Task: Open a blank sheet, save the file as Regularexercise.rtf and add heading 'Regular Exercise',with the parapraph 'Regular exercise is vital for maintaining physical and mental well-being. It improves cardiovascular health, strengthens muscles, and reduces the risk of chronic diseases. Exercise also boosts mood, reduces stress, and enhances cognitive function, promoting overall quality of life.'Apply Font Style Merriweather And font size 18. Apply font style in  Heading 'Courier New' and font size 30 Change heading alignment to  Left and paragraph alignment to  Left
Action: Mouse moved to (358, 233)
Screenshot: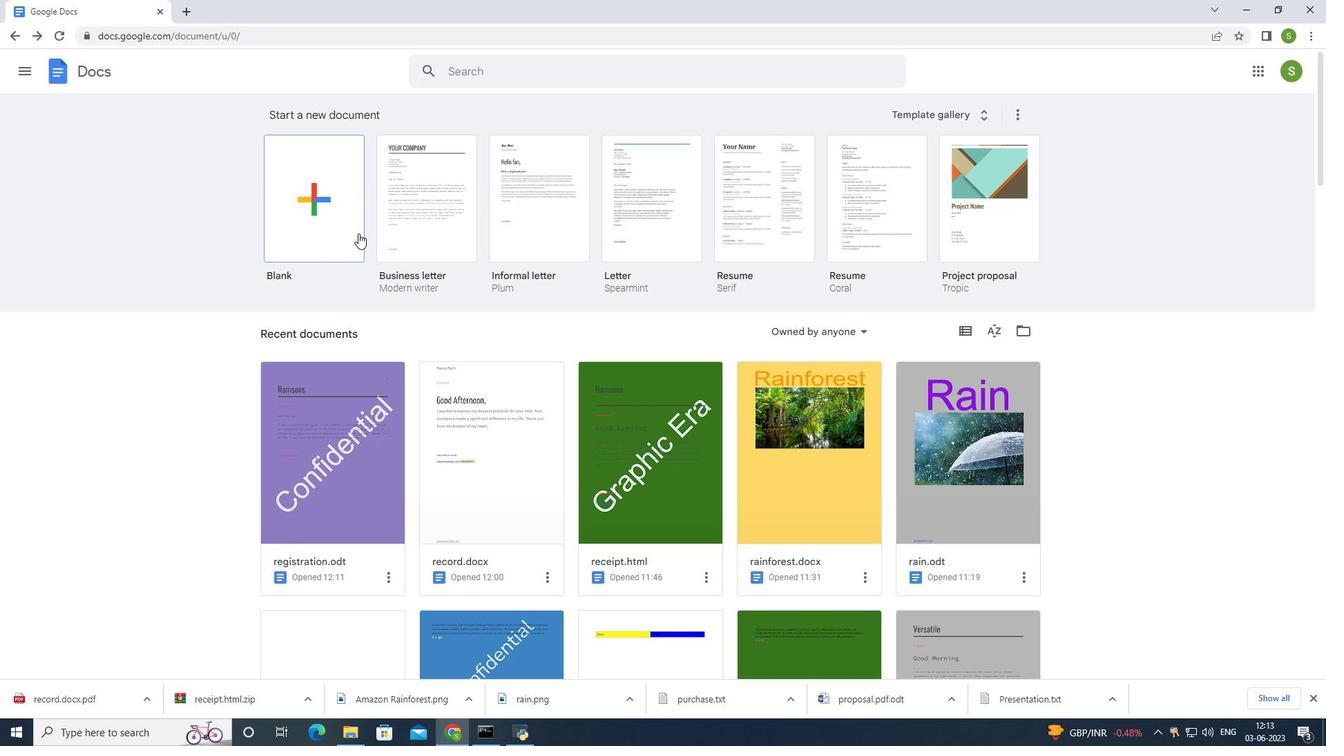 
Action: Mouse pressed left at (358, 233)
Screenshot: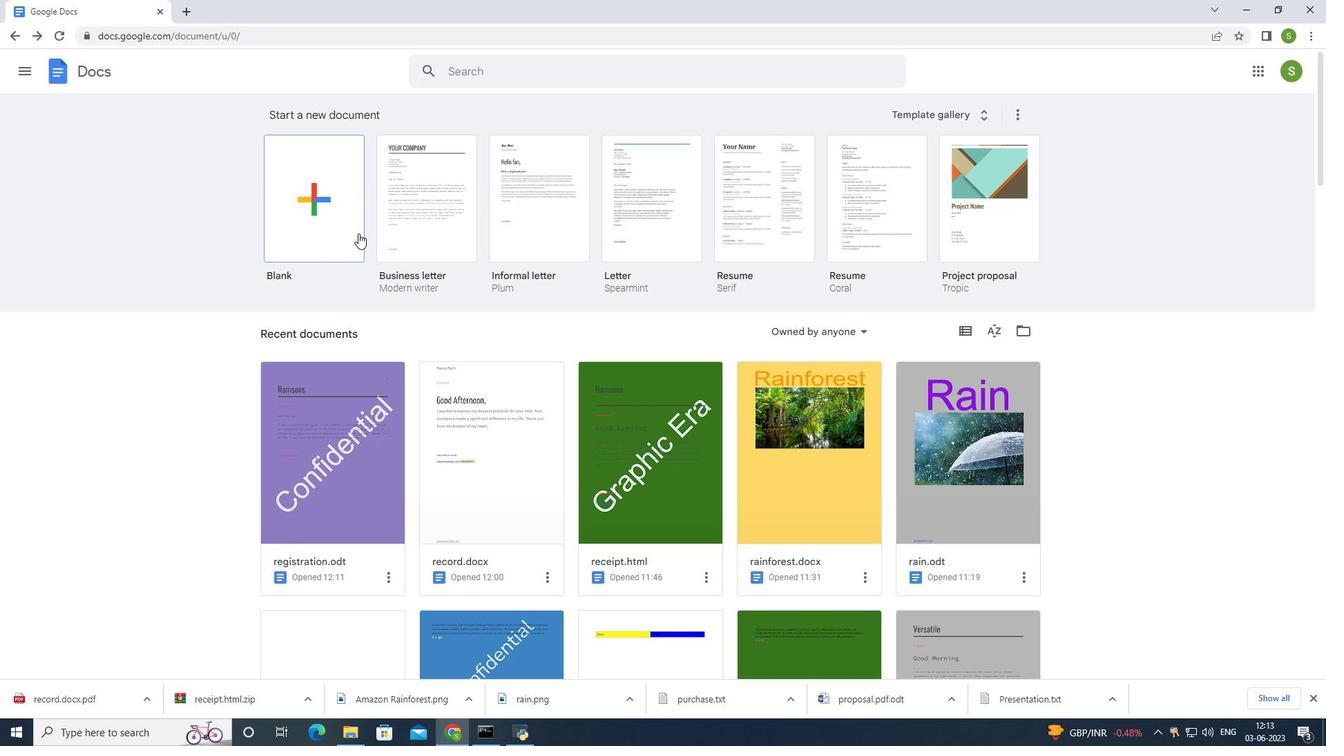 
Action: Mouse moved to (145, 61)
Screenshot: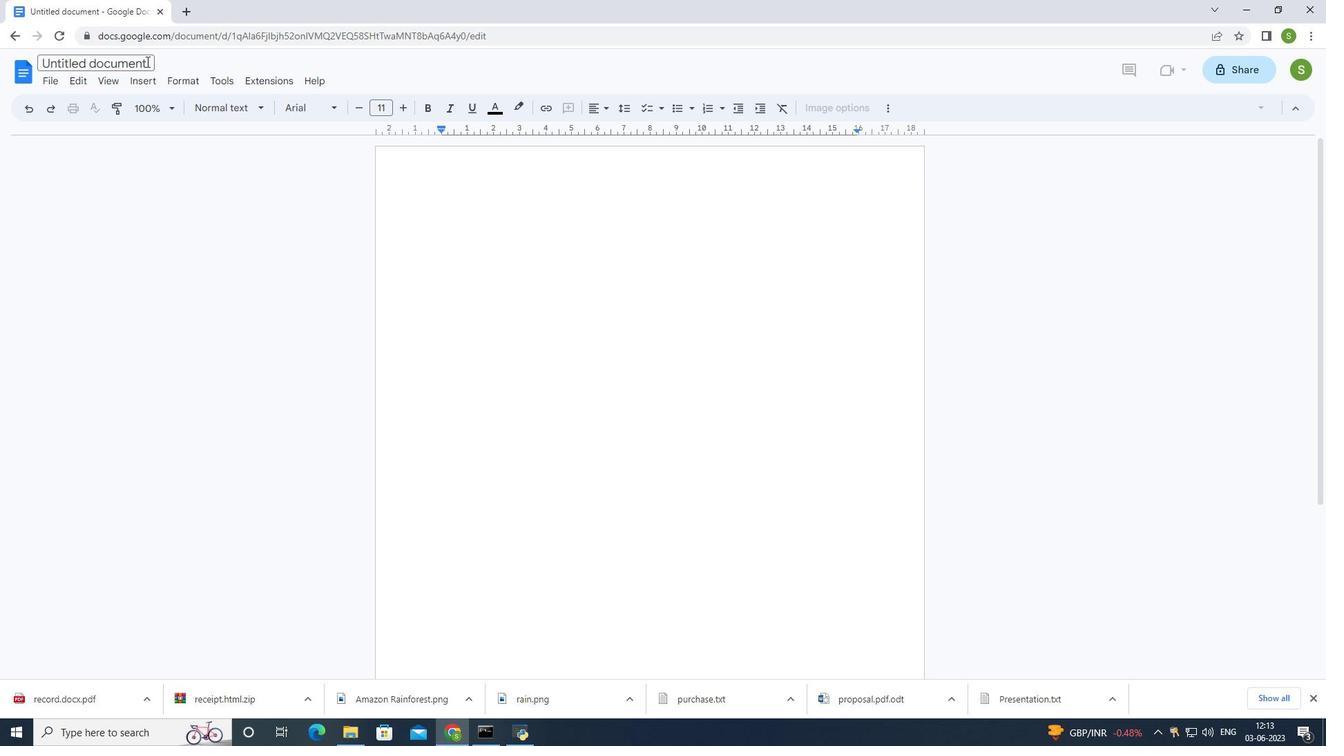 
Action: Mouse pressed left at (145, 61)
Screenshot: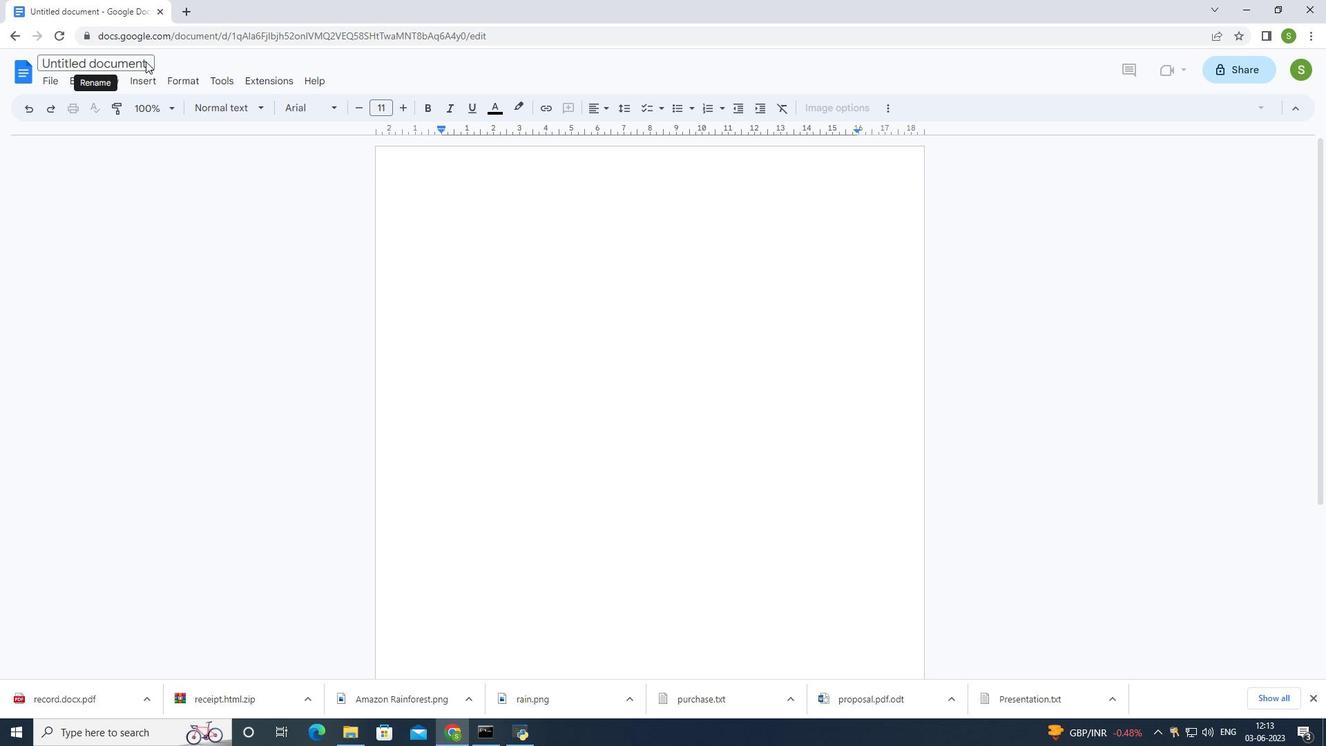 
Action: Mouse moved to (281, 4)
Screenshot: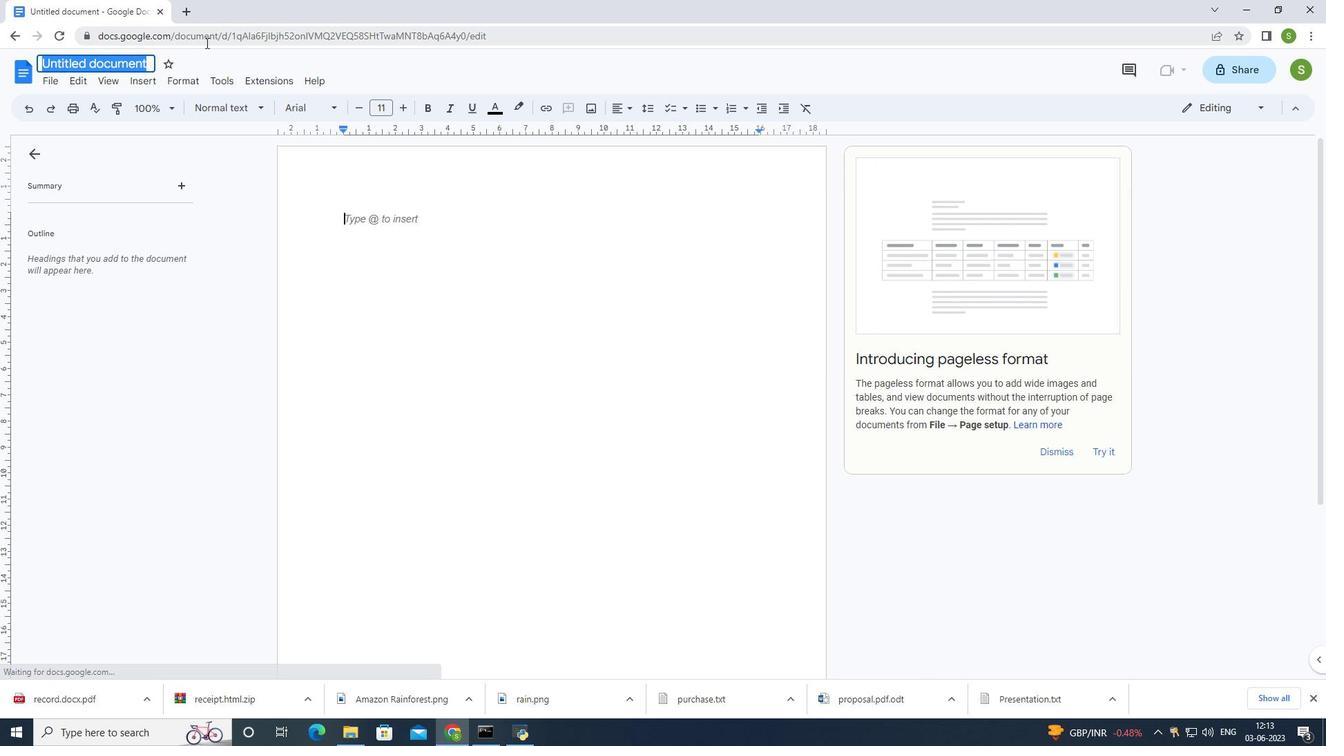 
Action: Key pressed <Key.shift>regularexercise.rft<Key.enter>
Screenshot: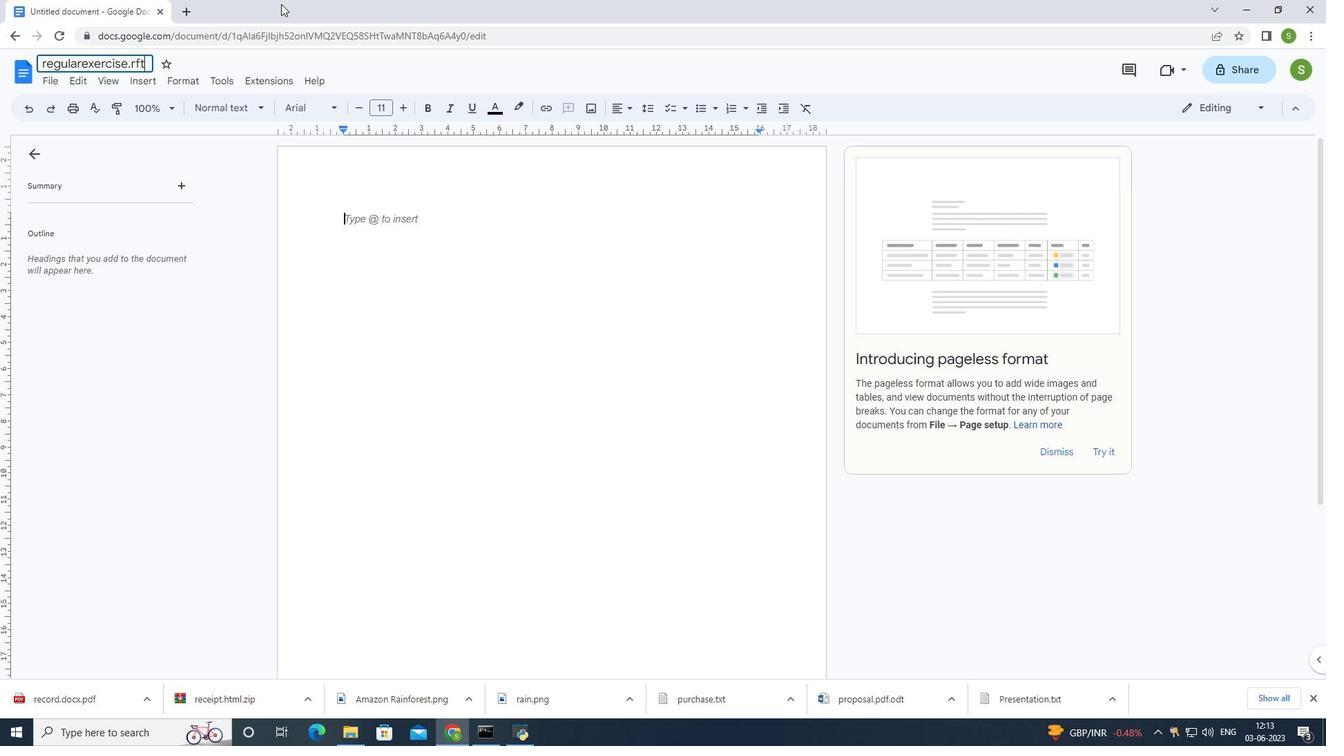 
Action: Mouse moved to (404, 185)
Screenshot: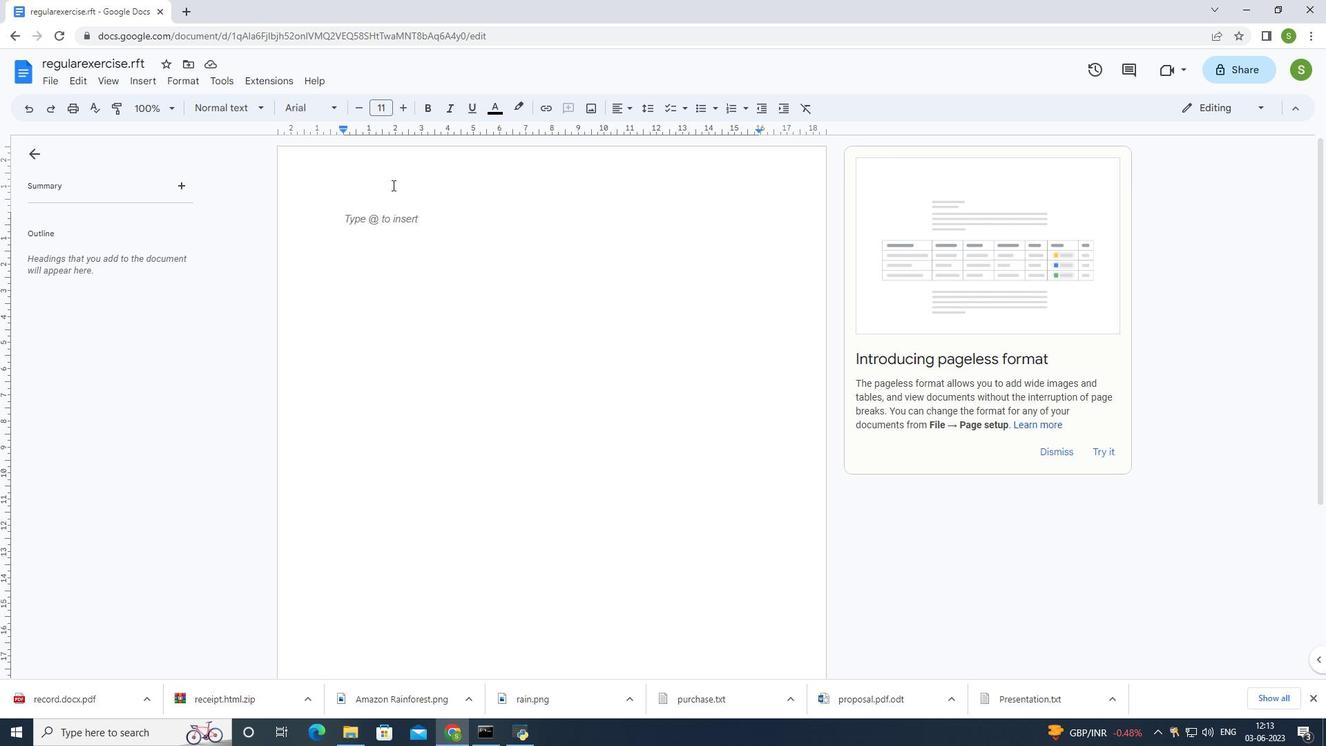 
Action: Mouse pressed left at (404, 185)
Screenshot: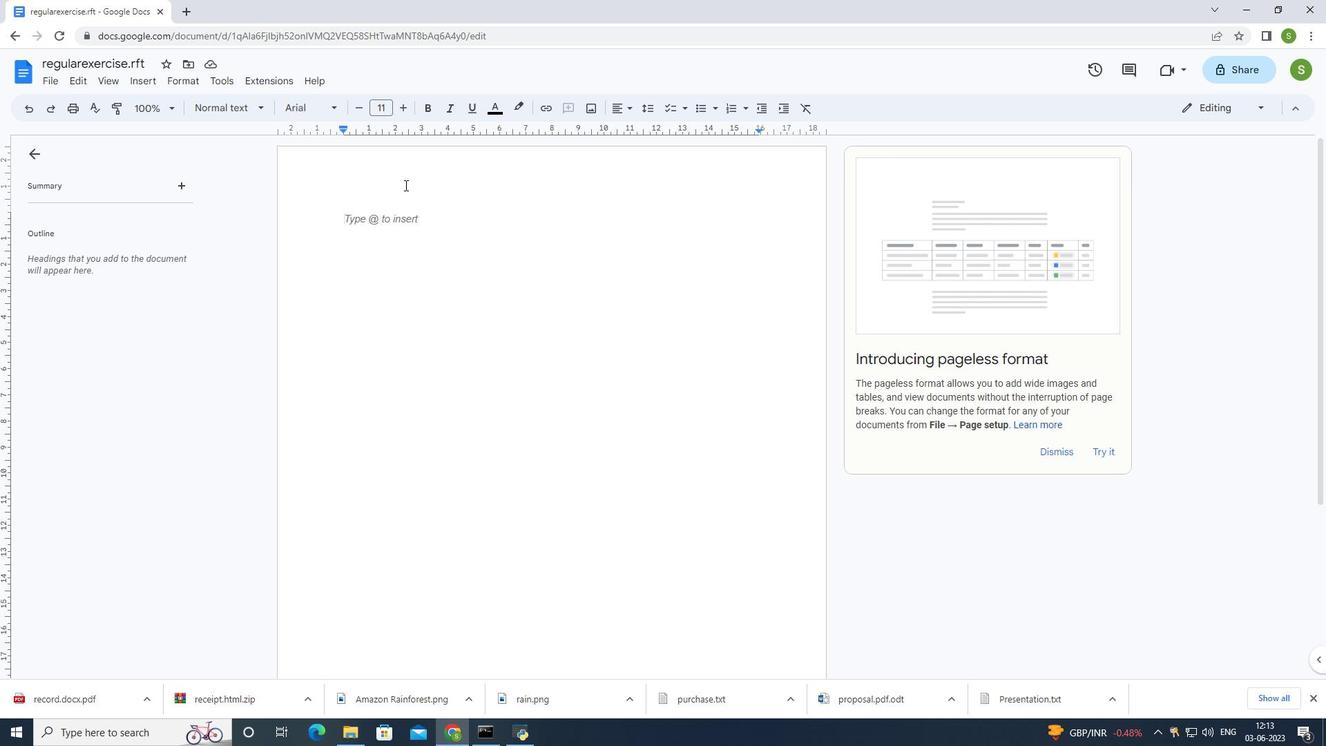 
Action: Mouse moved to (404, 185)
Screenshot: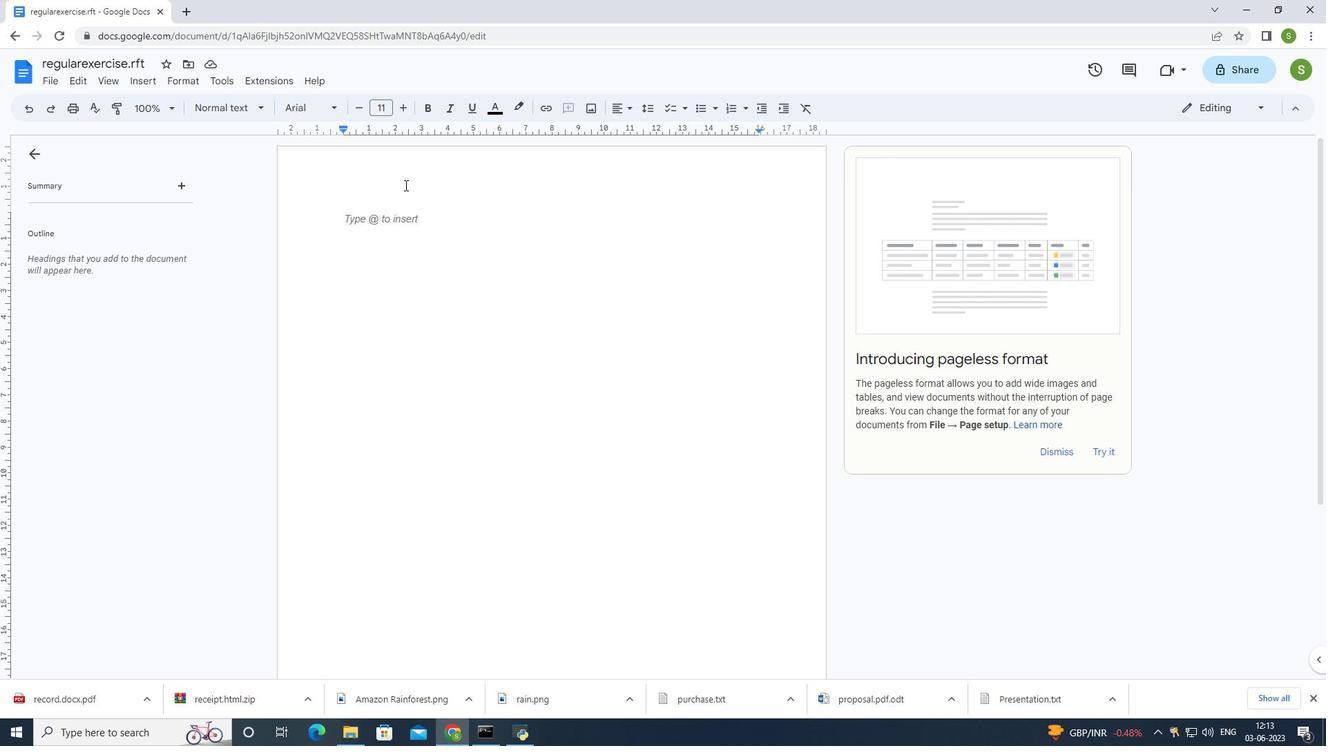 
Action: Mouse pressed left at (404, 185)
Screenshot: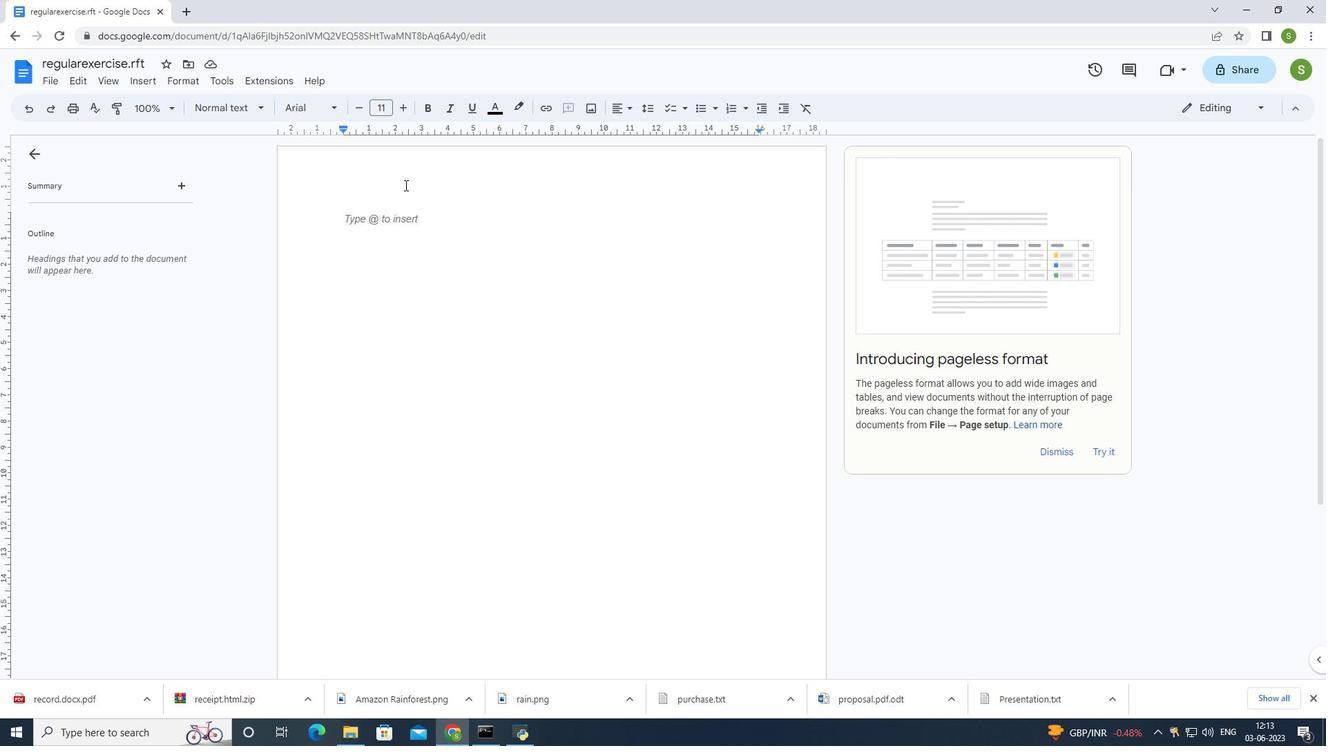 
Action: Mouse moved to (403, 185)
Screenshot: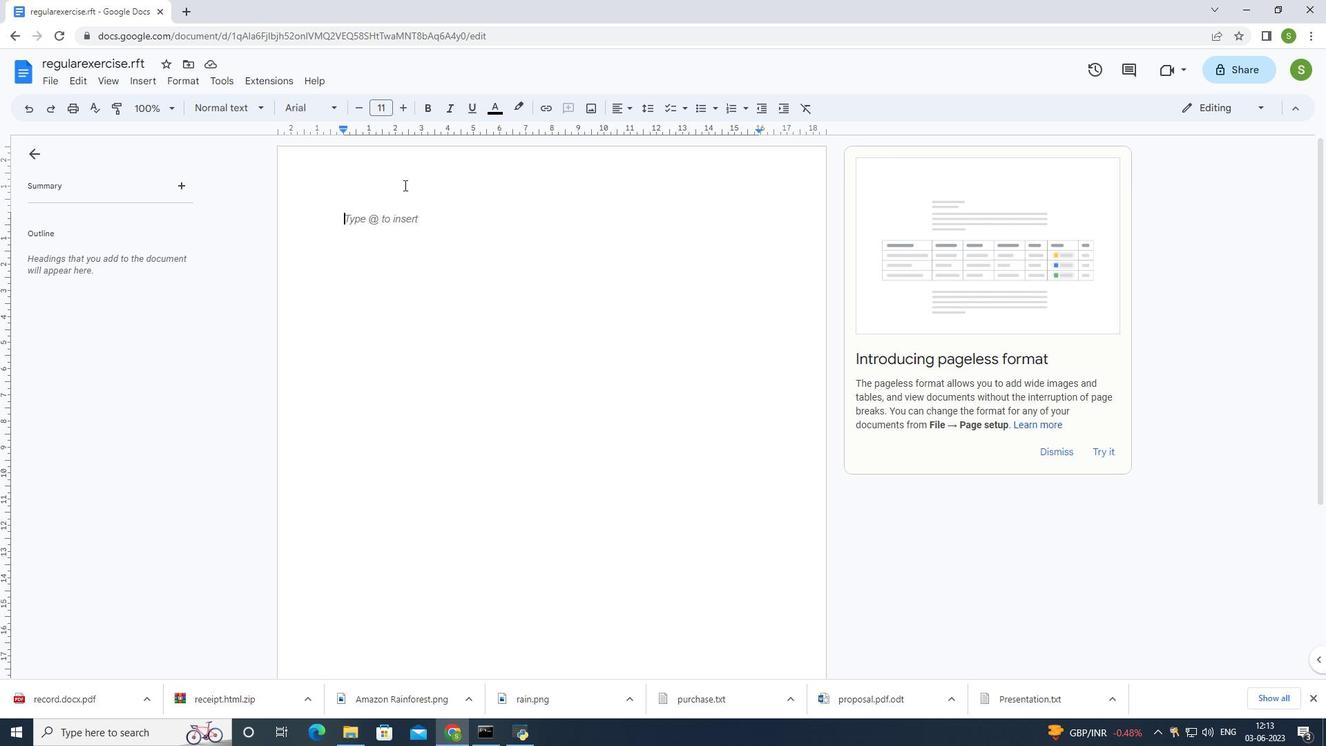 
Action: Mouse pressed left at (403, 185)
Screenshot: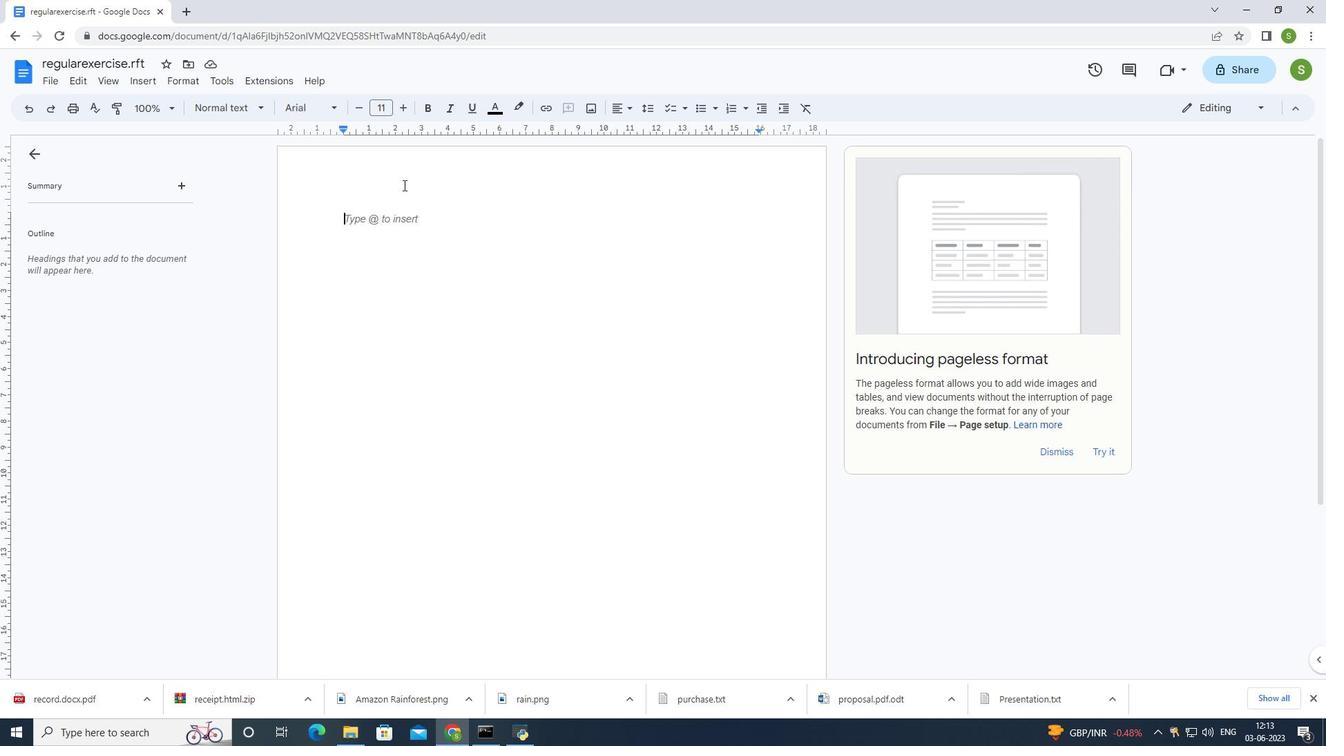 
Action: Mouse moved to (402, 184)
Screenshot: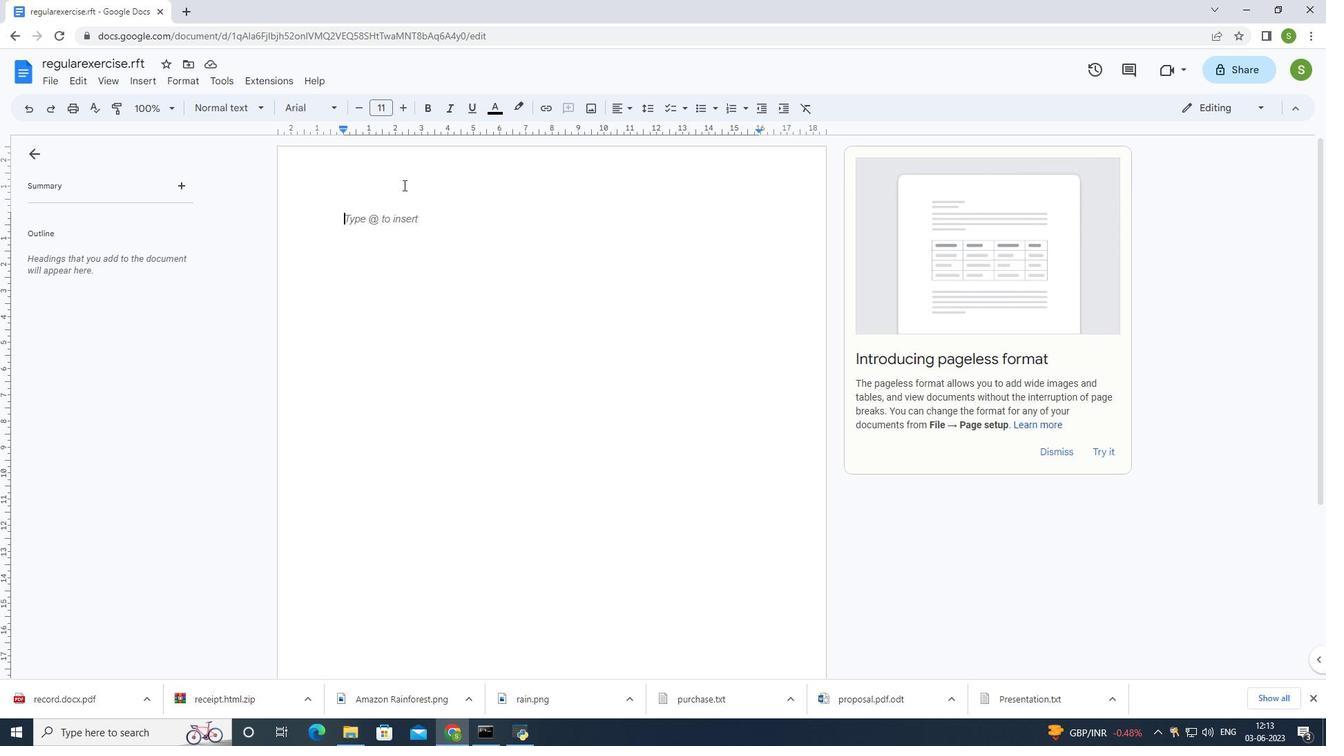 
Action: Mouse pressed left at (402, 184)
Screenshot: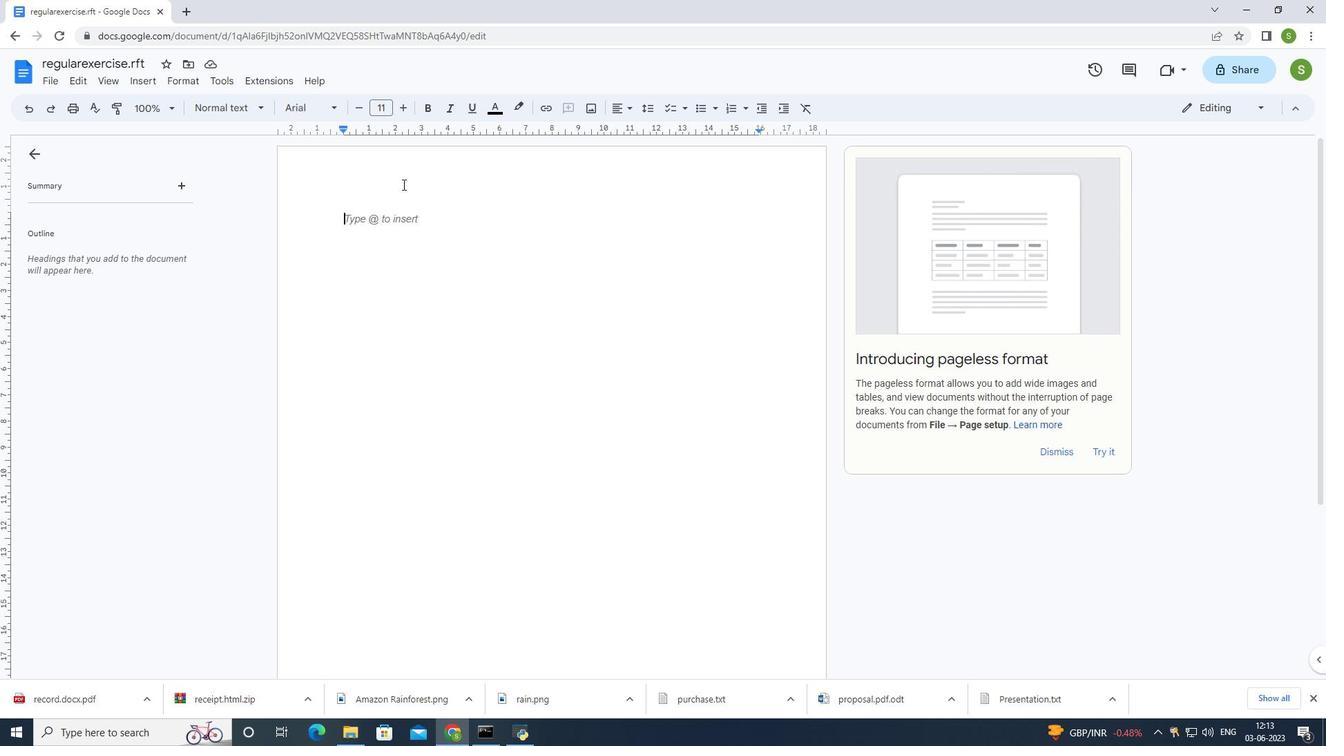 
Action: Mouse moved to (400, 183)
Screenshot: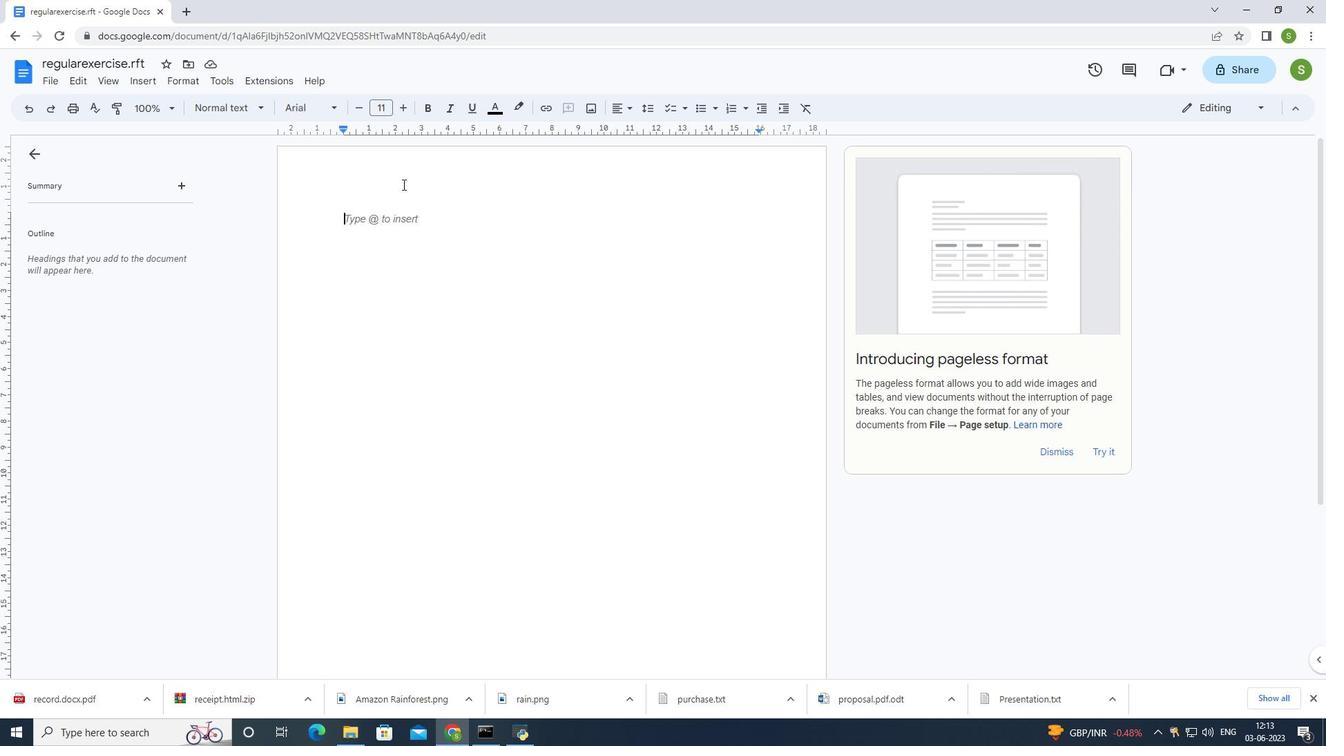 
Action: Mouse pressed left at (400, 183)
Screenshot: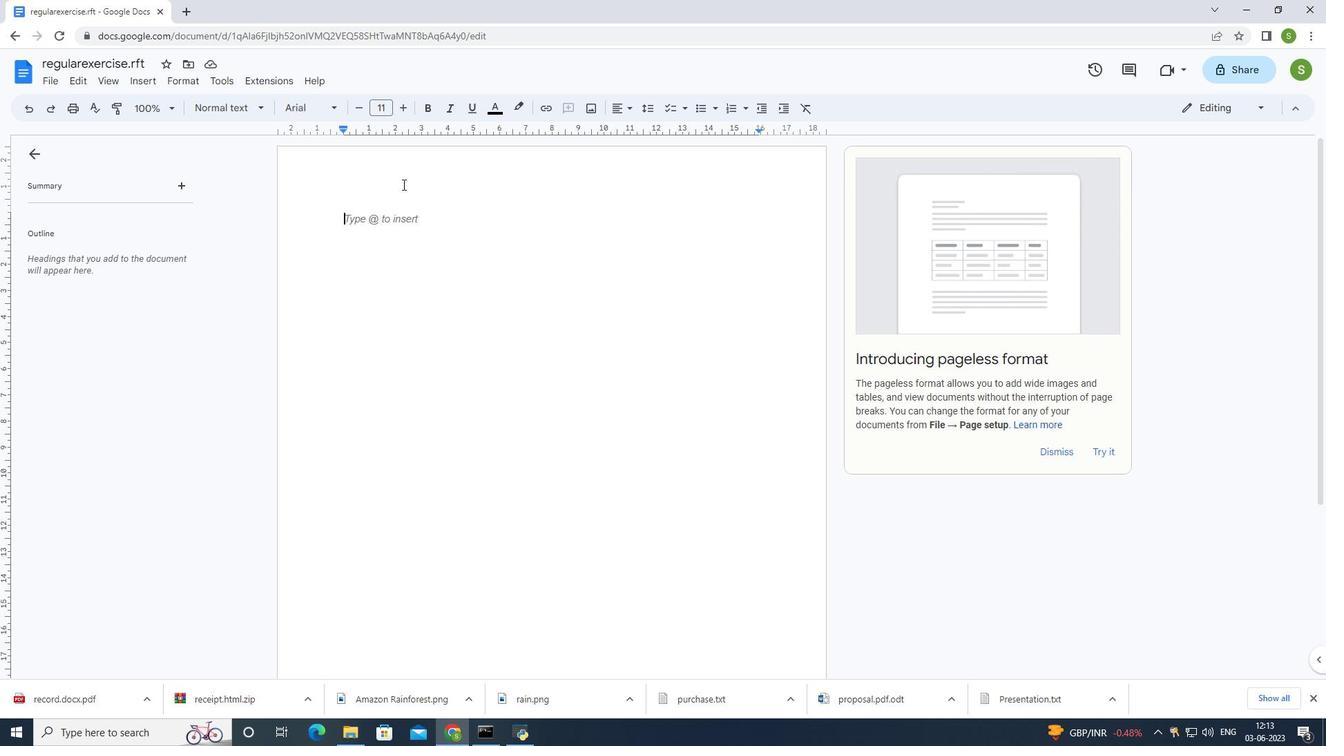 
Action: Mouse pressed left at (400, 183)
Screenshot: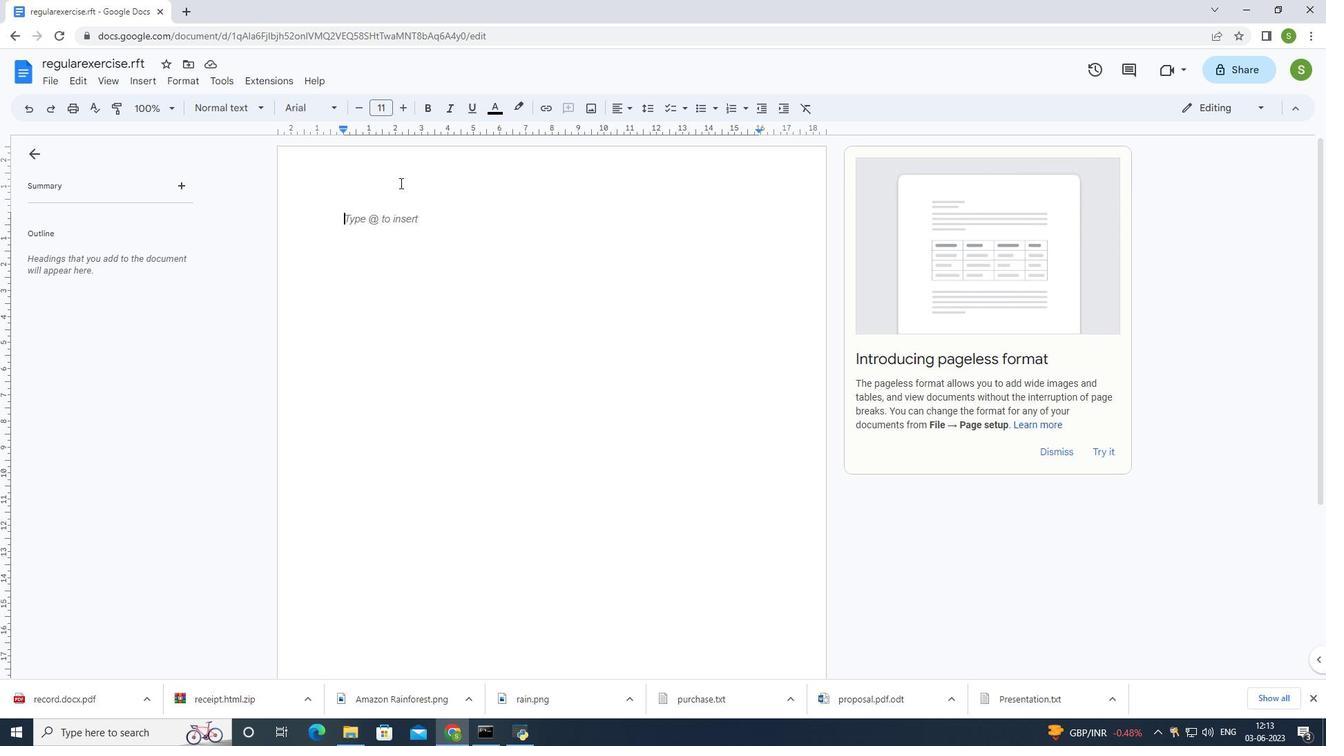 
Action: Mouse pressed left at (400, 183)
Screenshot: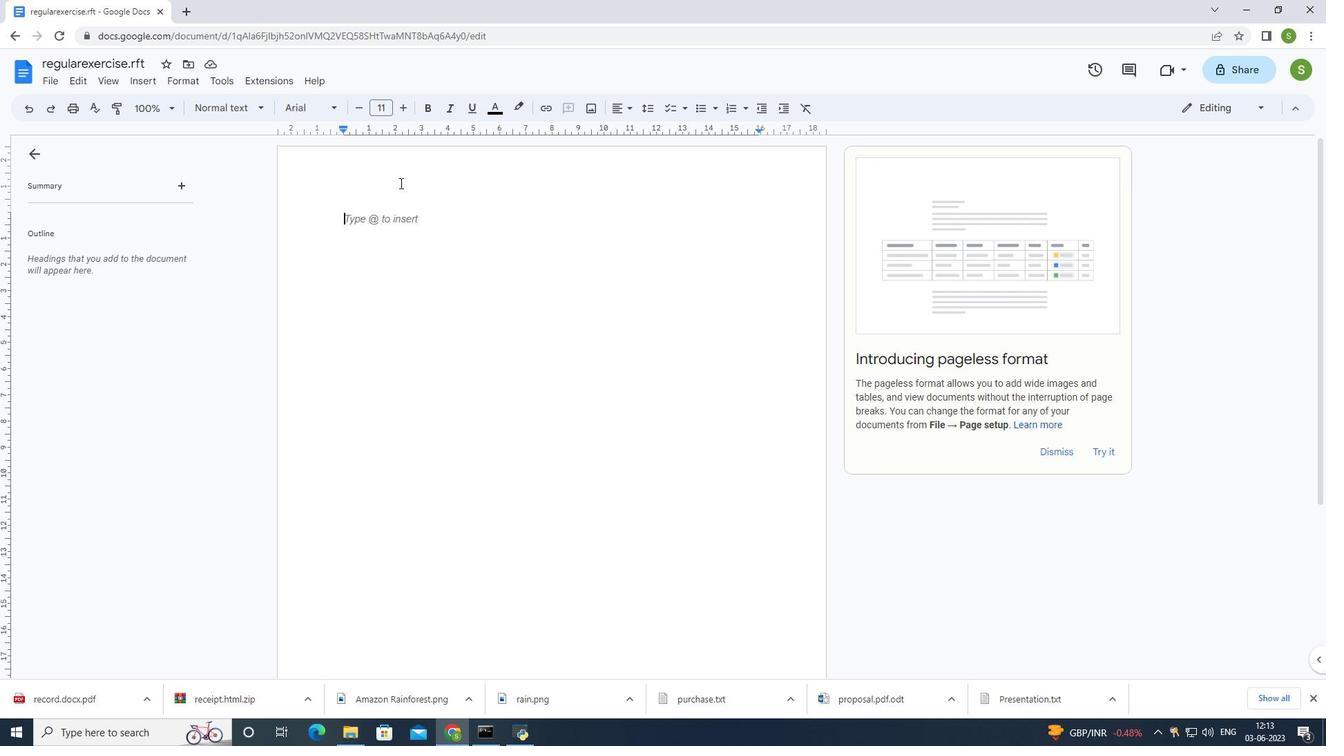 
Action: Mouse moved to (399, 182)
Screenshot: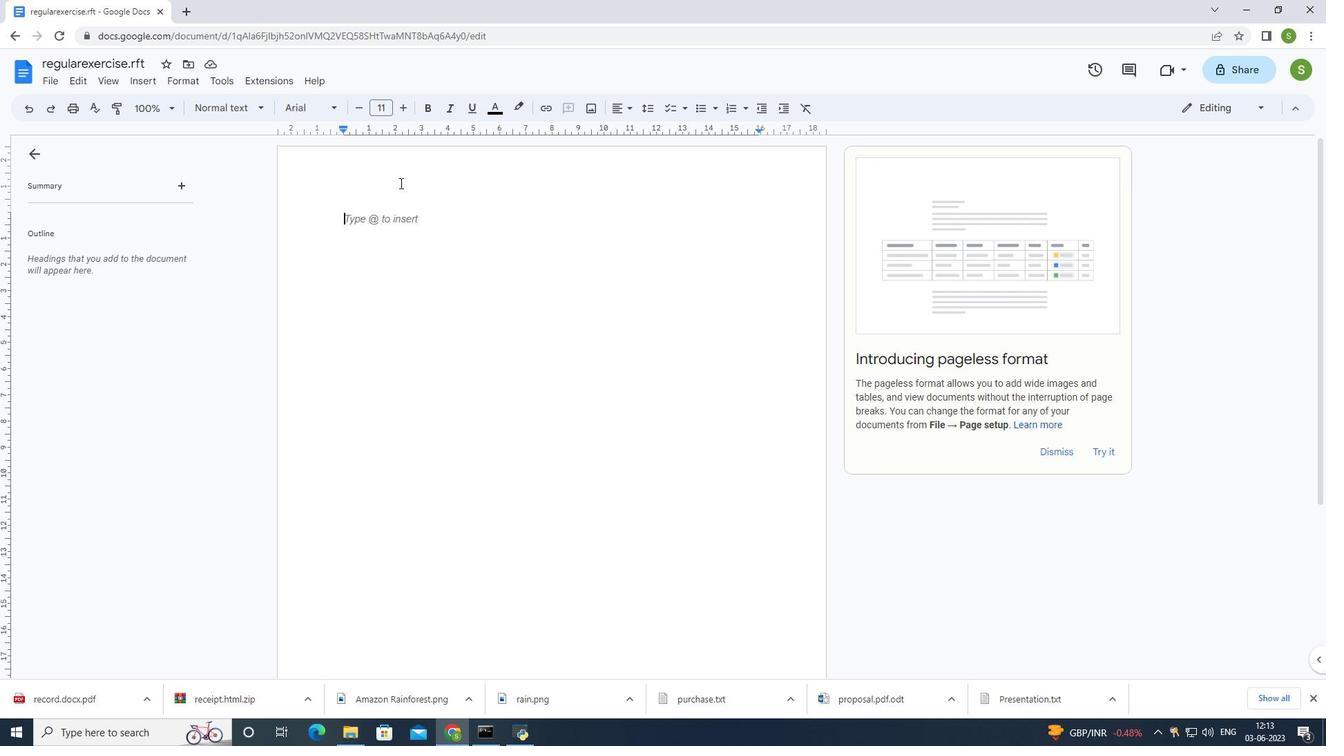 
Action: Mouse pressed left at (399, 182)
Screenshot: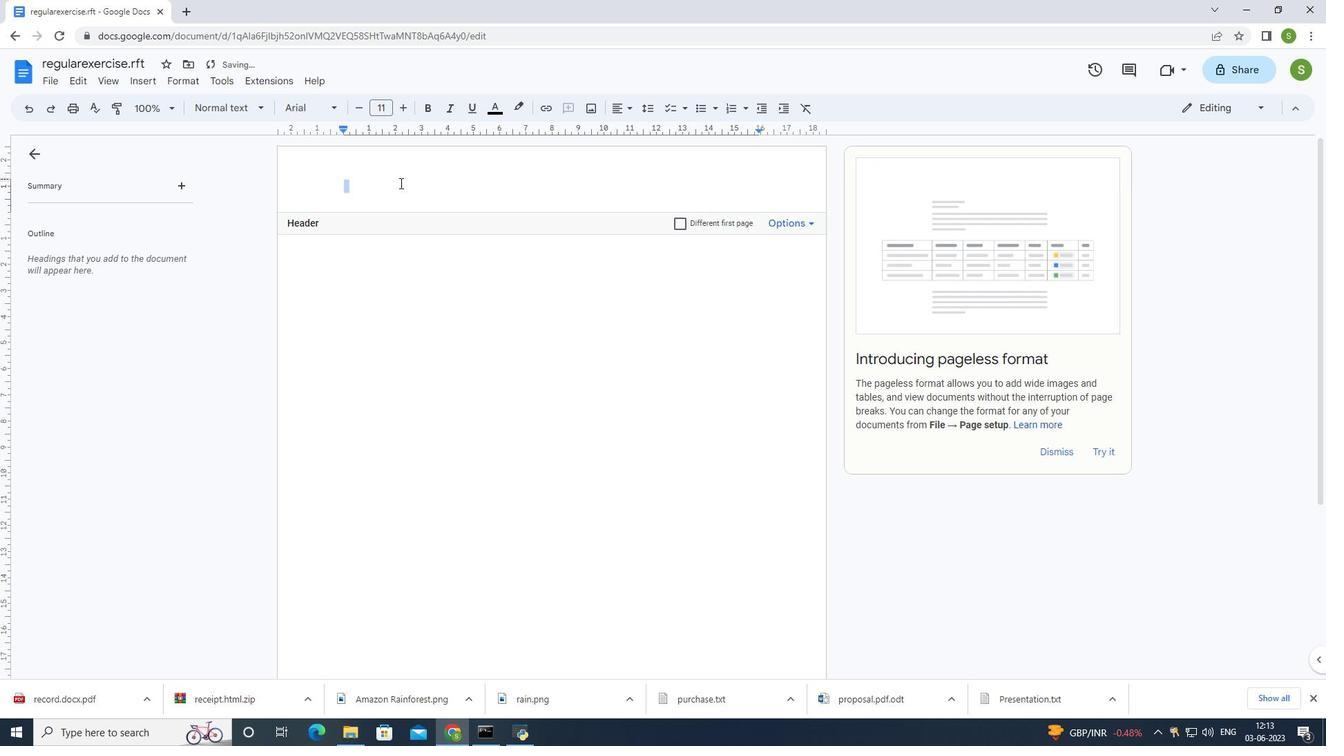 
Action: Mouse moved to (383, 169)
Screenshot: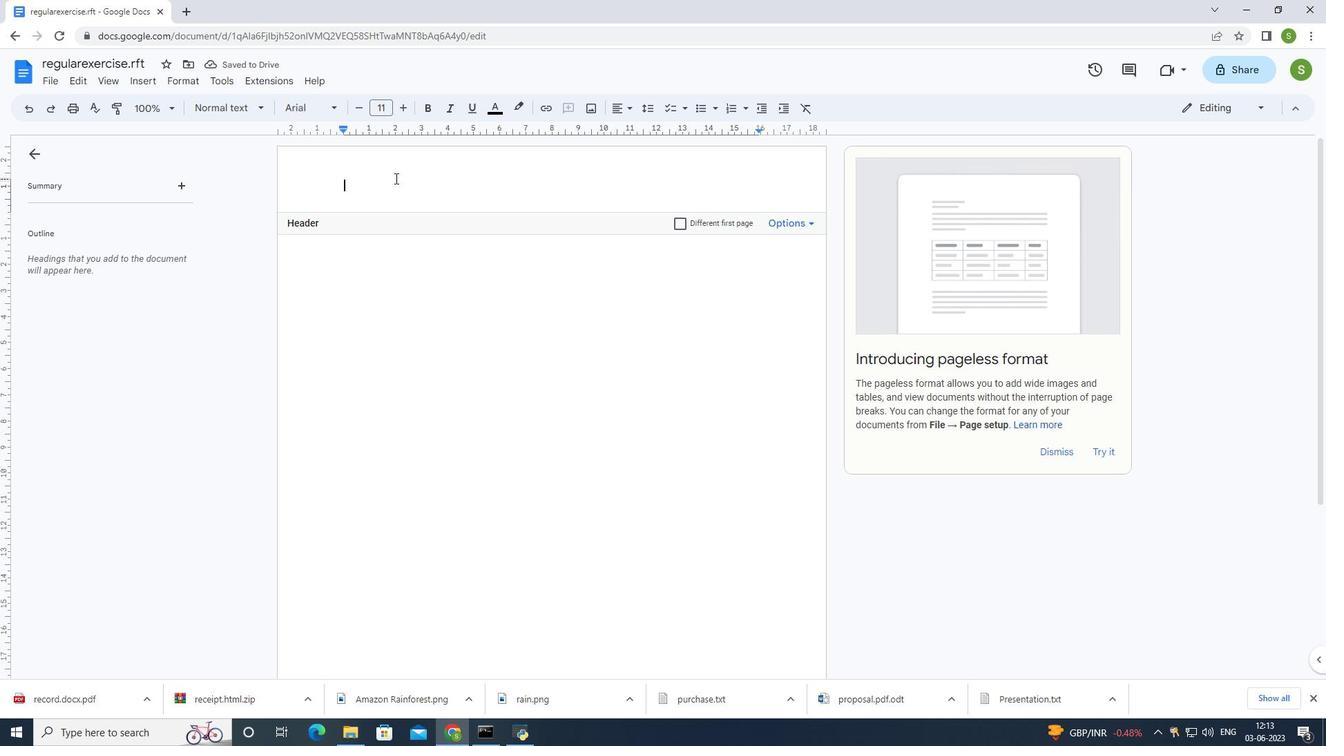 
Action: Key pressed <Key.shift>Regular<Key.space><Key.shift>Exr<Key.backspace>ercise<Key.enter>
Screenshot: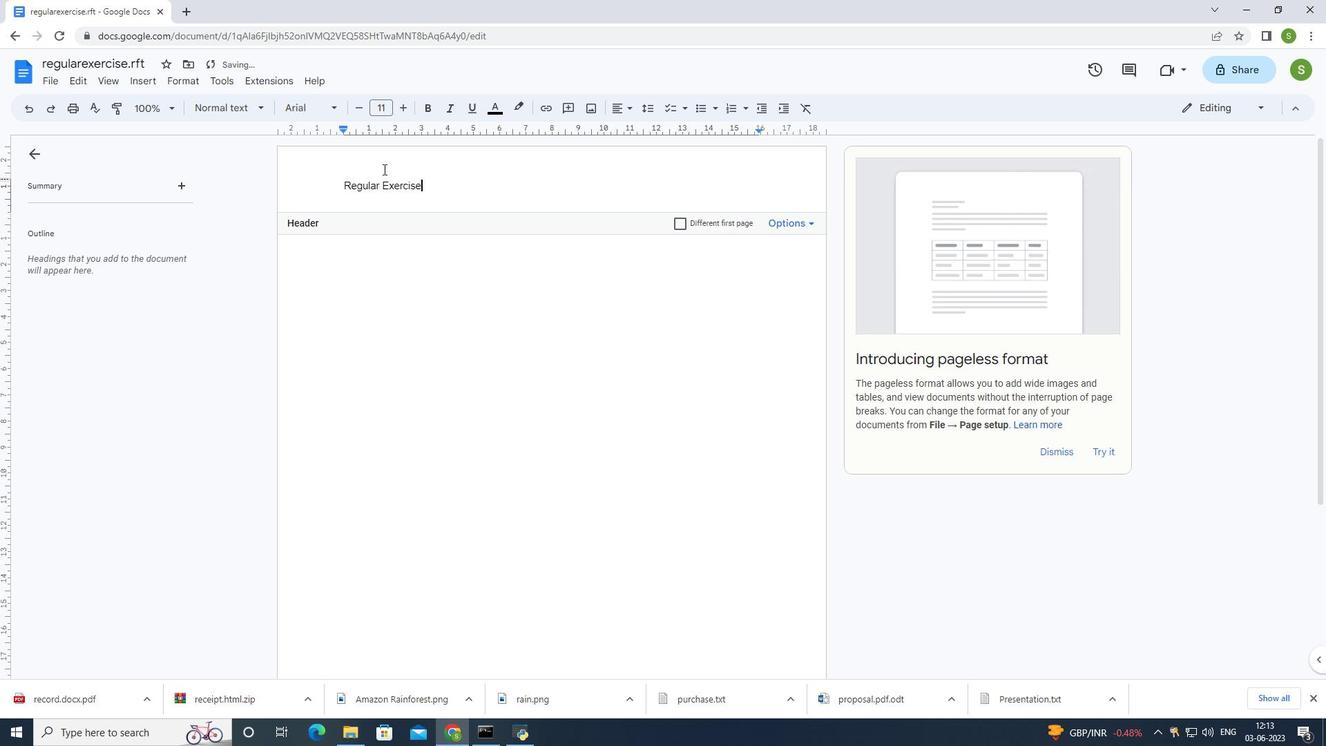 
Action: Mouse moved to (333, 251)
Screenshot: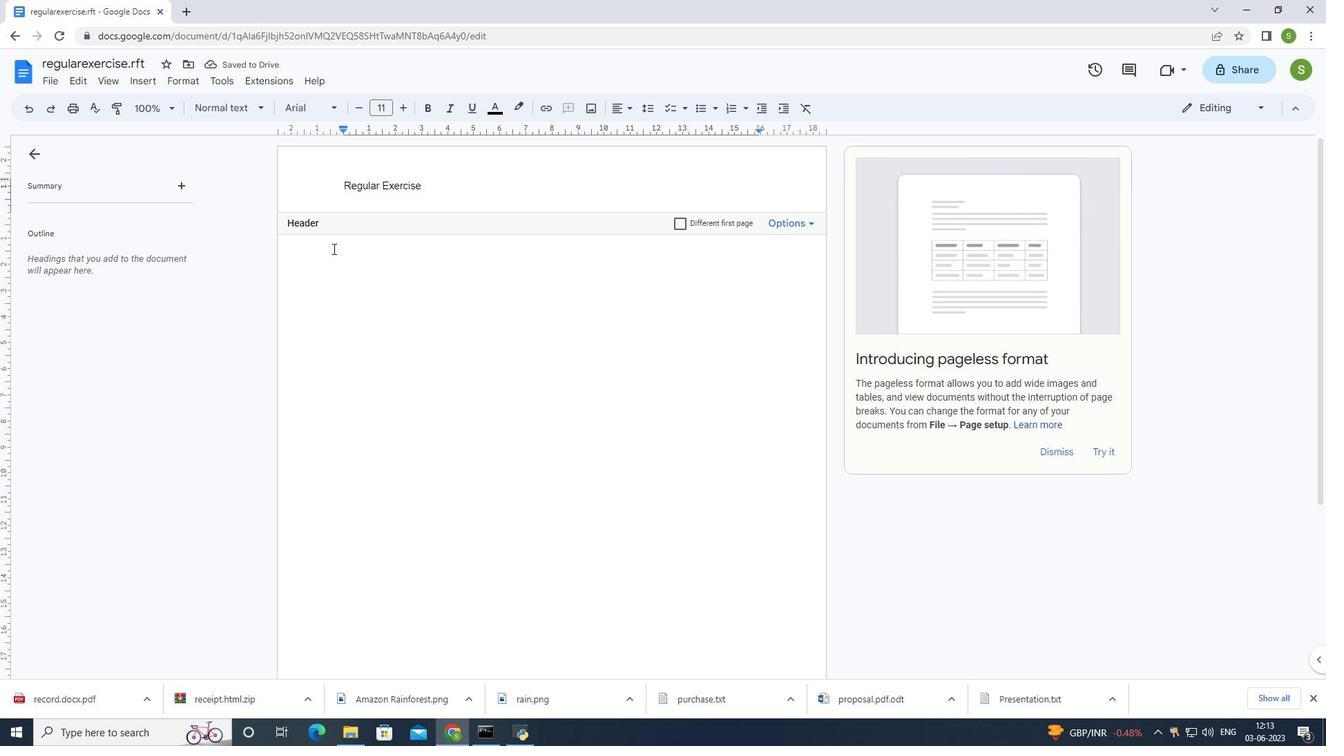 
Action: Mouse pressed left at (333, 251)
Screenshot: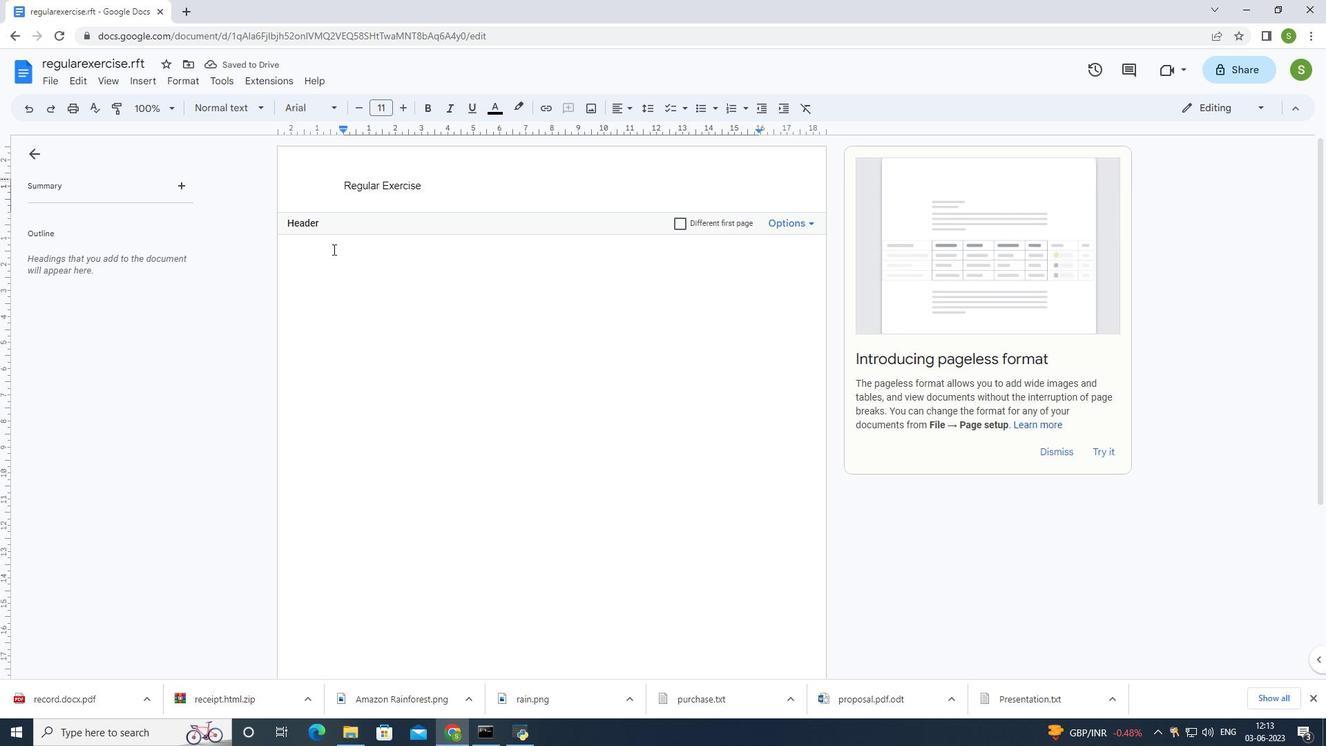 
Action: Mouse moved to (352, 193)
Screenshot: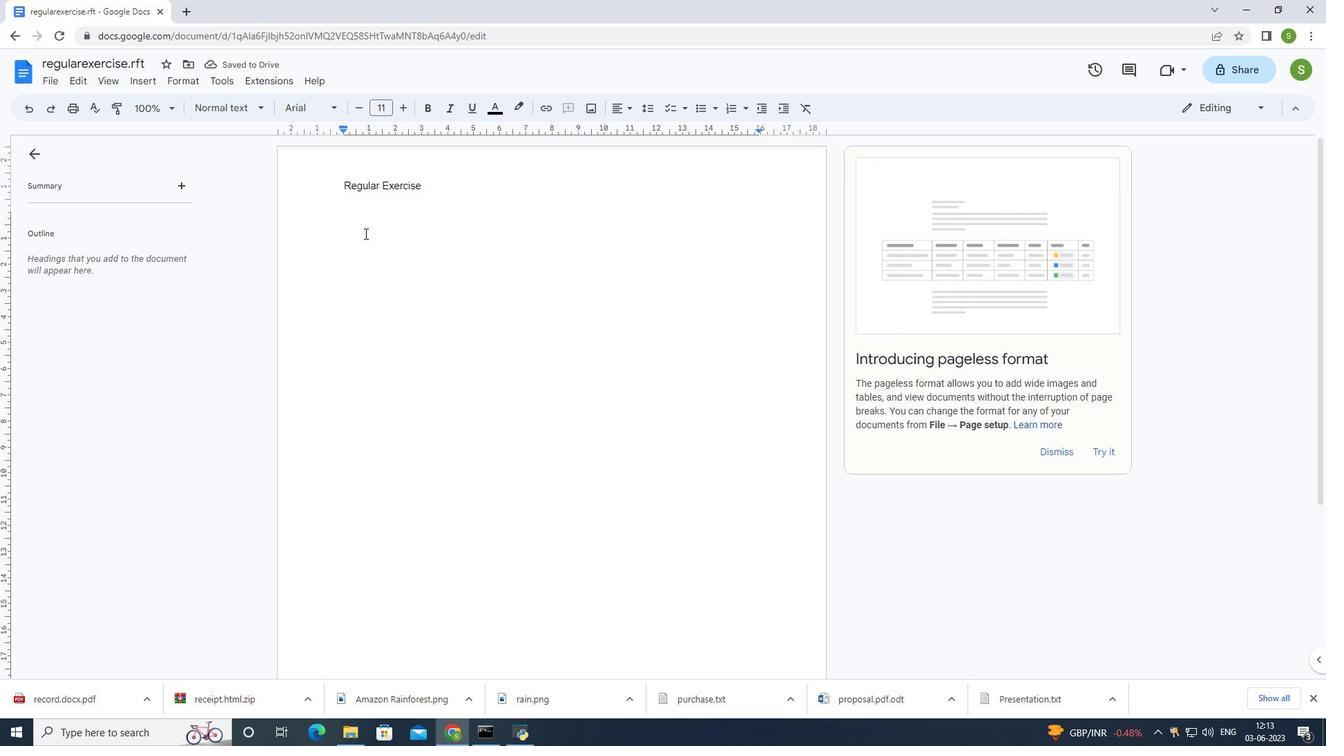 
Action: Key pressed <Key.shift>Regular<Key.space><Key.shift>Exersi<Key.backspace><Key.backspace>cise<Key.space>is<Key.space>vital<Key.space>for<Key.space>maintaining<Key.space>physical<Key.space>an<Key.space><Key.backspace>d<Key.space>mental<Key.space>well-being.<Key.space><Key.shift>It<Key.space>improve<Key.space>cardiovascular<Key.space>health,<Key.space>strengh<Key.backspace>thens<Key.space>muscles,<Key.space>and<Key.space>reduces<Key.space>the<Key.space>risk<Key.space>of<Key.space>chronic<Key.space>diseases.<Key.space><Key.shift>Exercise<Key.space>also<Key.space>boosts<Key.space>mood,<Key.space>reduces<Key.space>stress,<Key.space>and<Key.space>enhances<Key.space>cognitive<Key.space>function,<Key.space>promoting<Key.space>overall<Key.space>quality<Key.space>of<Key.space>life.
Screenshot: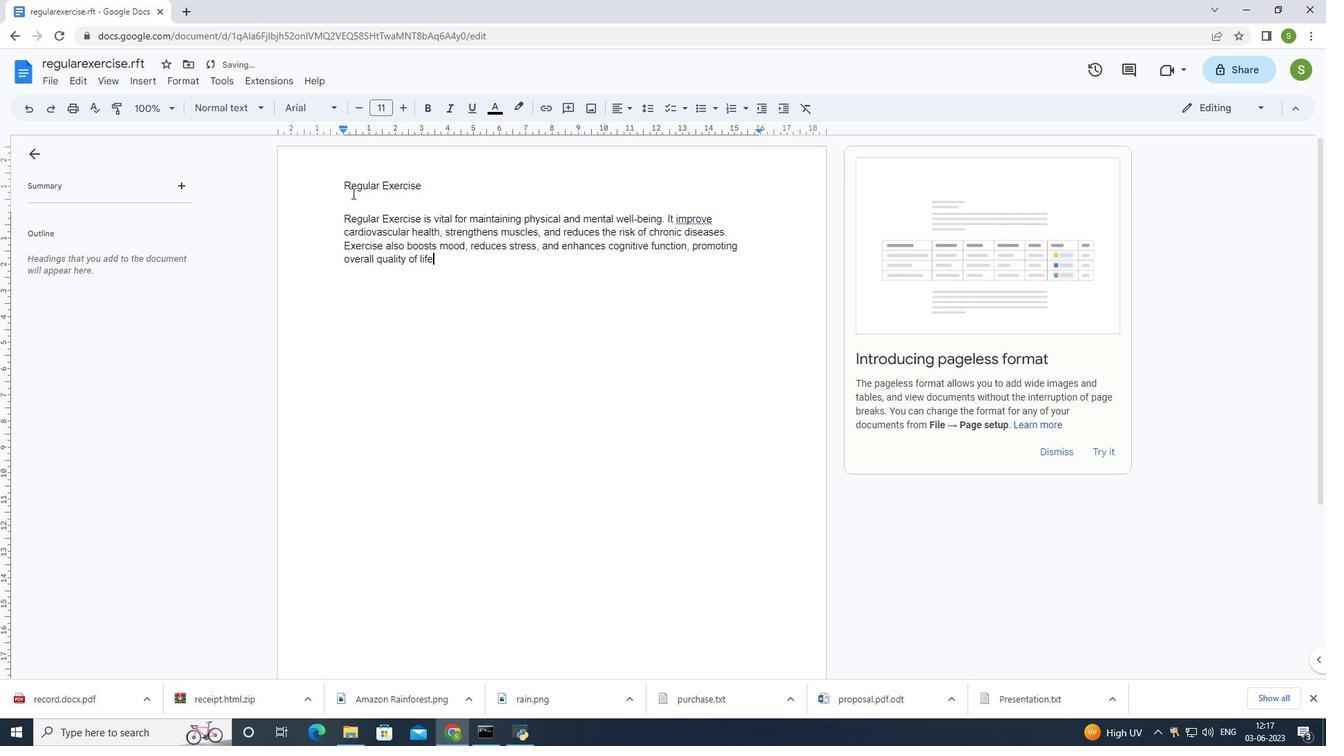 
Action: Mouse moved to (342, 210)
Screenshot: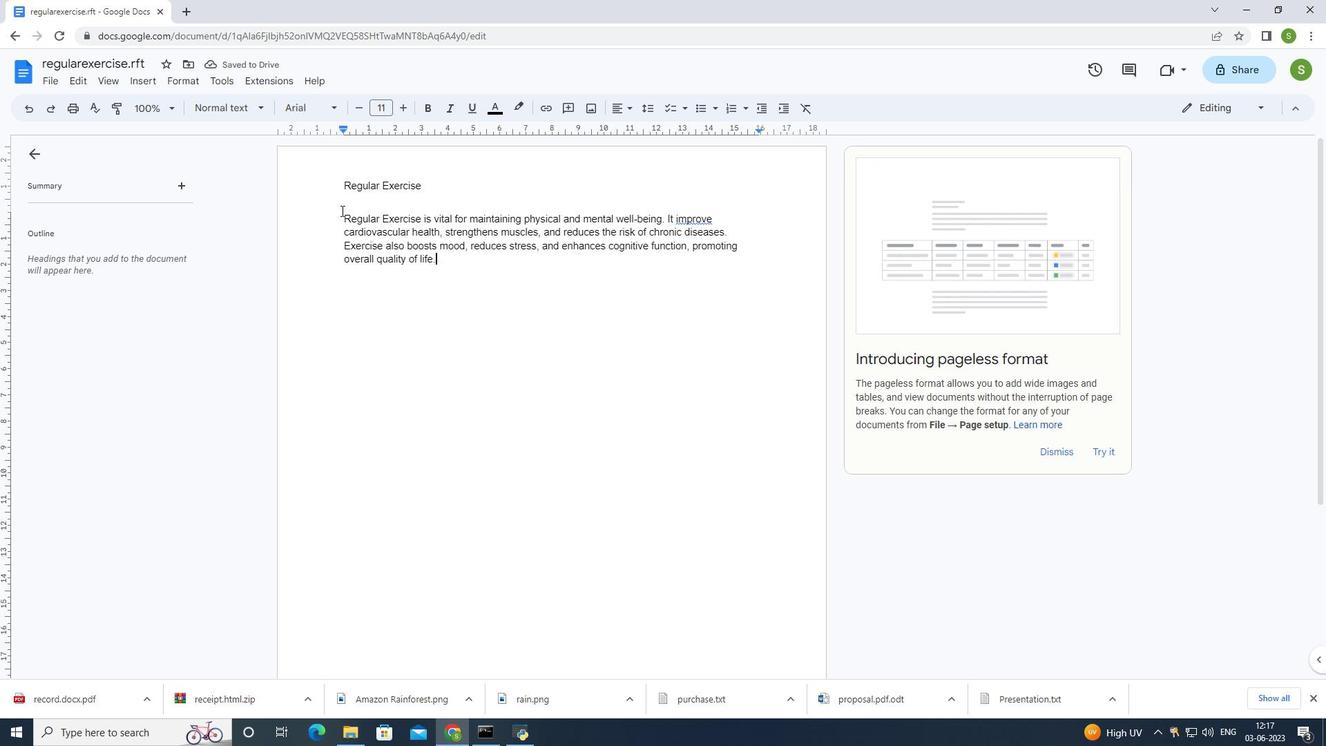 
Action: Mouse pressed left at (342, 210)
Screenshot: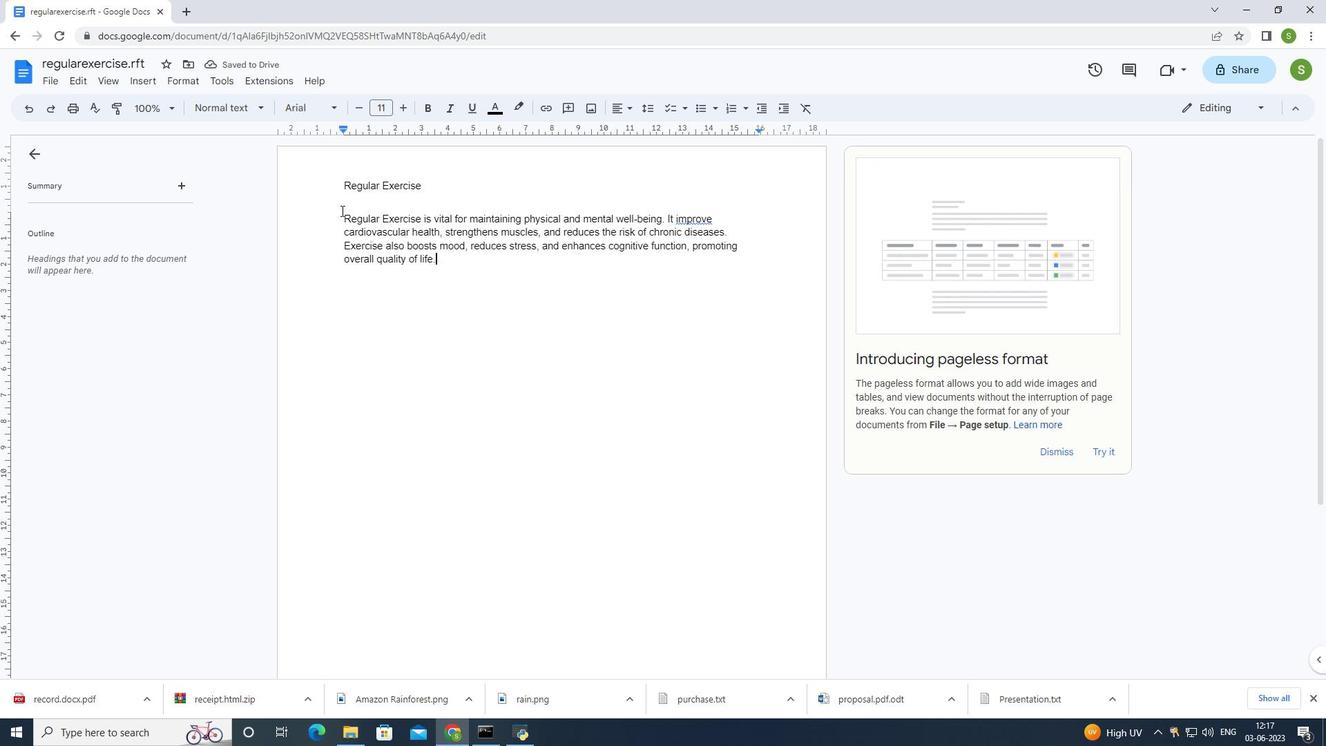 
Action: Mouse moved to (327, 102)
Screenshot: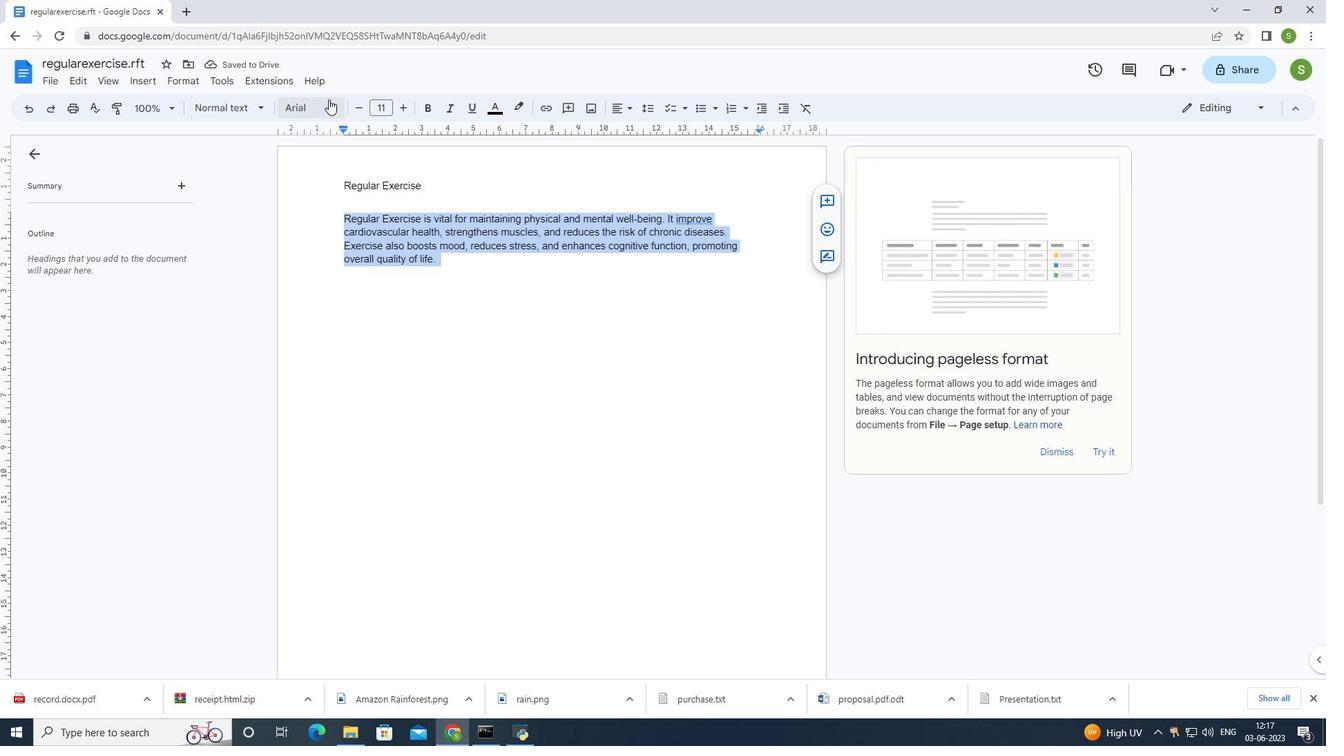 
Action: Mouse pressed left at (327, 102)
Screenshot: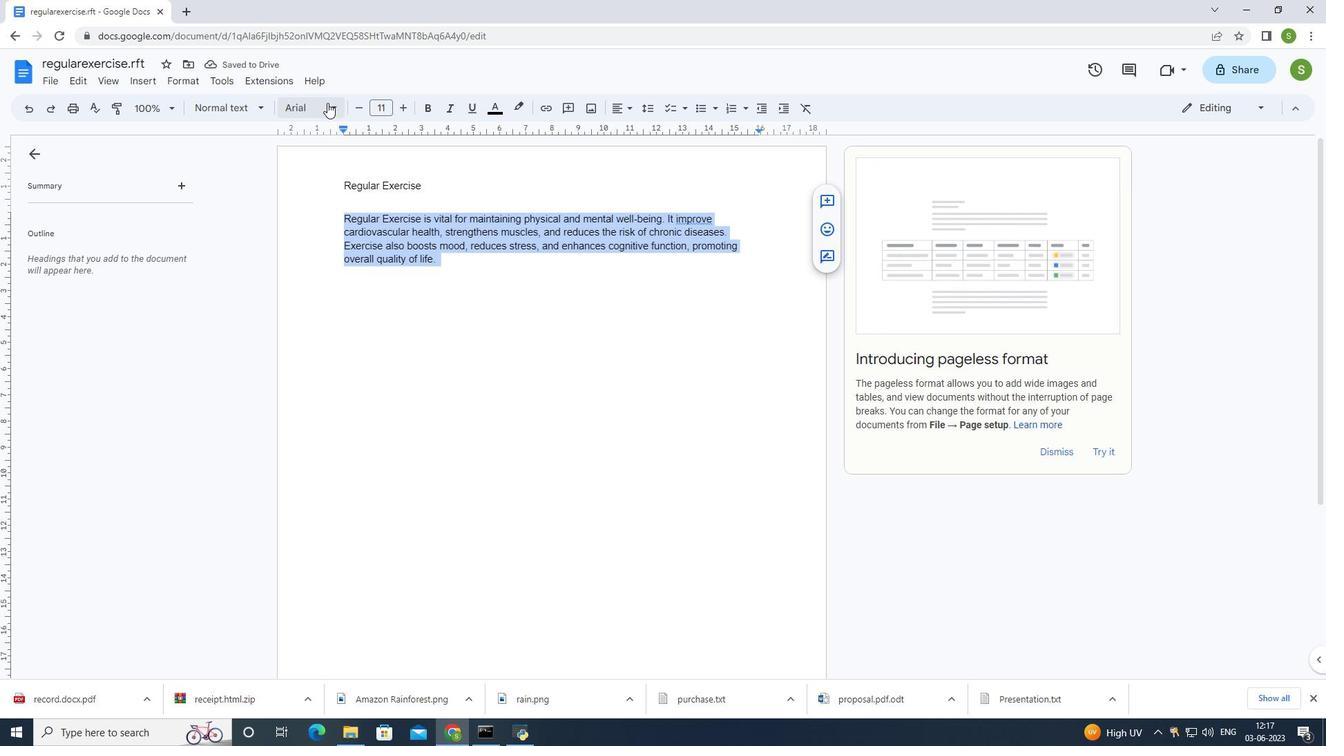 
Action: Mouse moved to (354, 131)
Screenshot: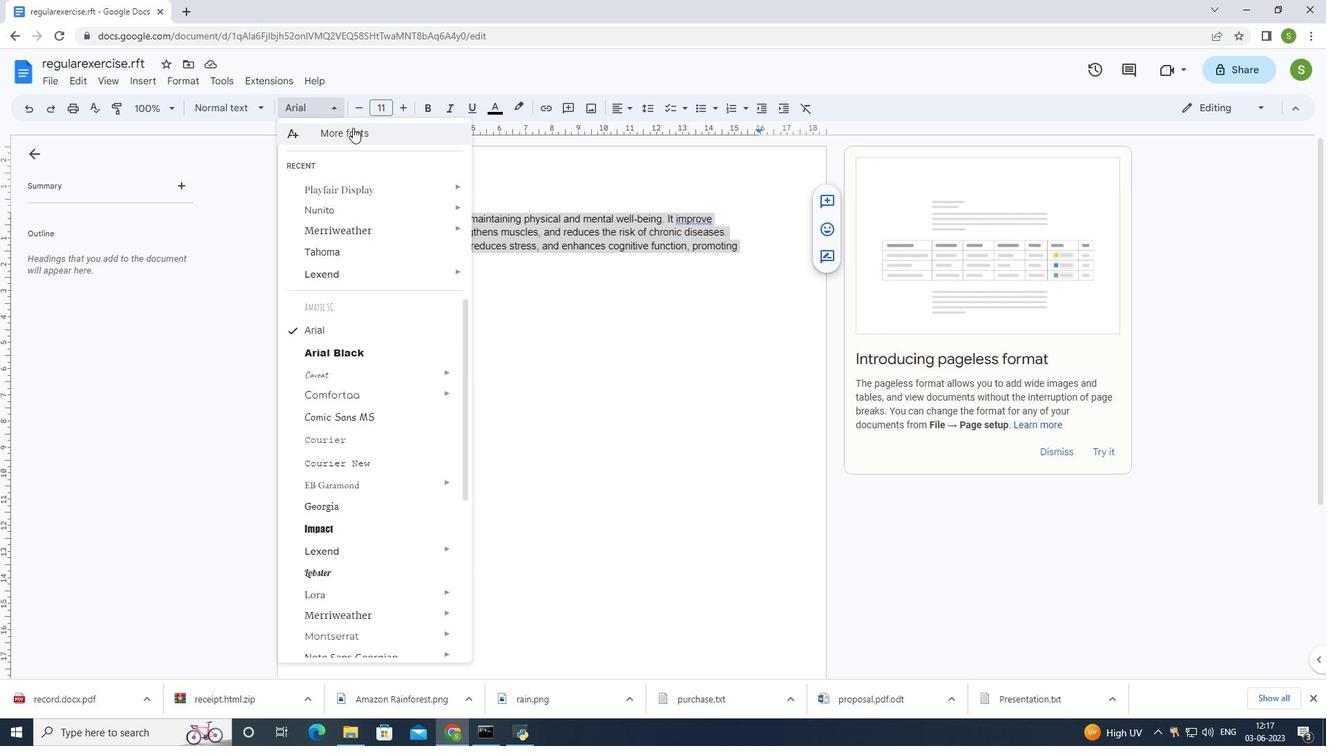 
Action: Mouse pressed left at (354, 131)
Screenshot: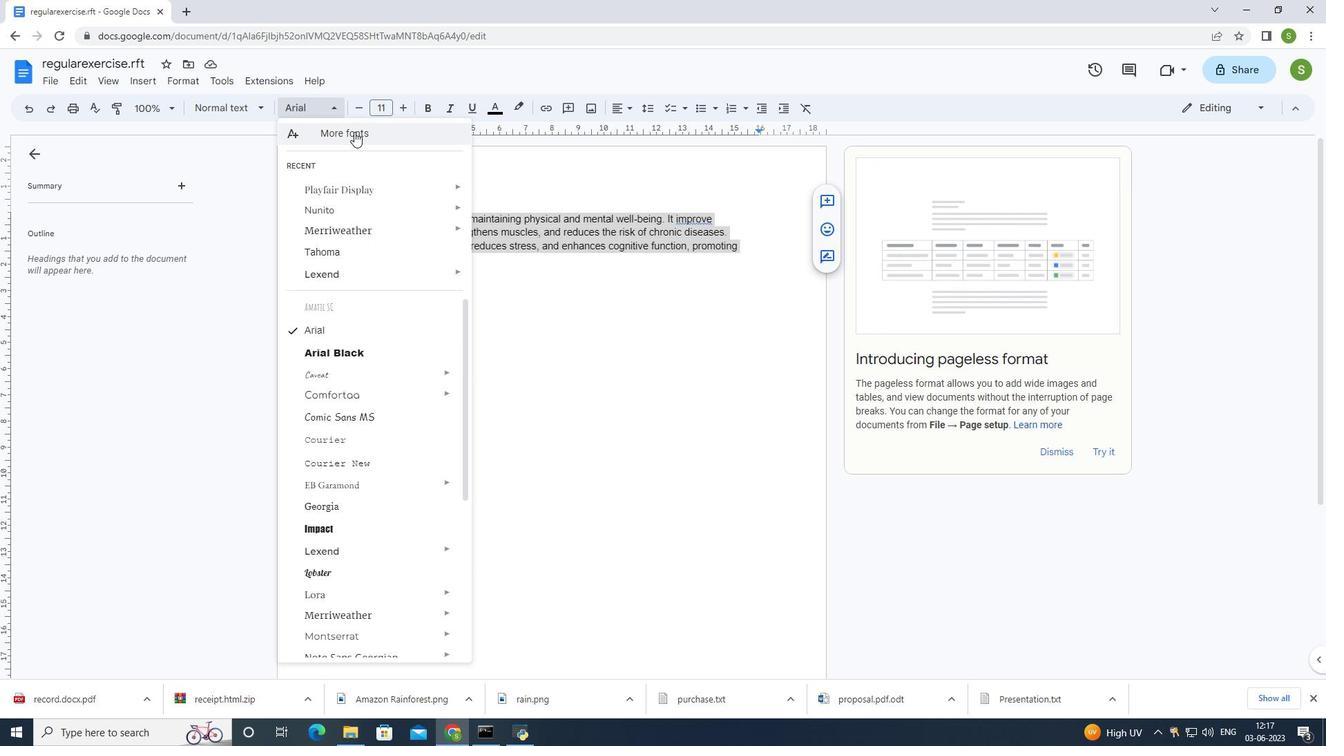 
Action: Mouse moved to (435, 205)
Screenshot: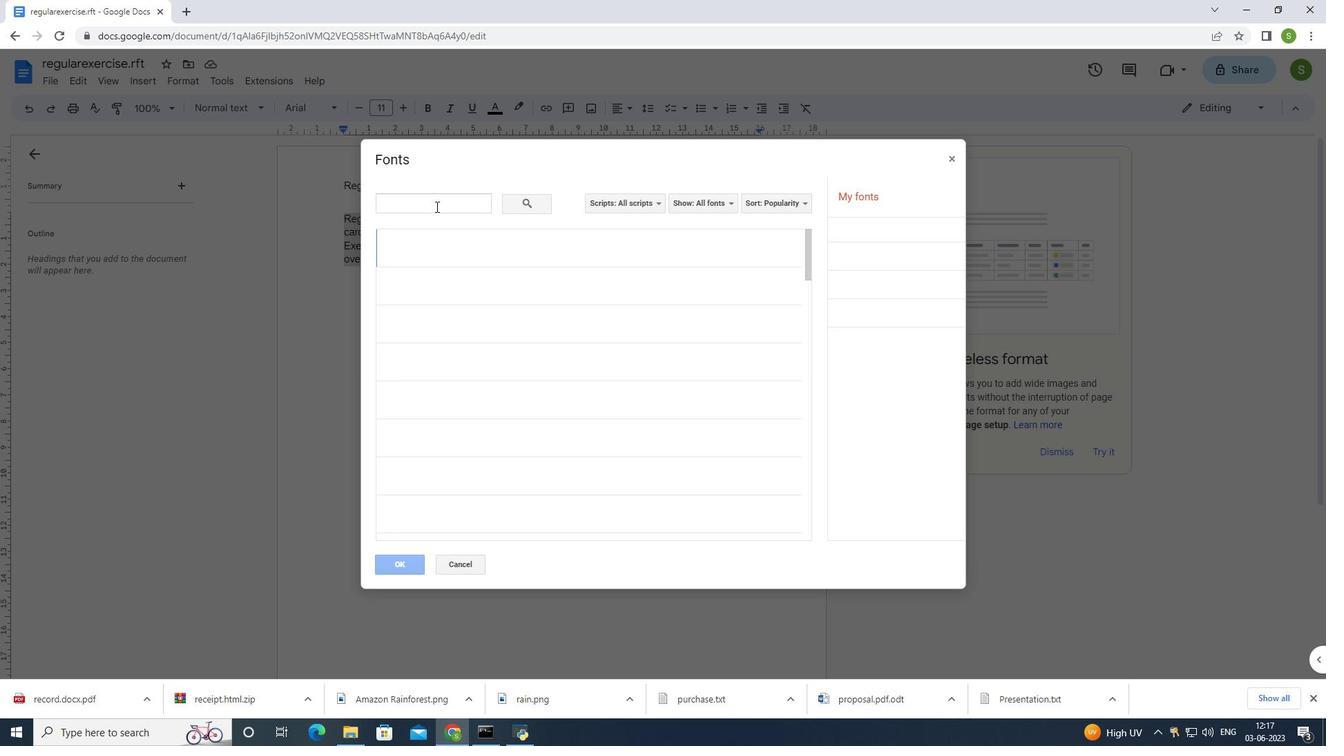 
Action: Mouse pressed left at (435, 205)
Screenshot: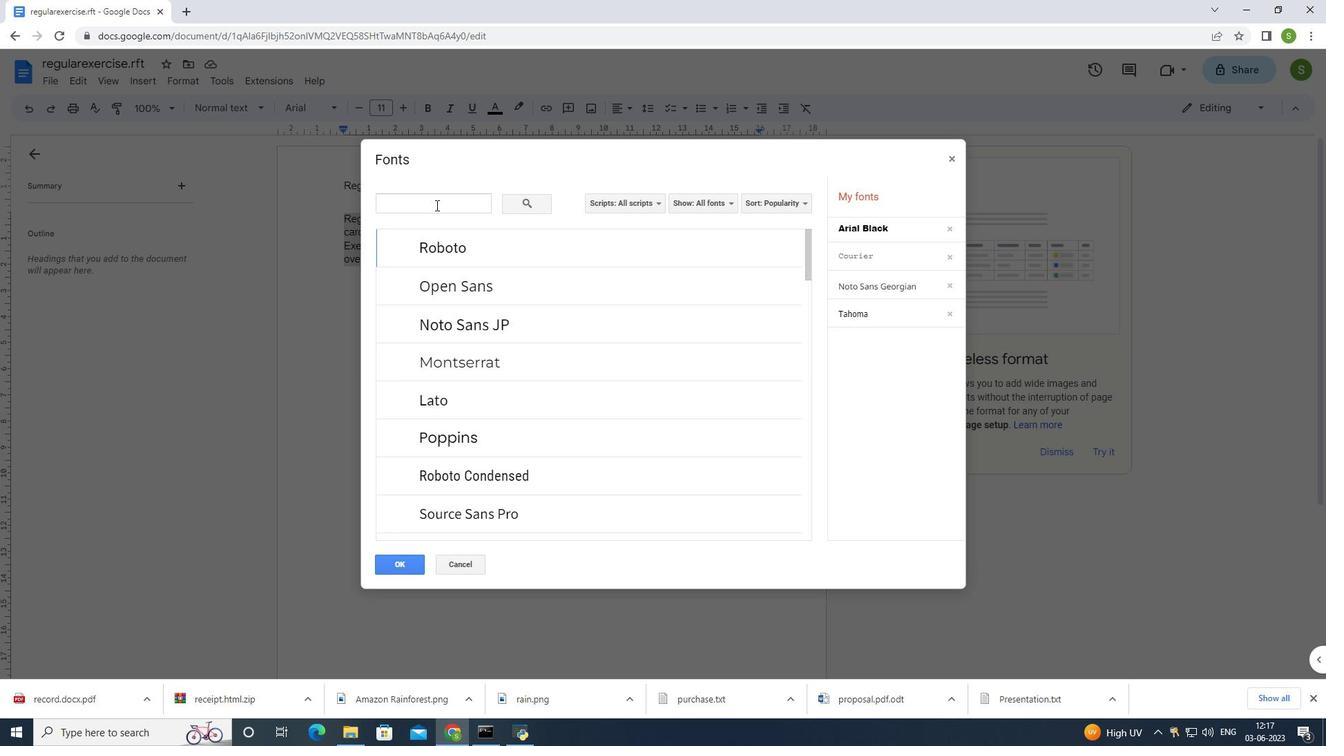 
Action: Mouse moved to (573, 348)
Screenshot: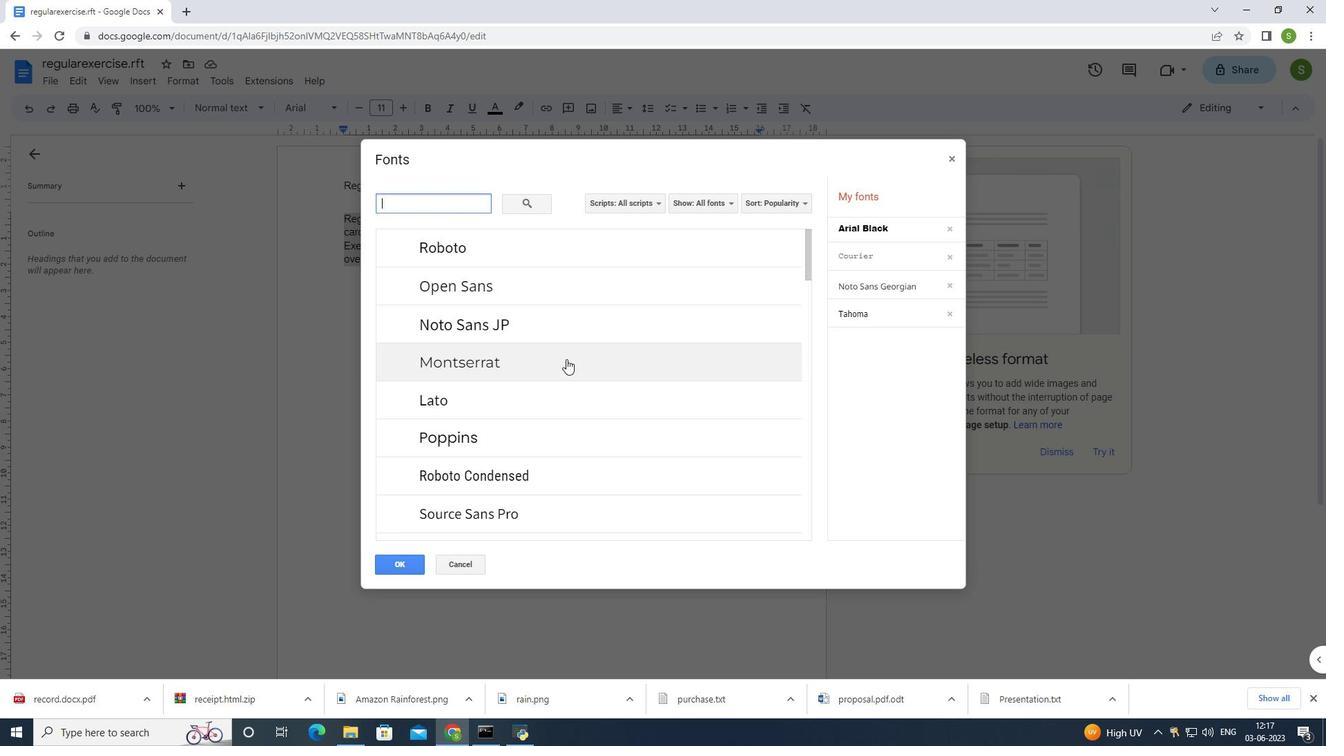 
Action: Key pressed <Key.shift>Merriweather<Key.enter>
Screenshot: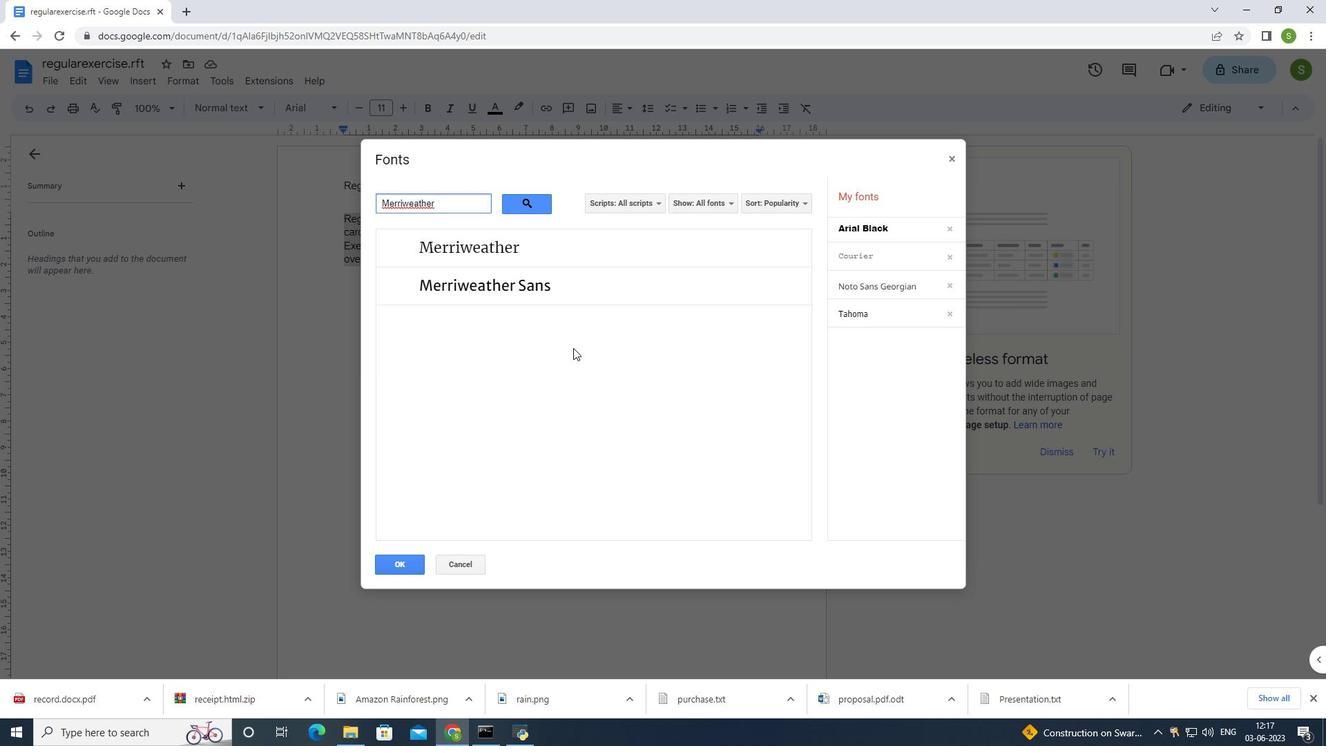 
Action: Mouse moved to (563, 245)
Screenshot: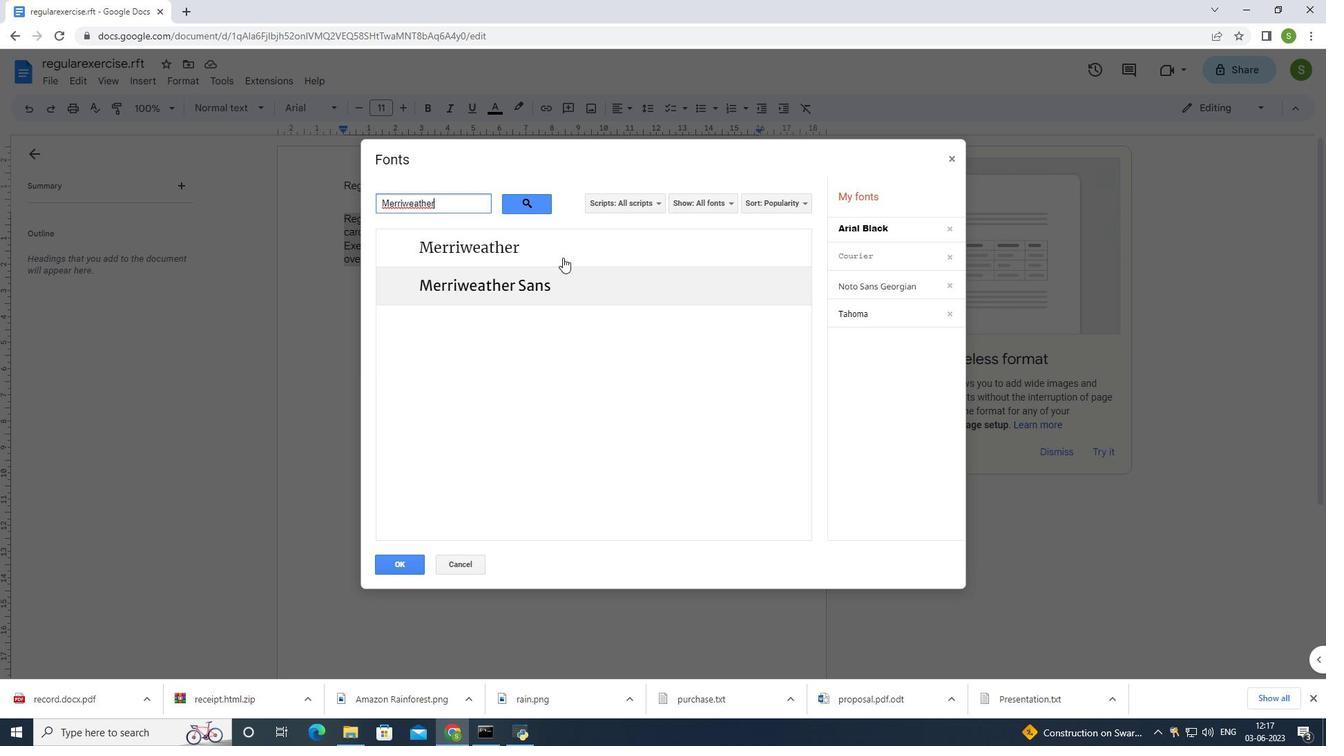 
Action: Mouse pressed left at (563, 245)
Screenshot: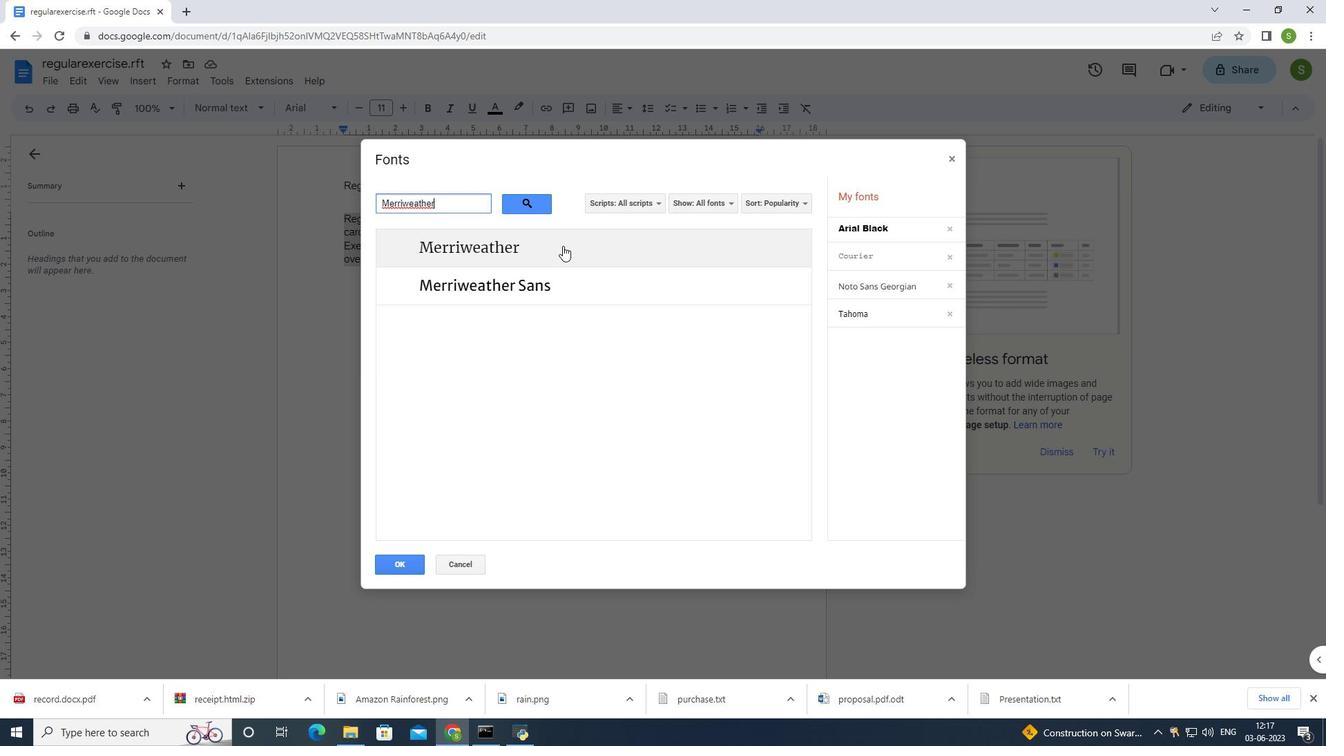 
Action: Mouse moved to (398, 564)
Screenshot: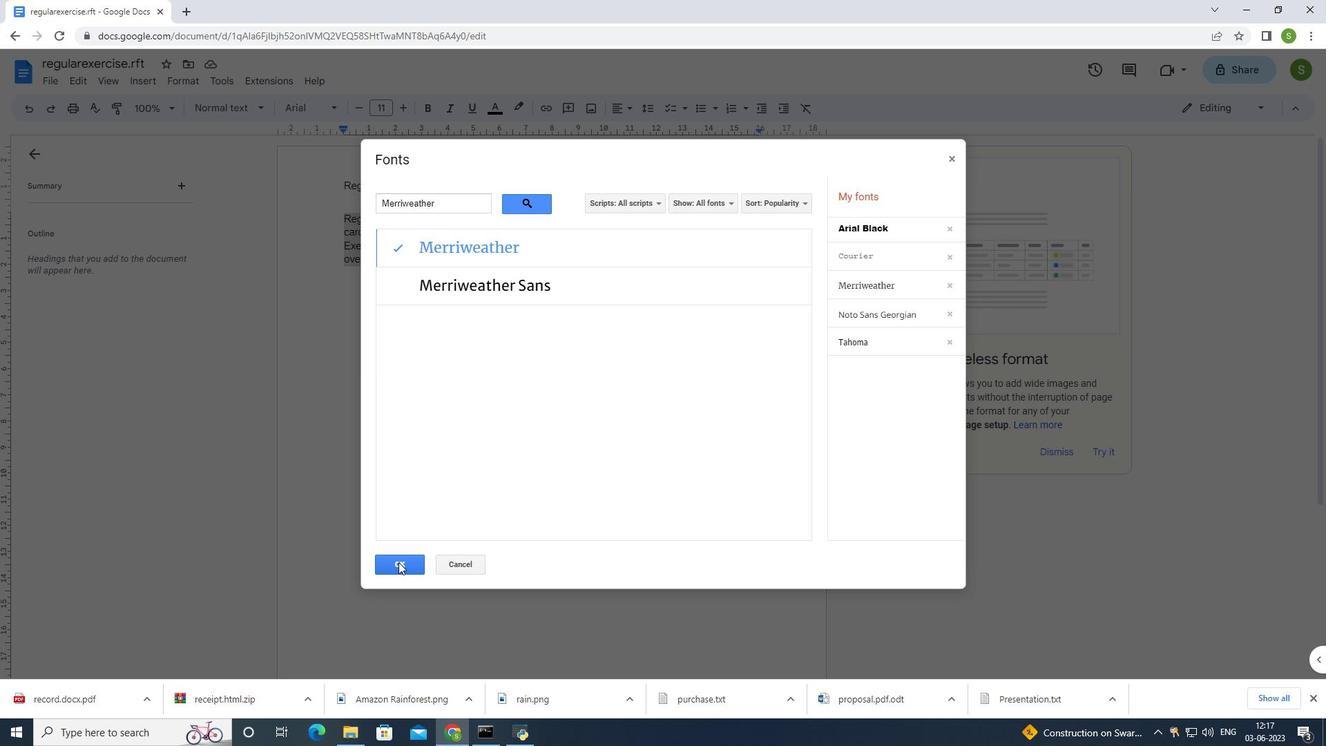 
Action: Mouse pressed left at (398, 564)
Screenshot: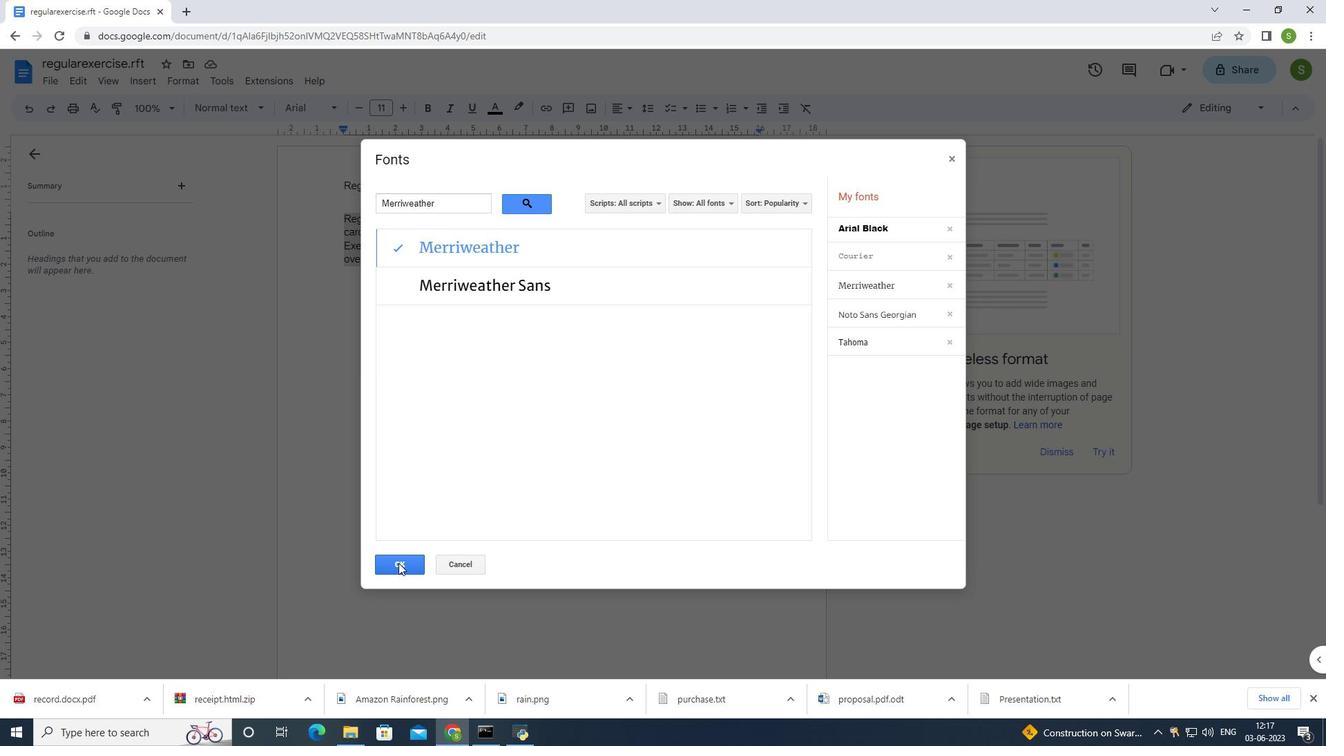 
Action: Mouse moved to (409, 112)
Screenshot: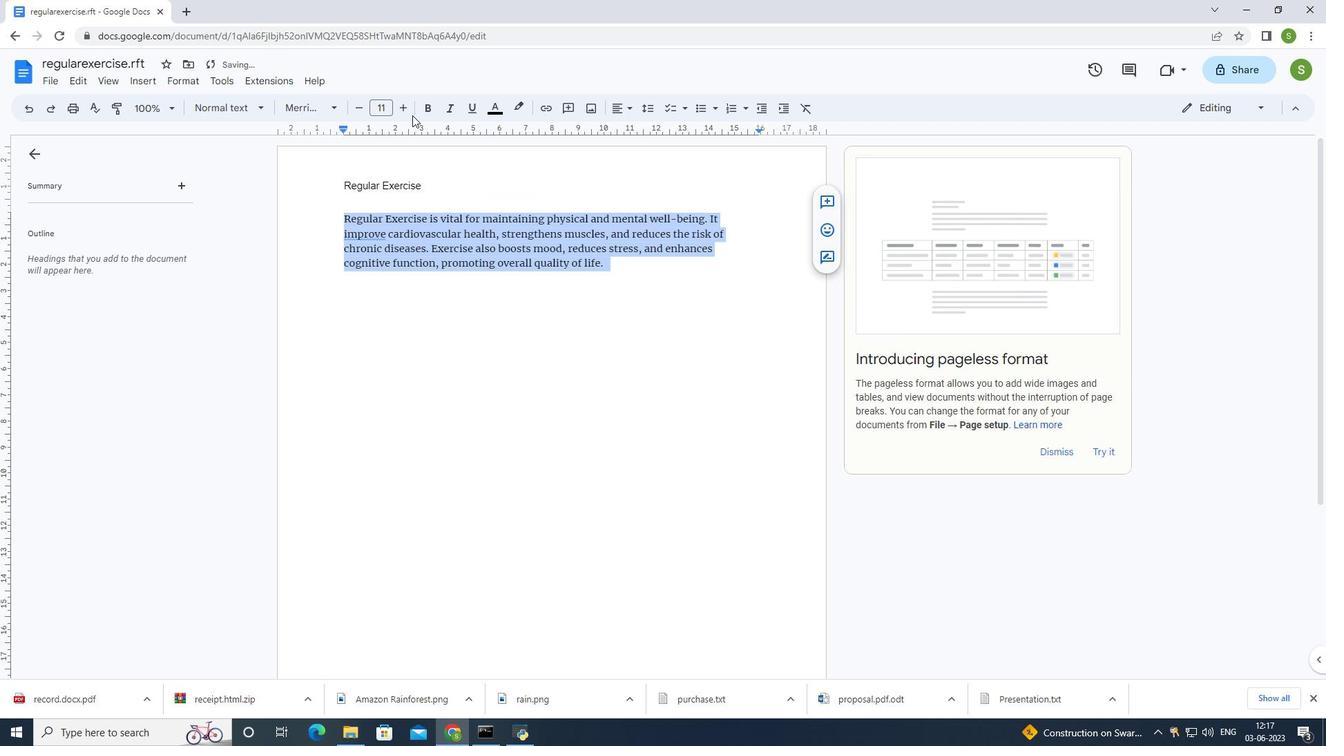 
Action: Mouse pressed left at (409, 112)
Screenshot: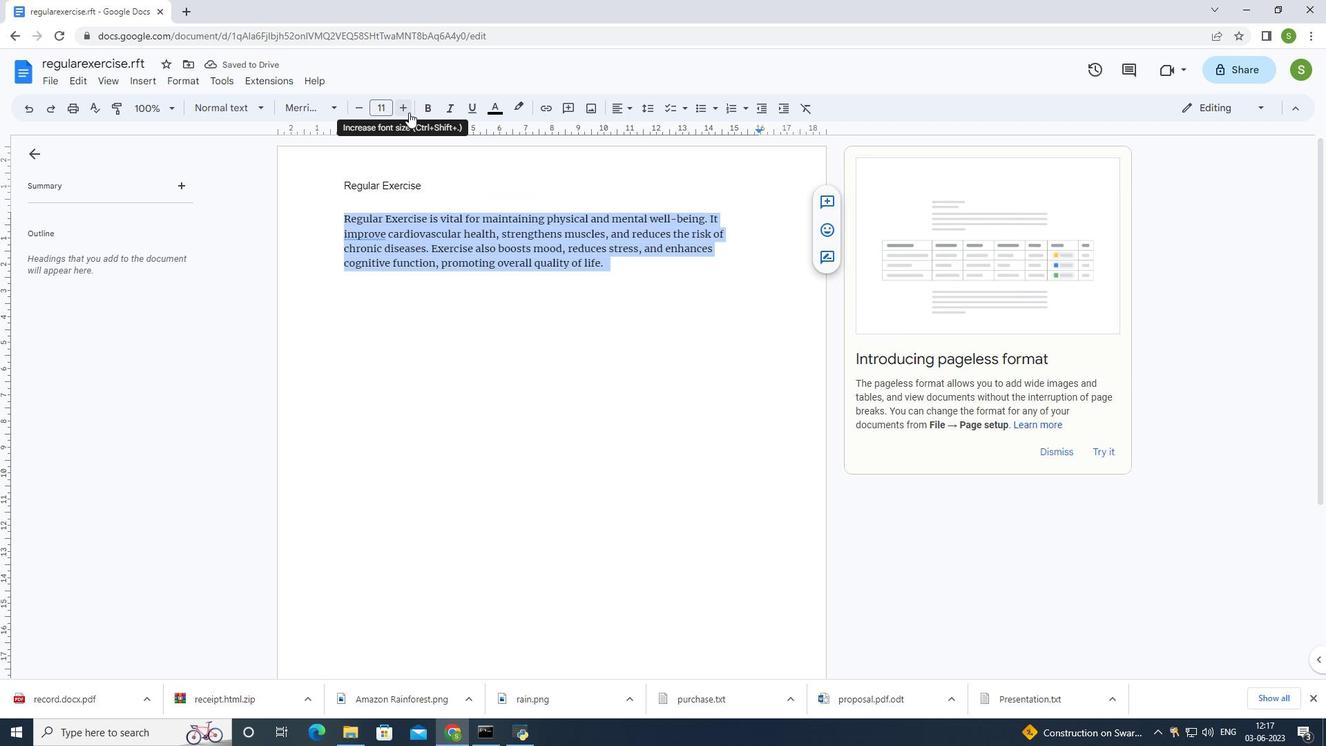 
Action: Mouse pressed left at (409, 112)
Screenshot: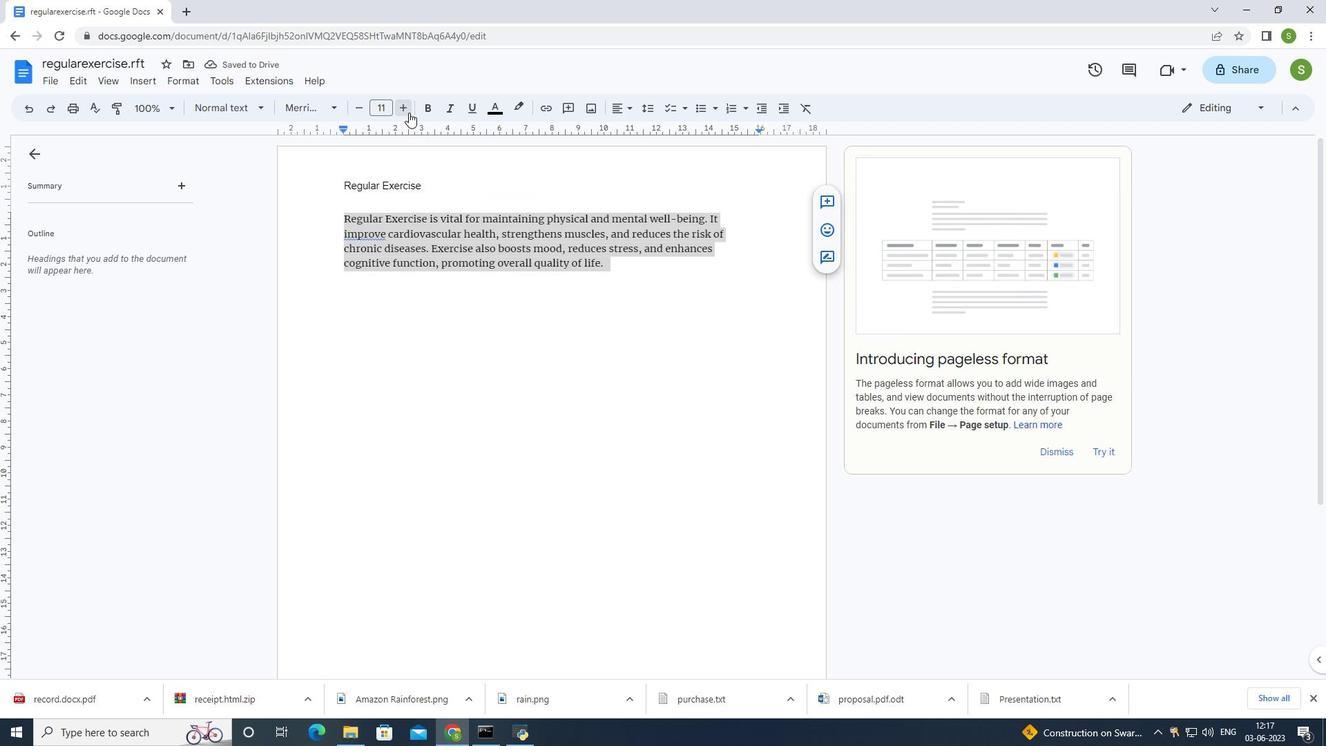 
Action: Mouse pressed left at (409, 112)
Screenshot: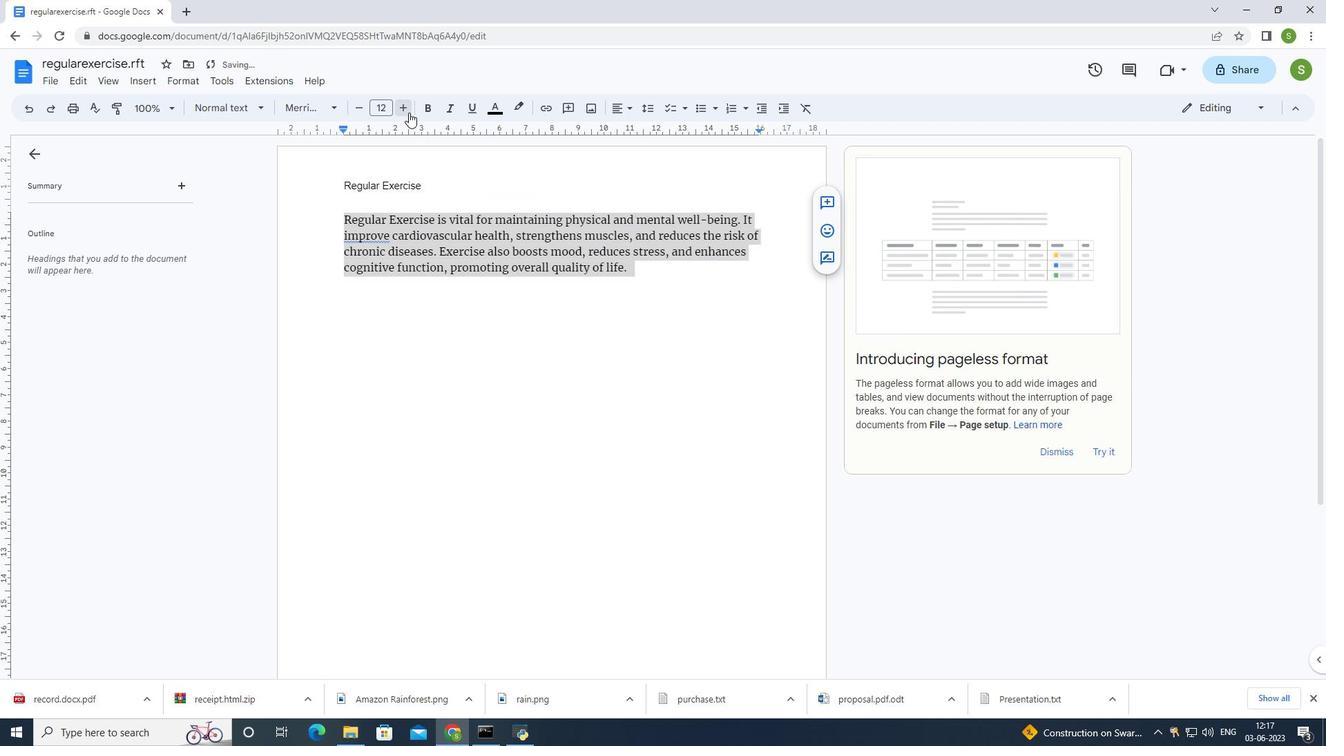 
Action: Mouse moved to (408, 112)
Screenshot: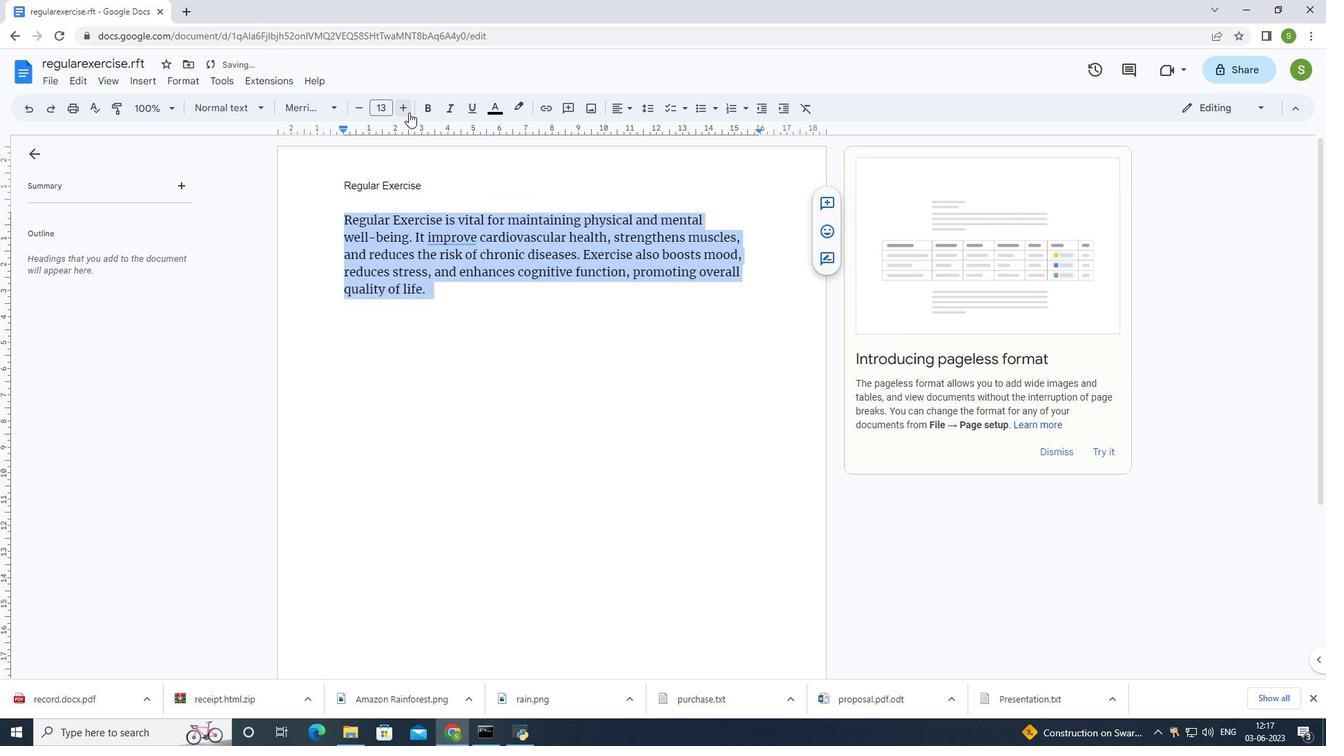 
Action: Mouse pressed left at (408, 112)
Screenshot: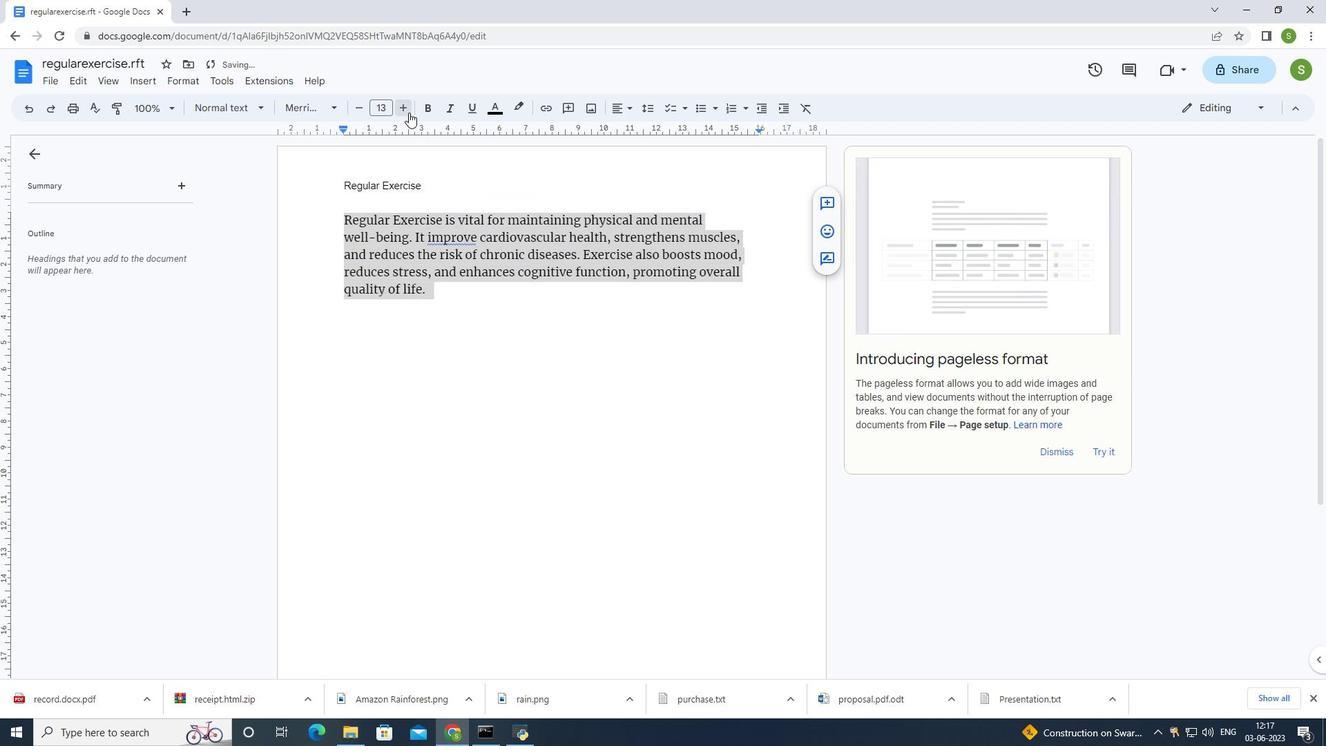
Action: Mouse moved to (407, 112)
Screenshot: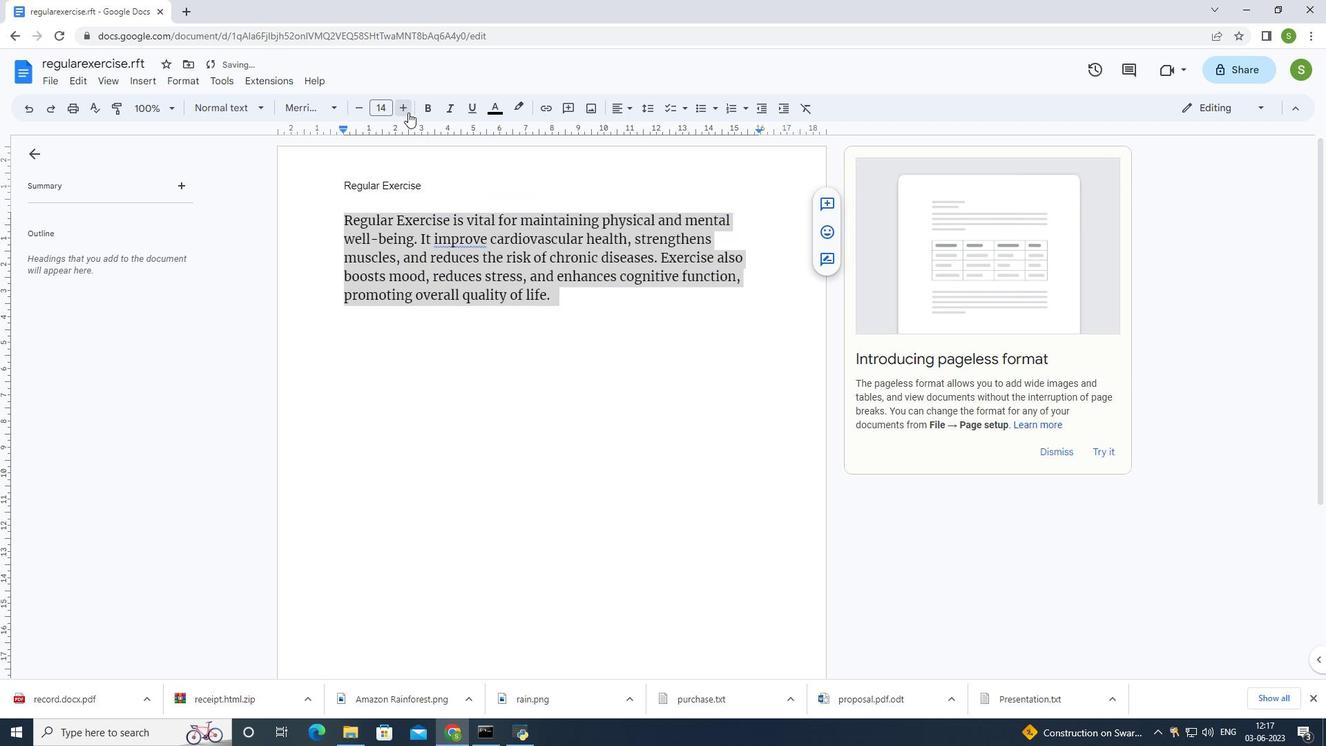 
Action: Mouse pressed left at (407, 112)
Screenshot: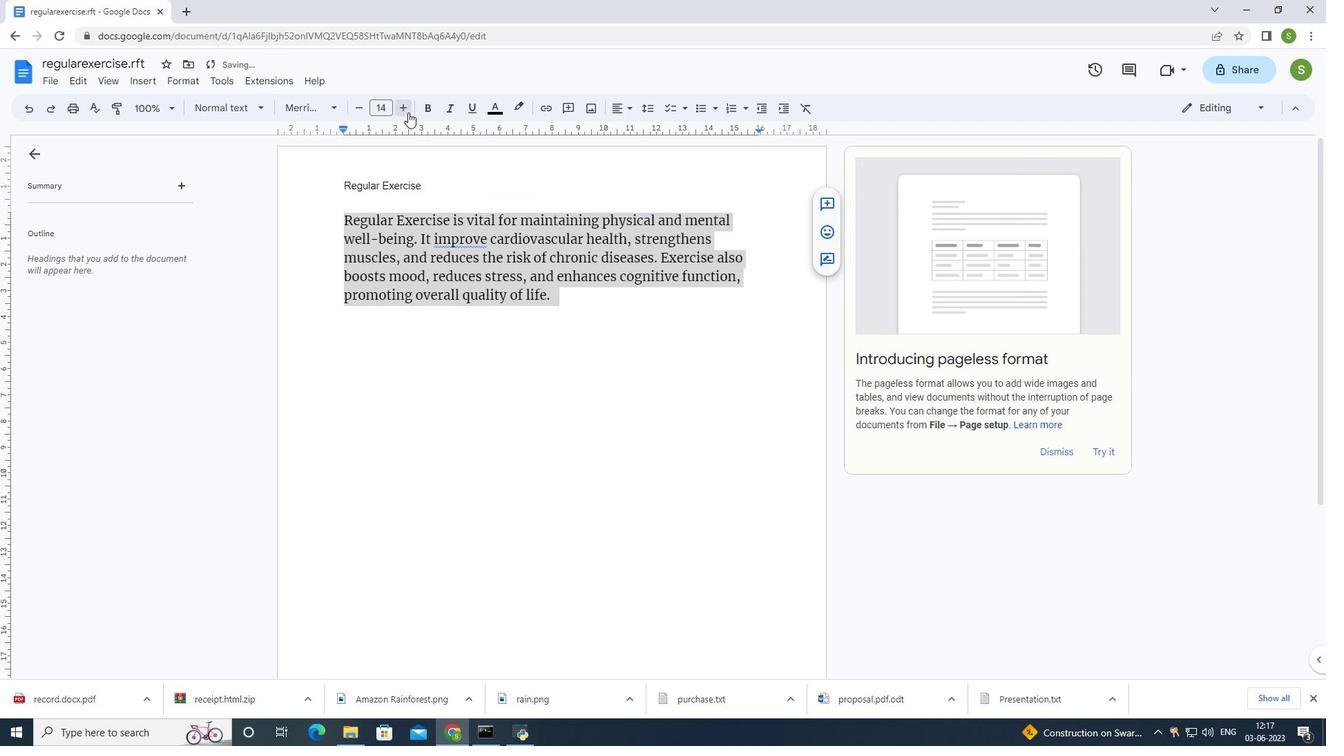 
Action: Mouse pressed left at (407, 112)
Screenshot: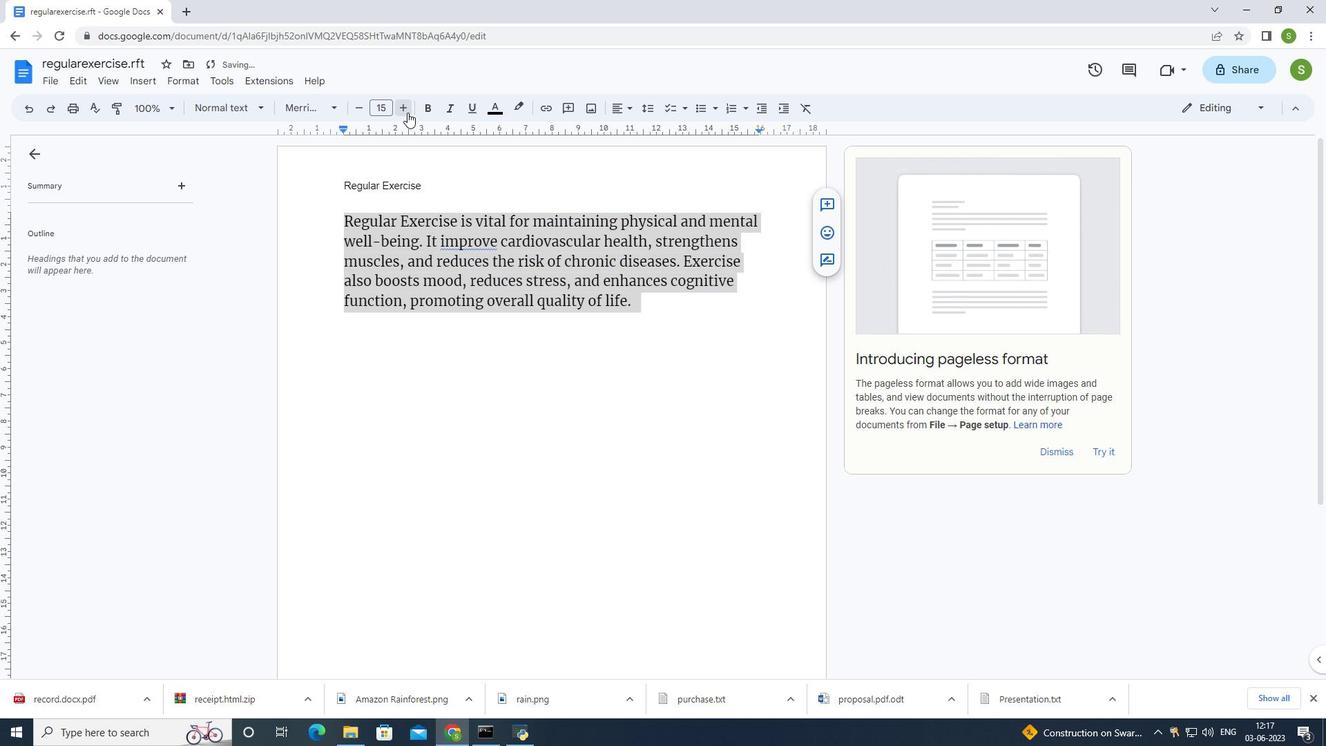 
Action: Mouse pressed left at (407, 112)
Screenshot: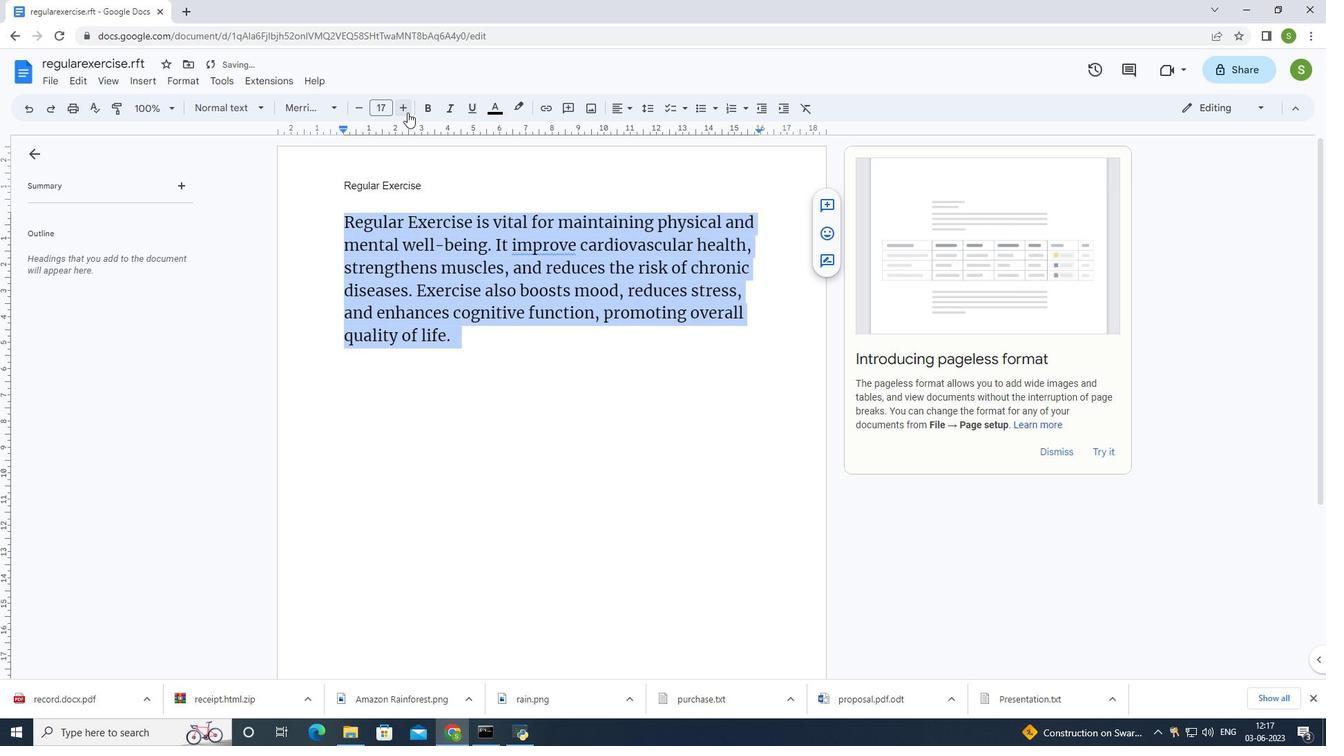 
Action: Mouse moved to (434, 181)
Screenshot: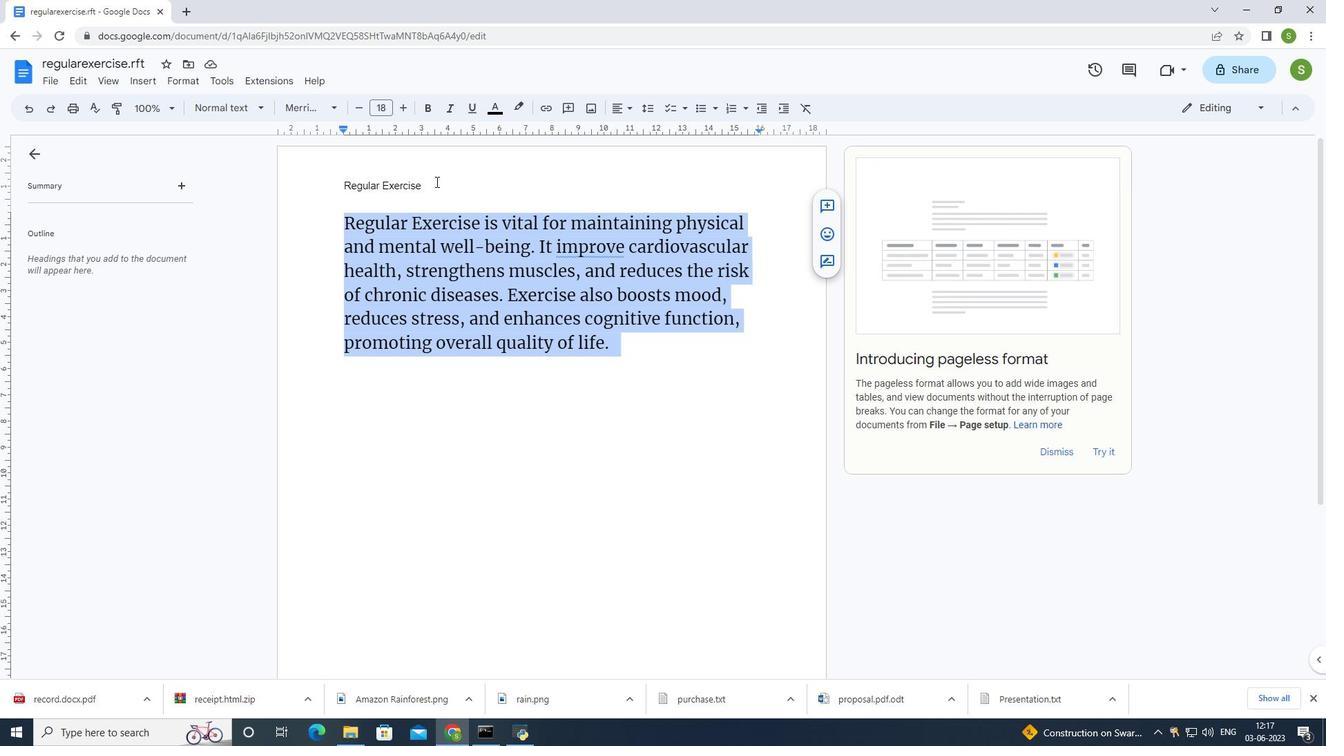 
Action: Mouse pressed left at (434, 181)
Screenshot: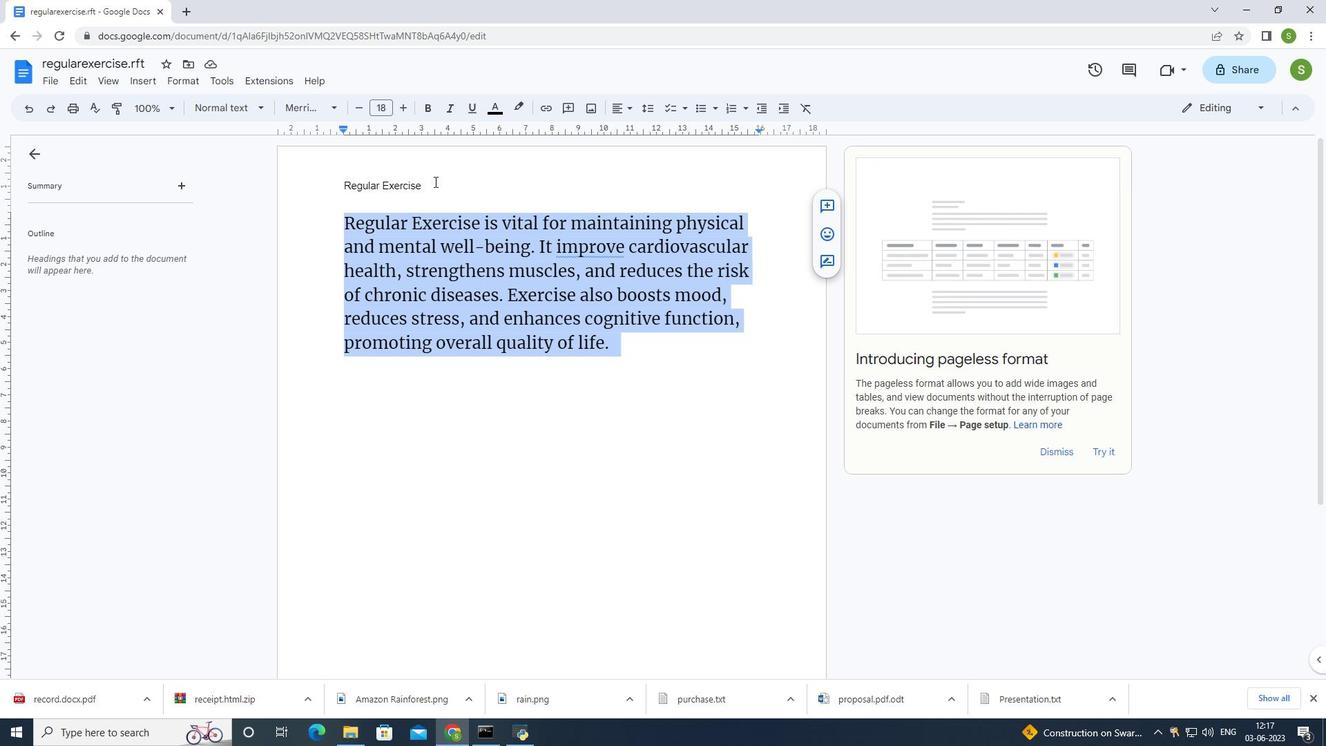 
Action: Mouse moved to (428, 185)
Screenshot: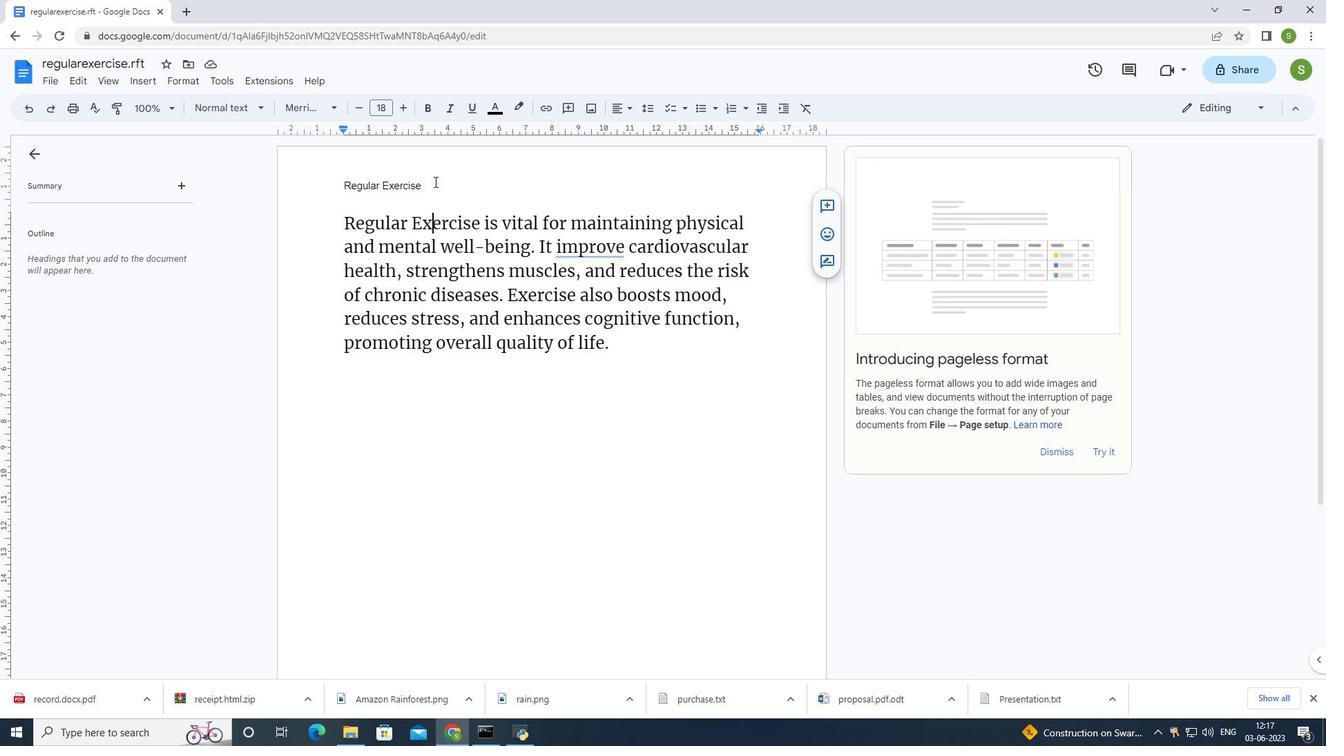 
Action: Mouse pressed left at (428, 185)
Screenshot: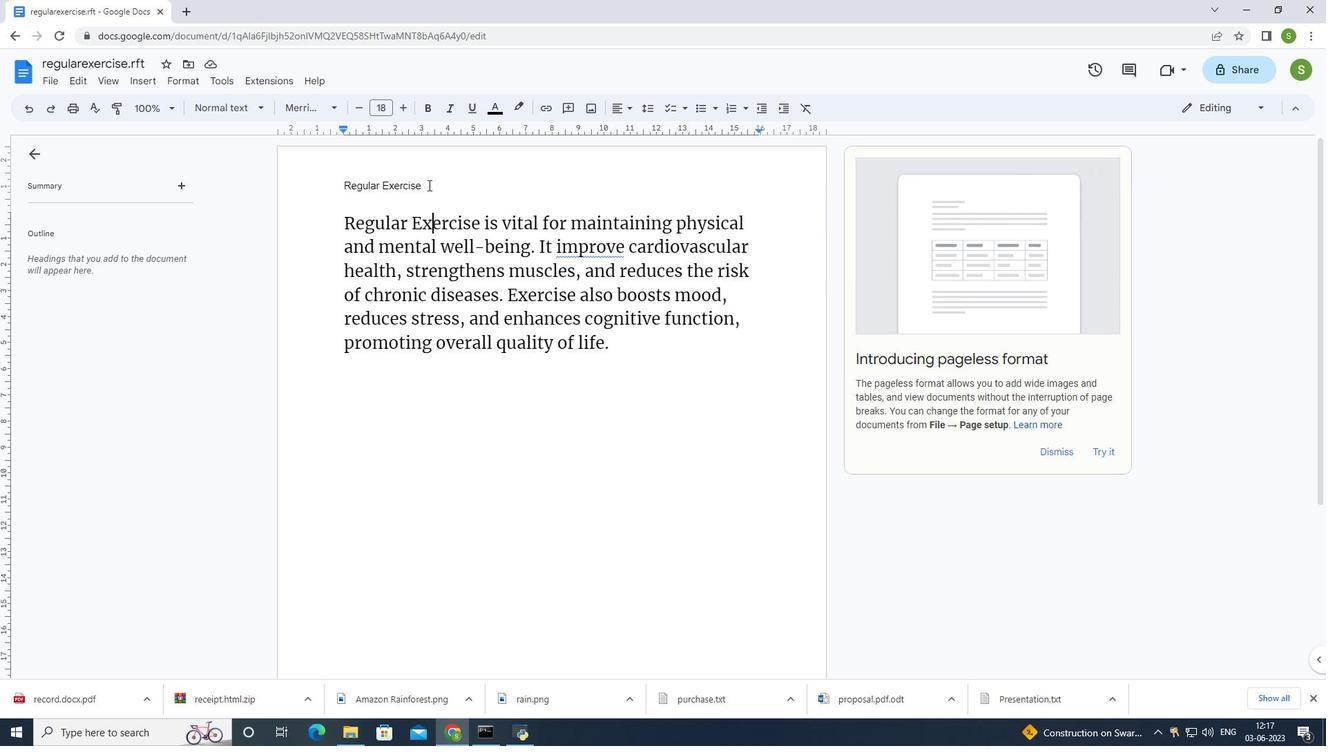 
Action: Mouse pressed left at (428, 185)
Screenshot: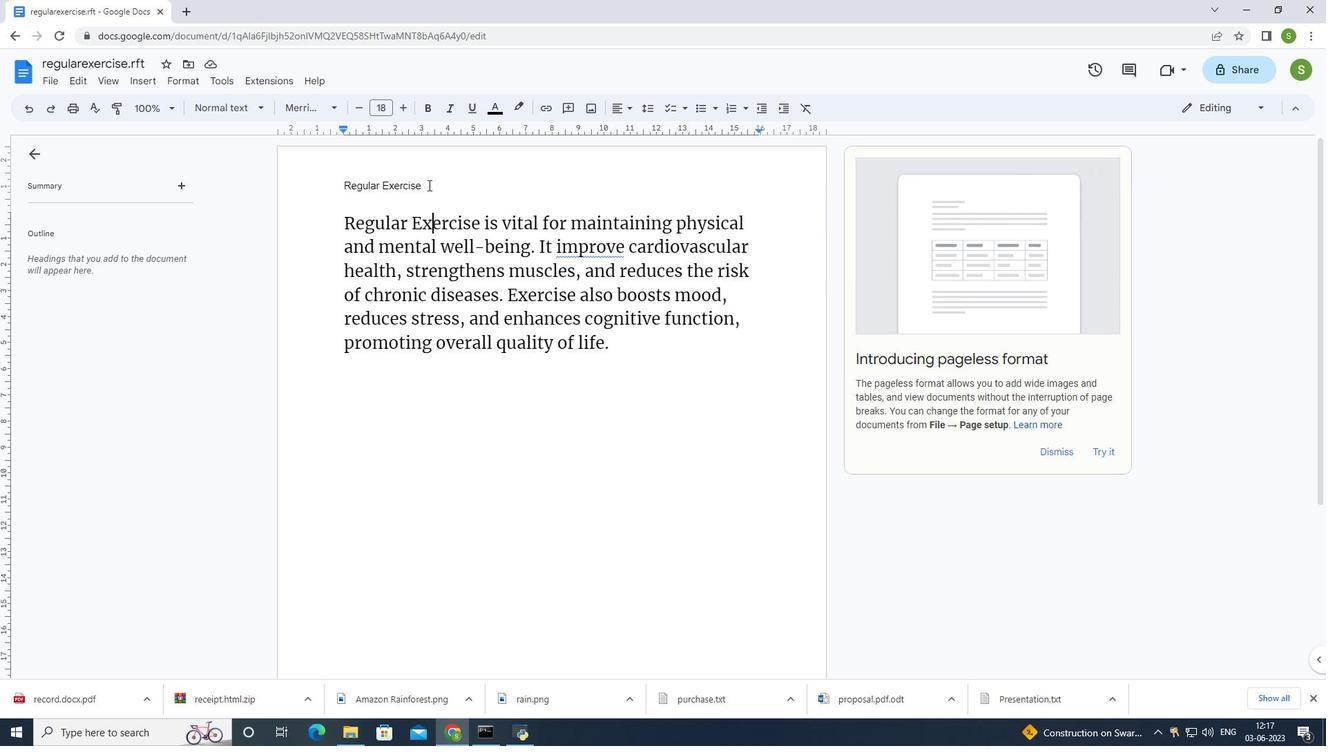 
Action: Mouse moved to (427, 185)
Screenshot: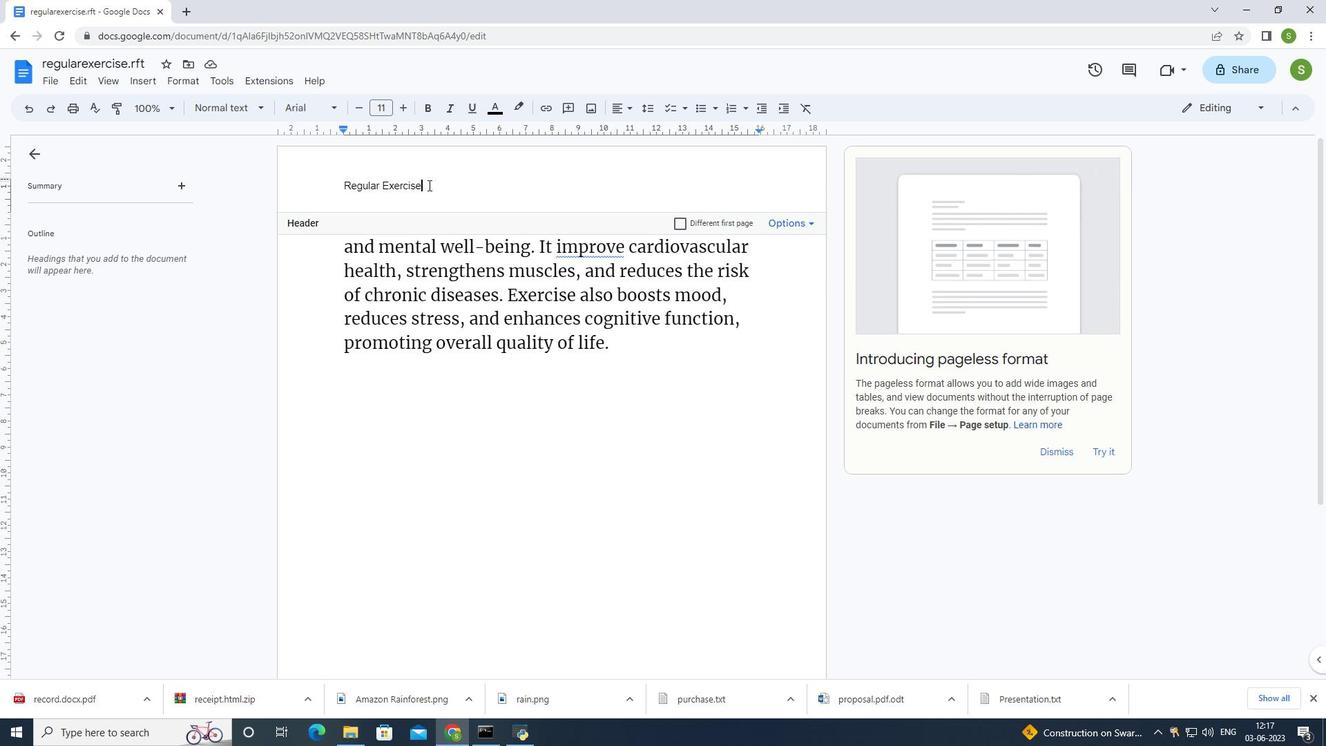 
Action: Mouse pressed left at (427, 185)
Screenshot: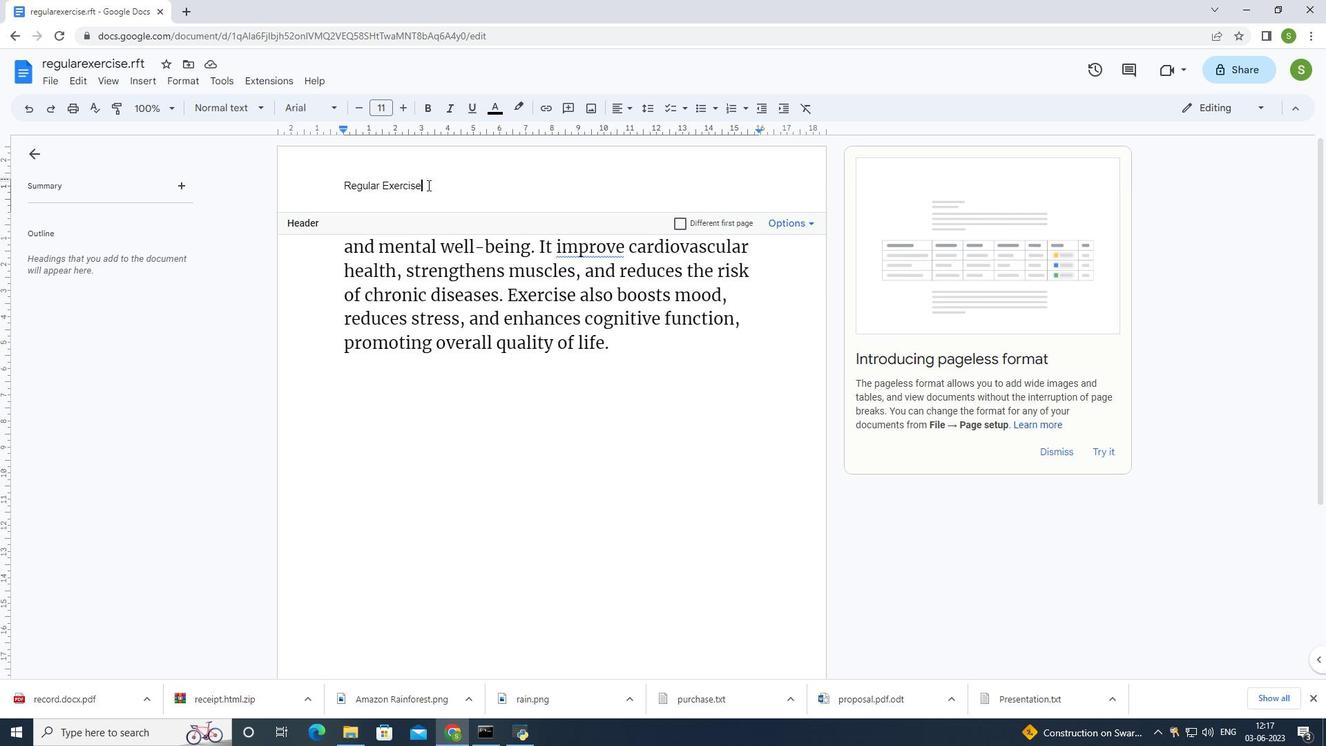 
Action: Mouse moved to (319, 112)
Screenshot: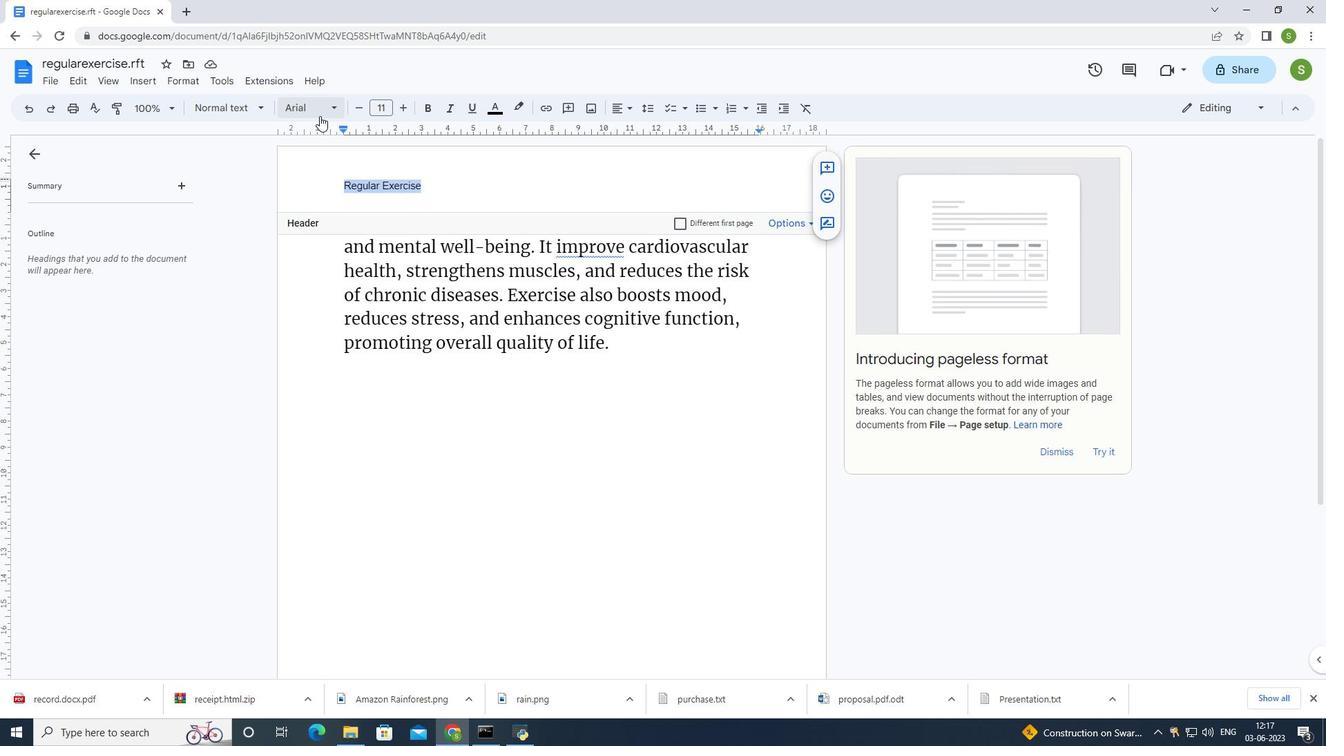 
Action: Mouse pressed left at (319, 112)
Screenshot: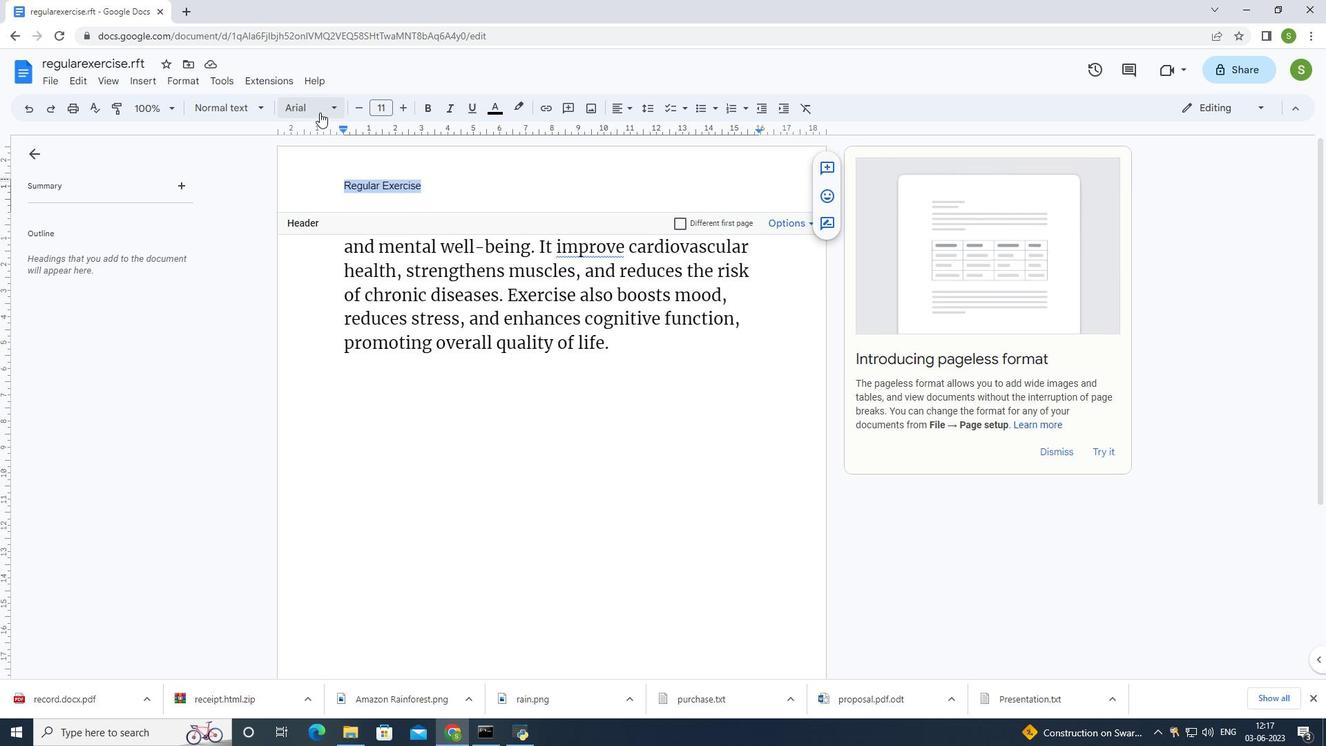 
Action: Mouse moved to (323, 136)
Screenshot: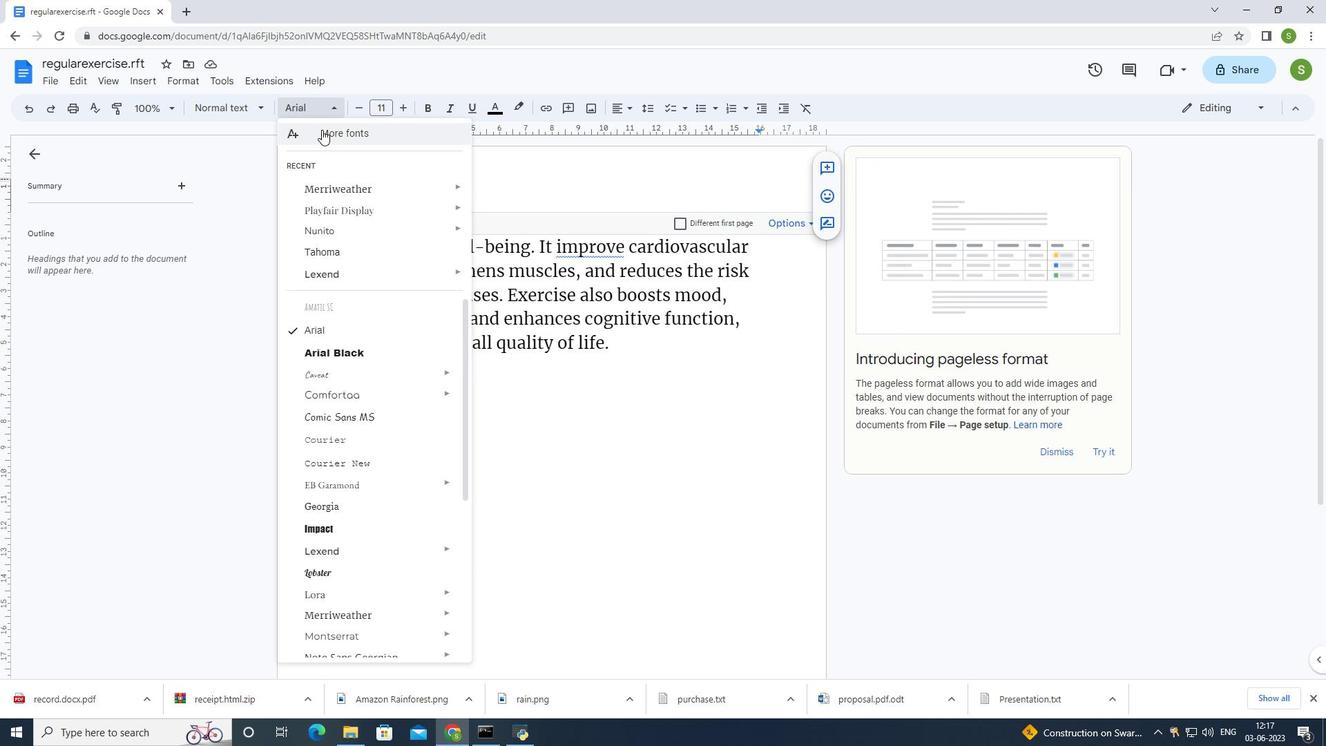 
Action: Mouse pressed left at (323, 136)
Screenshot: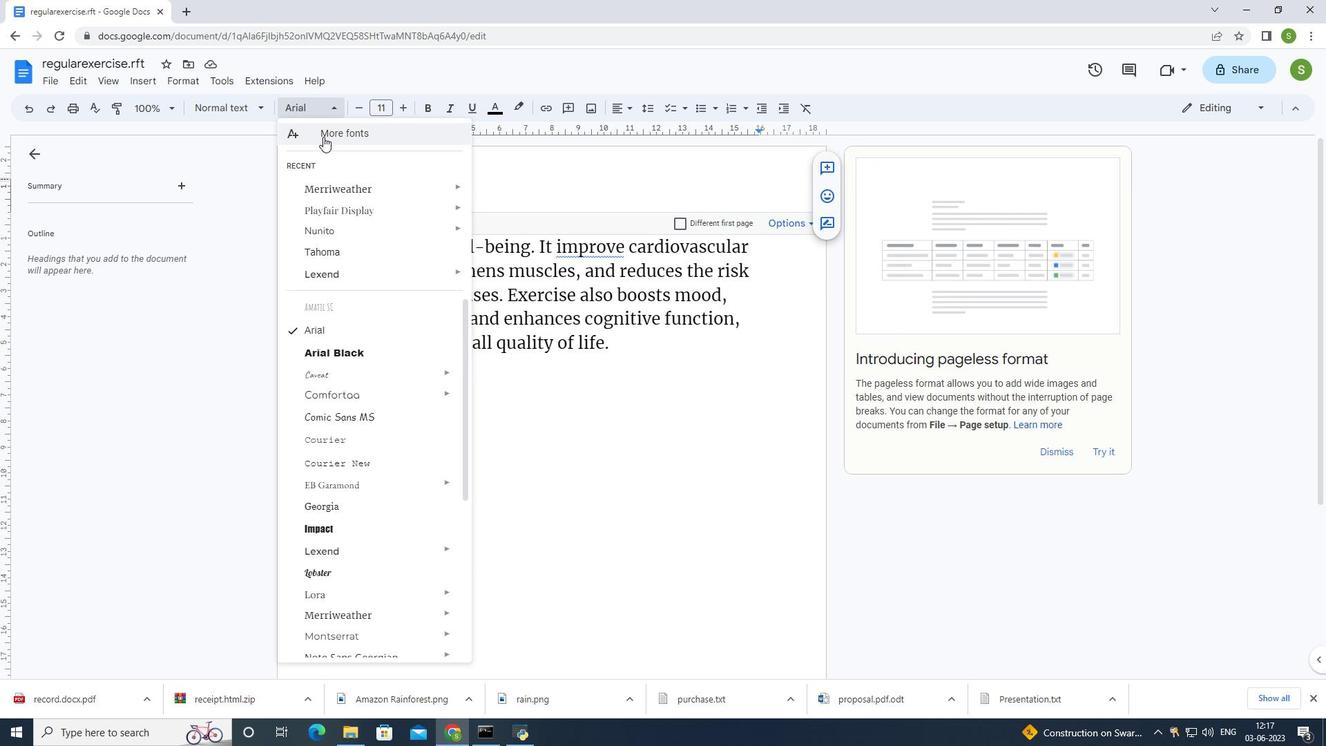 
Action: Mouse moved to (442, 203)
Screenshot: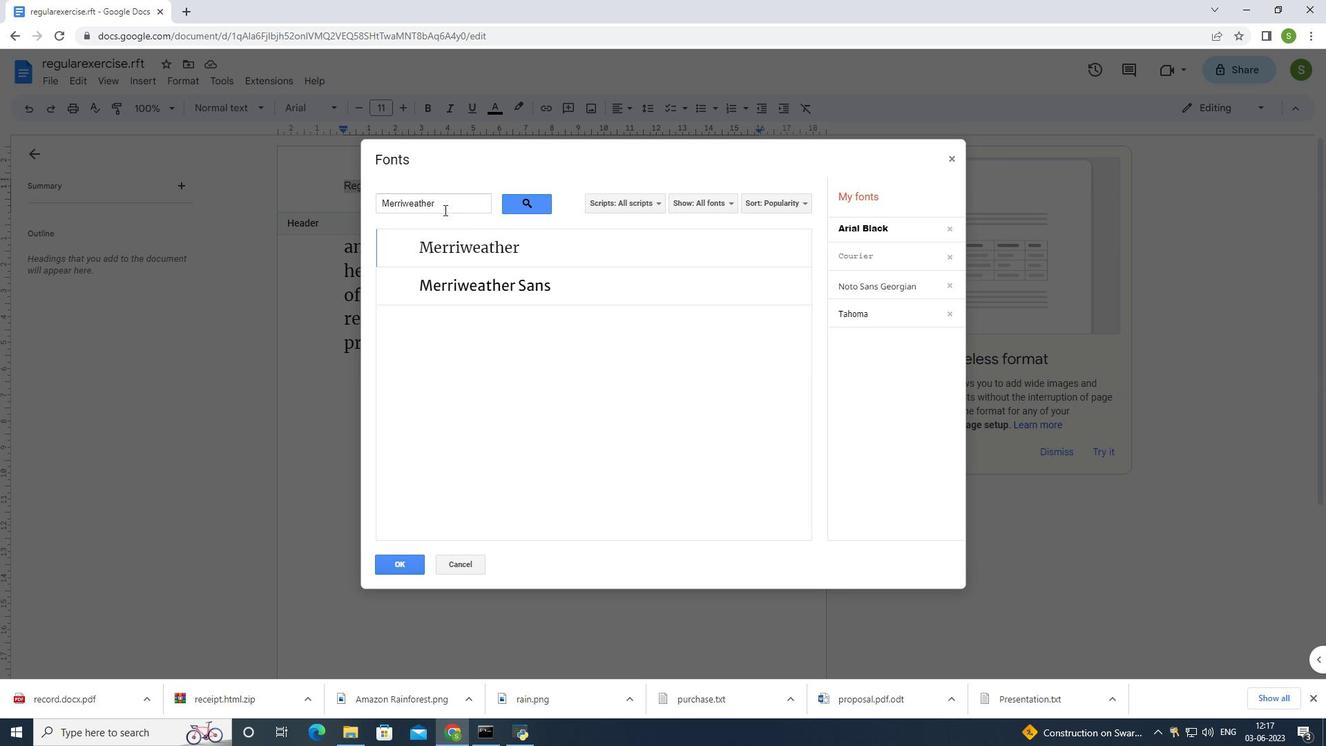 
Action: Mouse pressed left at (442, 203)
Screenshot: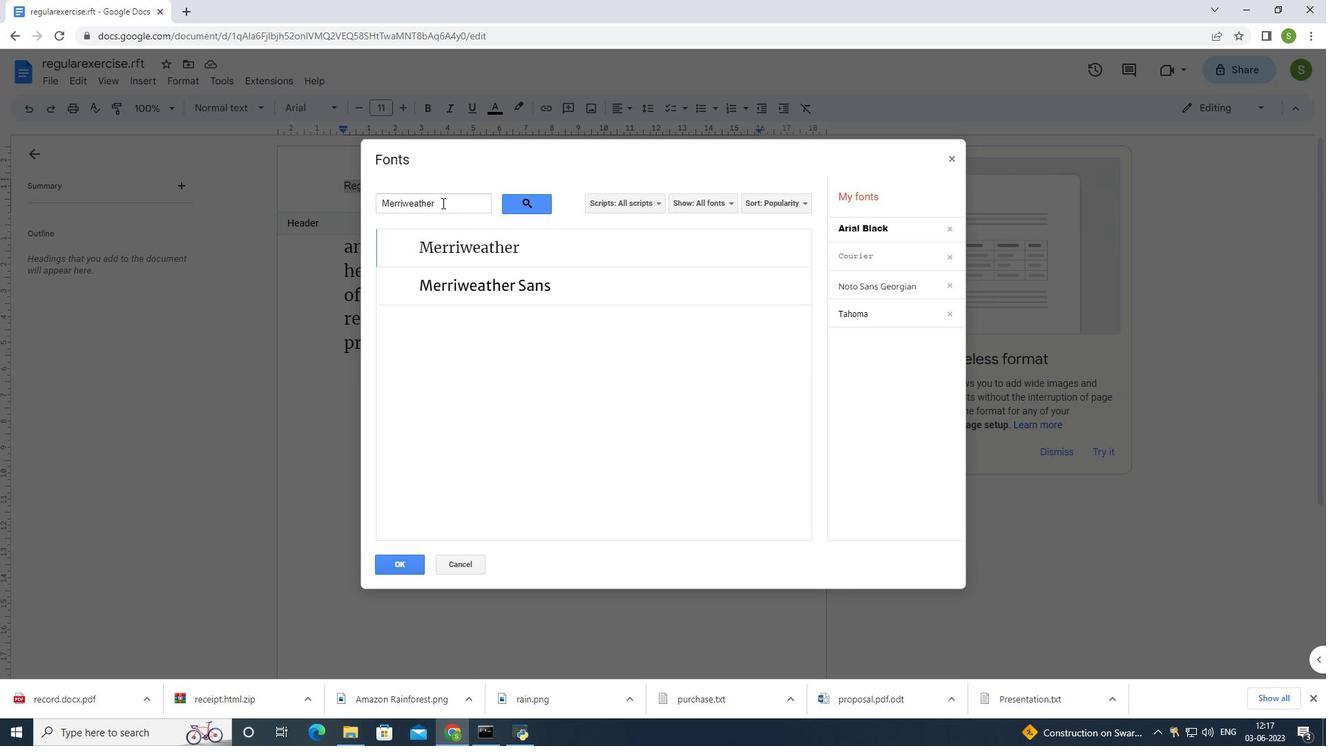 
Action: Mouse moved to (750, 43)
Screenshot: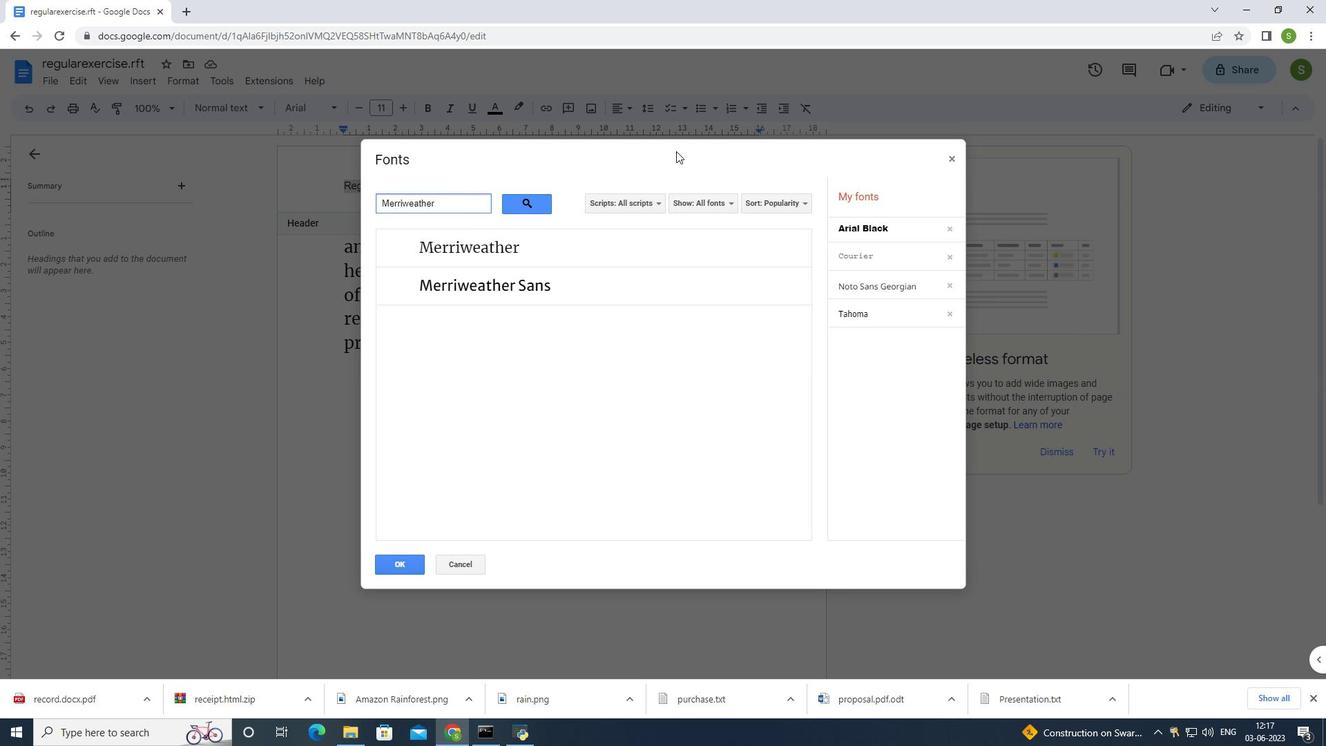 
Action: Key pressed <Key.backspace><Key.backspace><Key.backspace><Key.backspace><Key.backspace><Key.backspace><Key.backspace><Key.backspace><Key.backspace><Key.backspace><Key.backspace><Key.backspace><Key.backspace><Key.backspace><Key.backspace><Key.backspace>
Screenshot: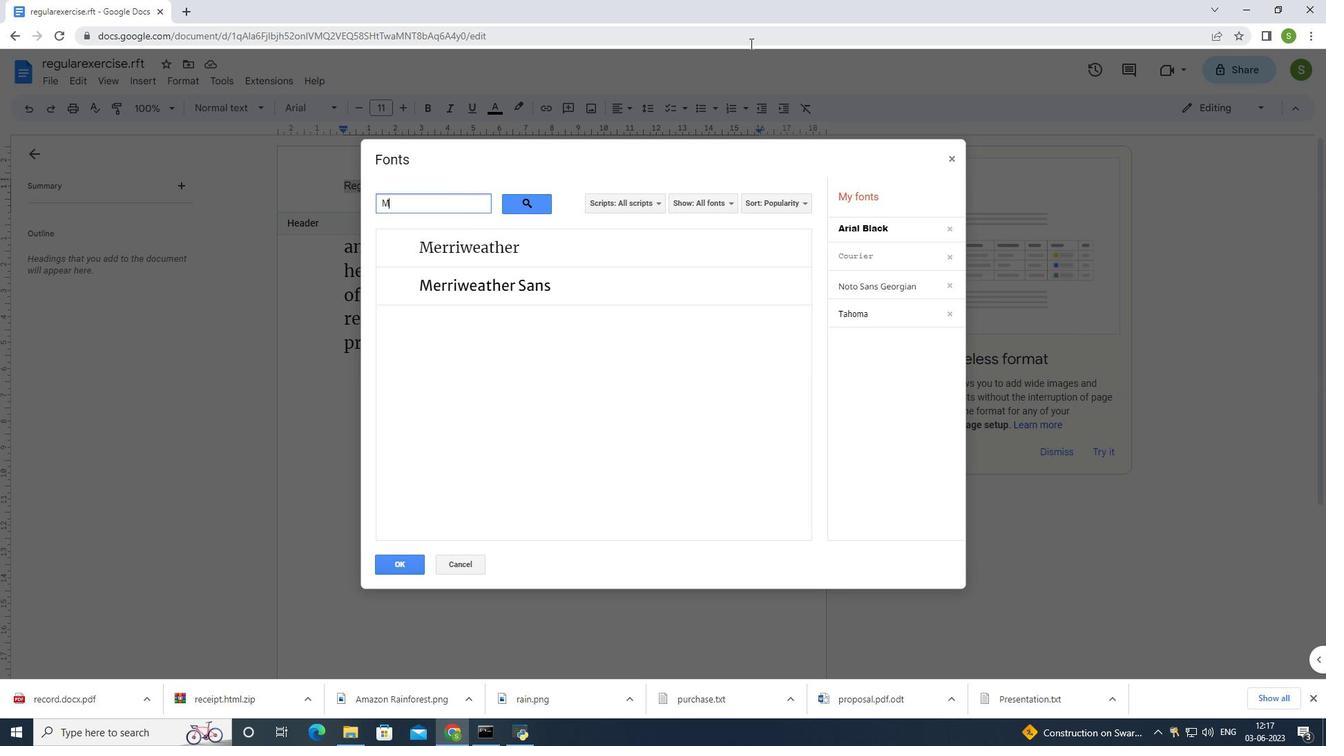 
Action: Mouse moved to (750, 42)
Screenshot: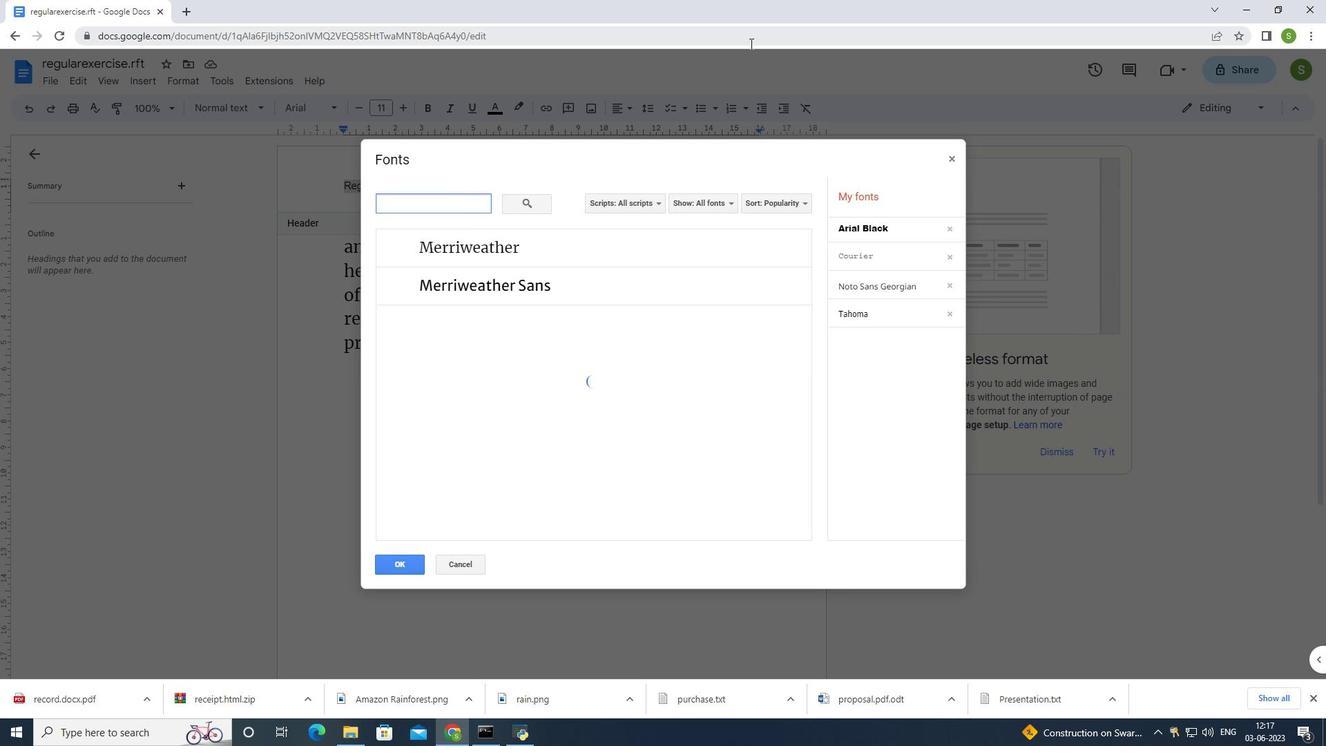 
Action: Key pressed <Key.shift>Courier<Key.space><Key.shift>New
Screenshot: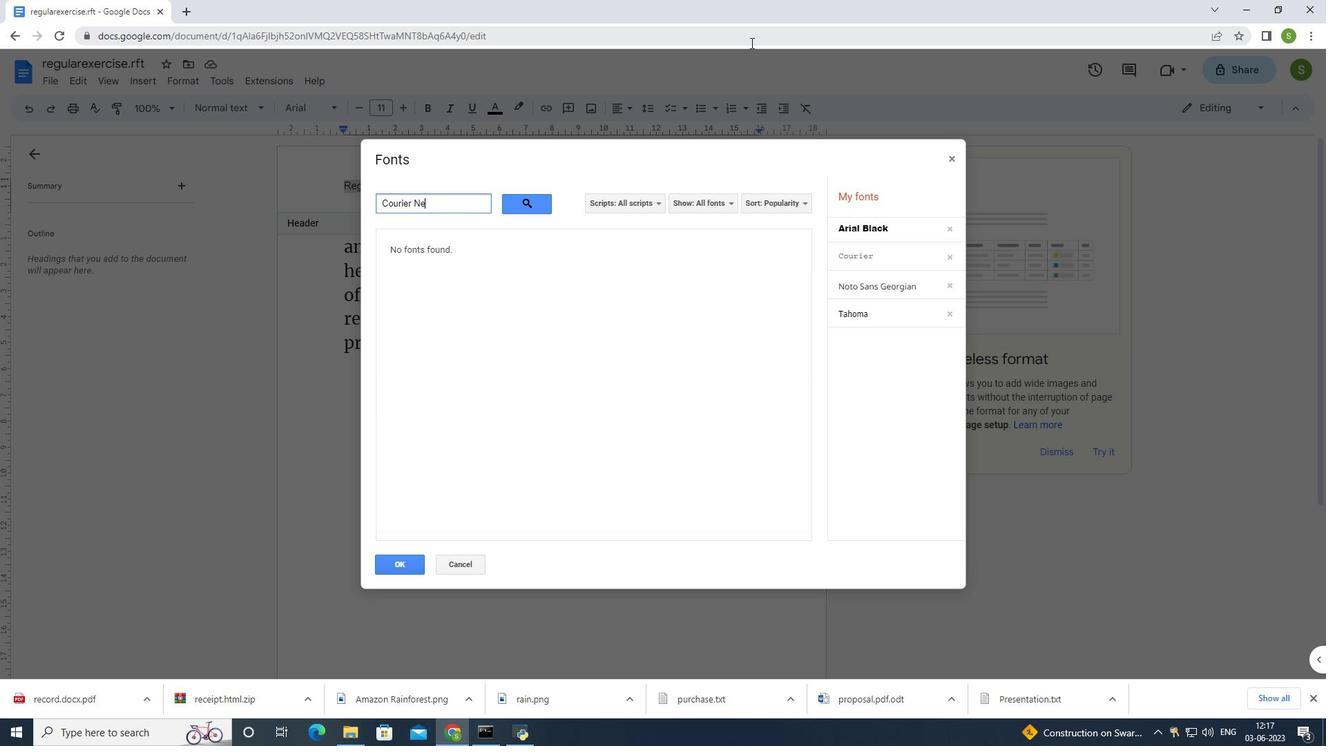 
Action: Mouse moved to (518, 198)
Screenshot: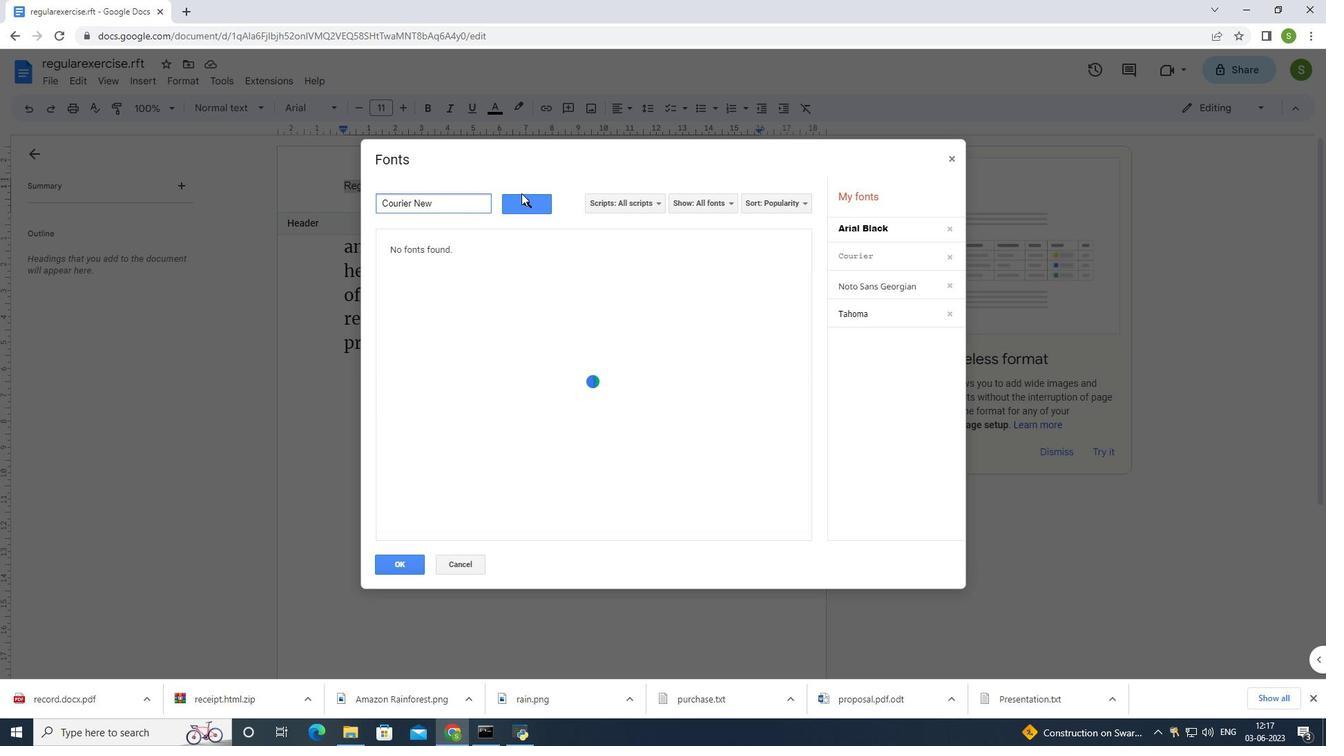
Action: Mouse pressed left at (518, 198)
Screenshot: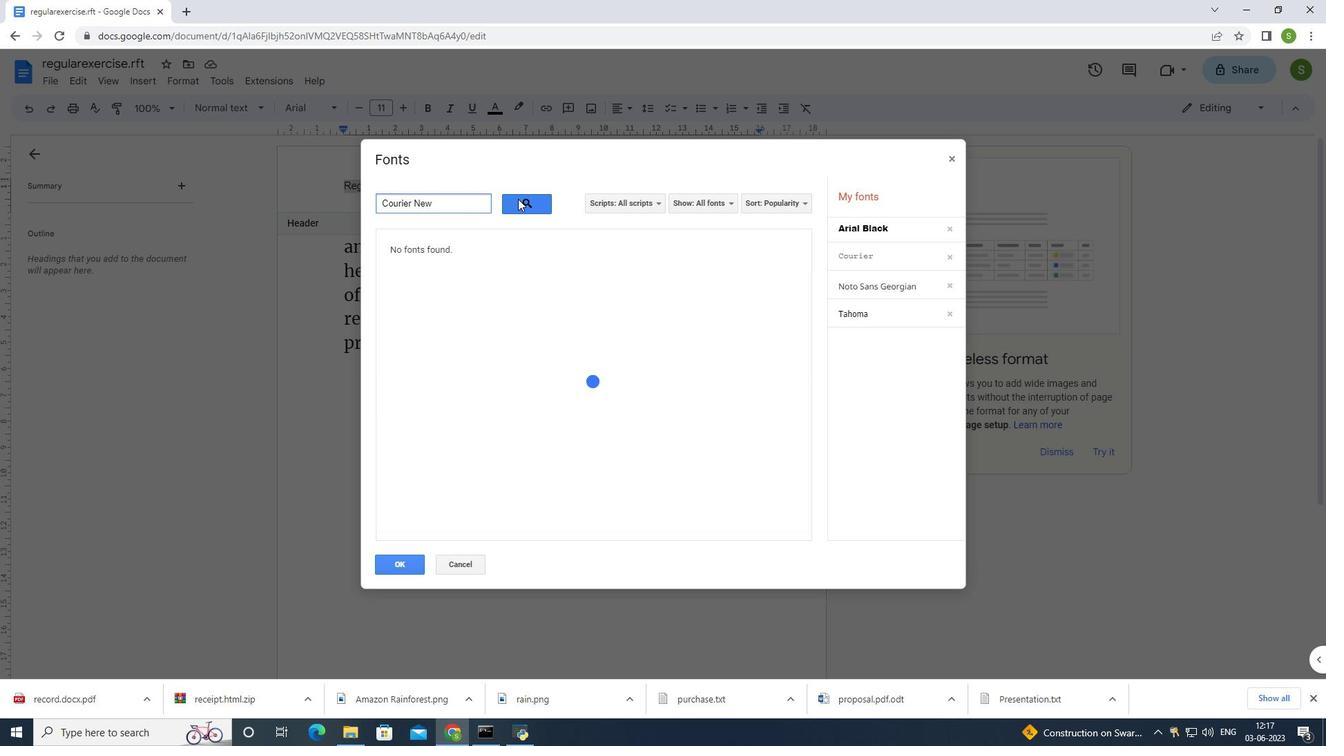 
Action: Mouse moved to (387, 562)
Screenshot: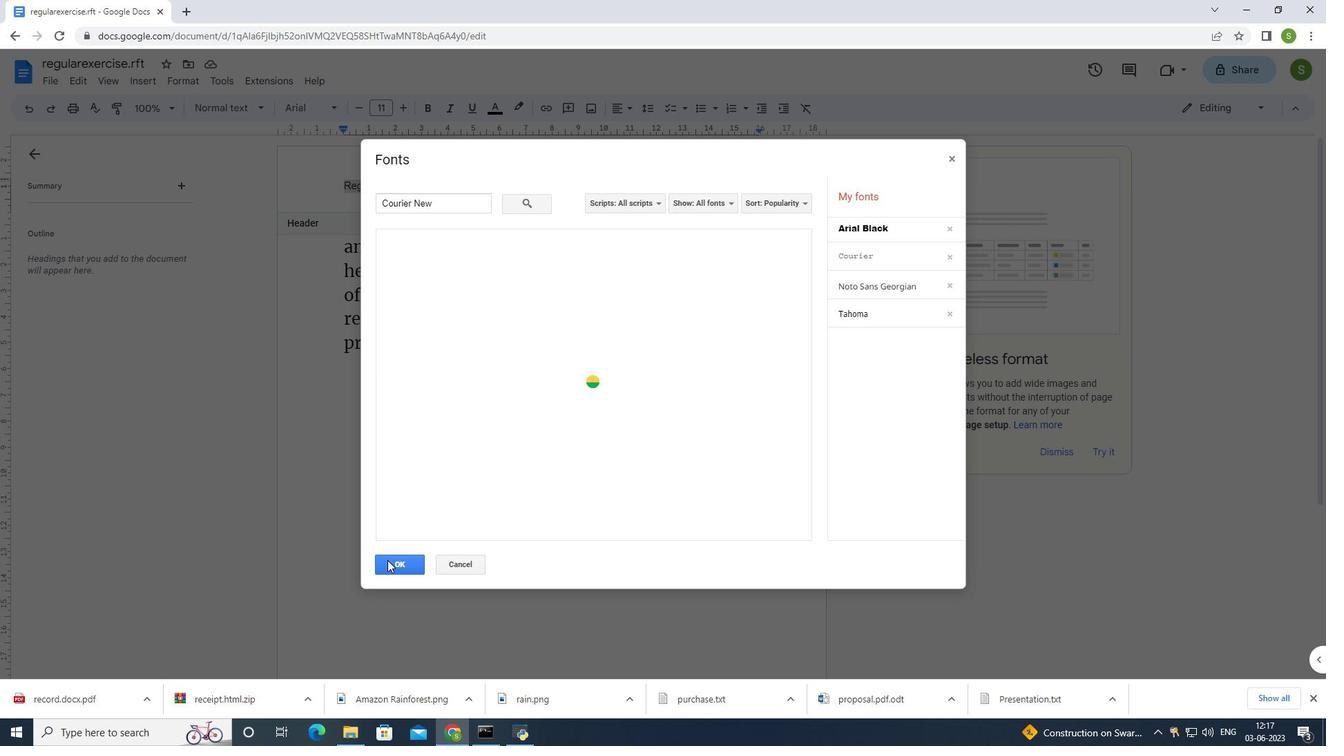 
Action: Mouse pressed left at (387, 562)
Screenshot: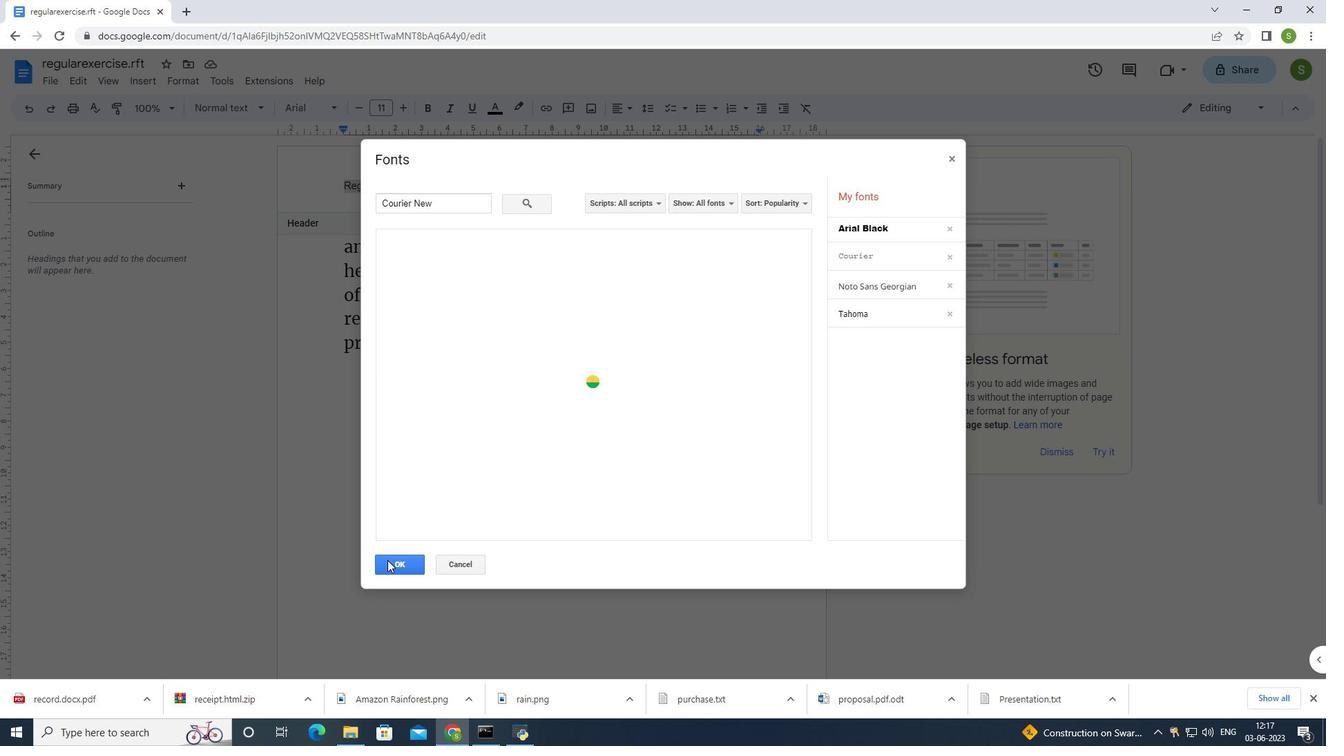 
Action: Mouse moved to (403, 108)
Screenshot: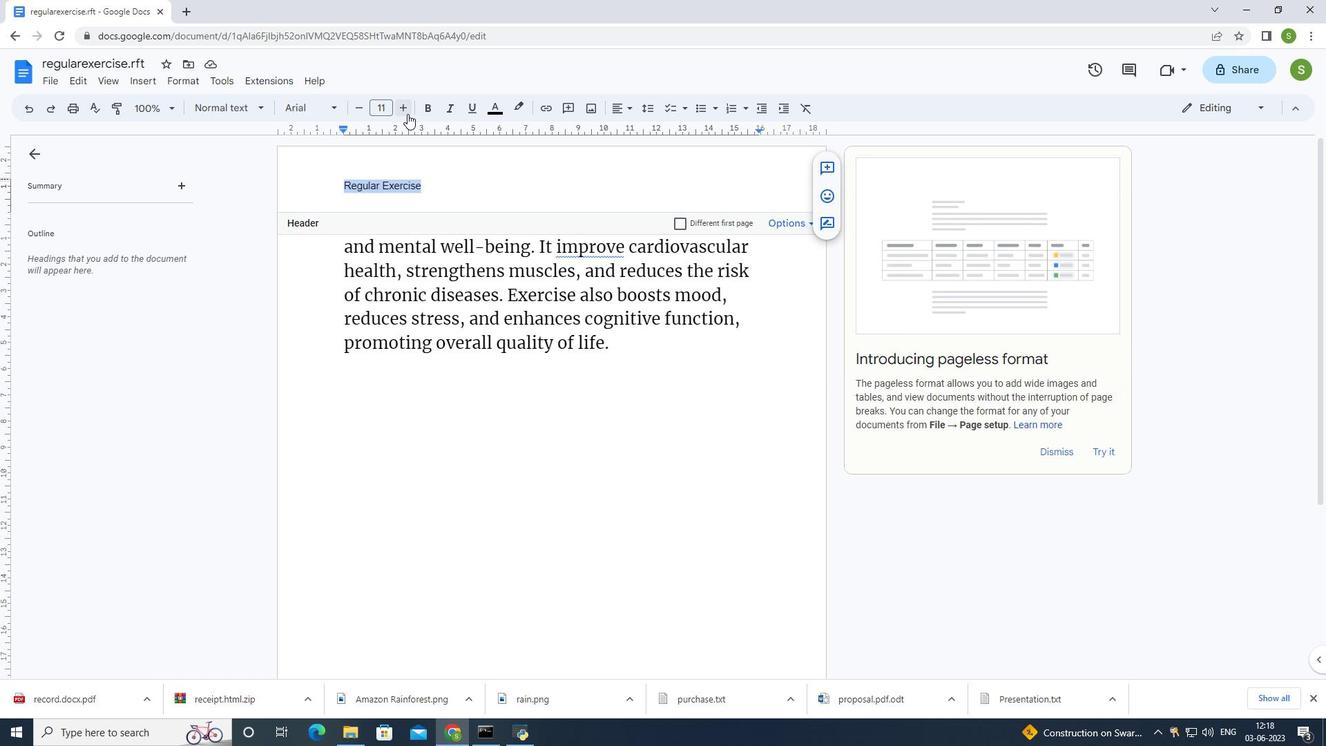 
Action: Mouse pressed left at (403, 108)
Screenshot: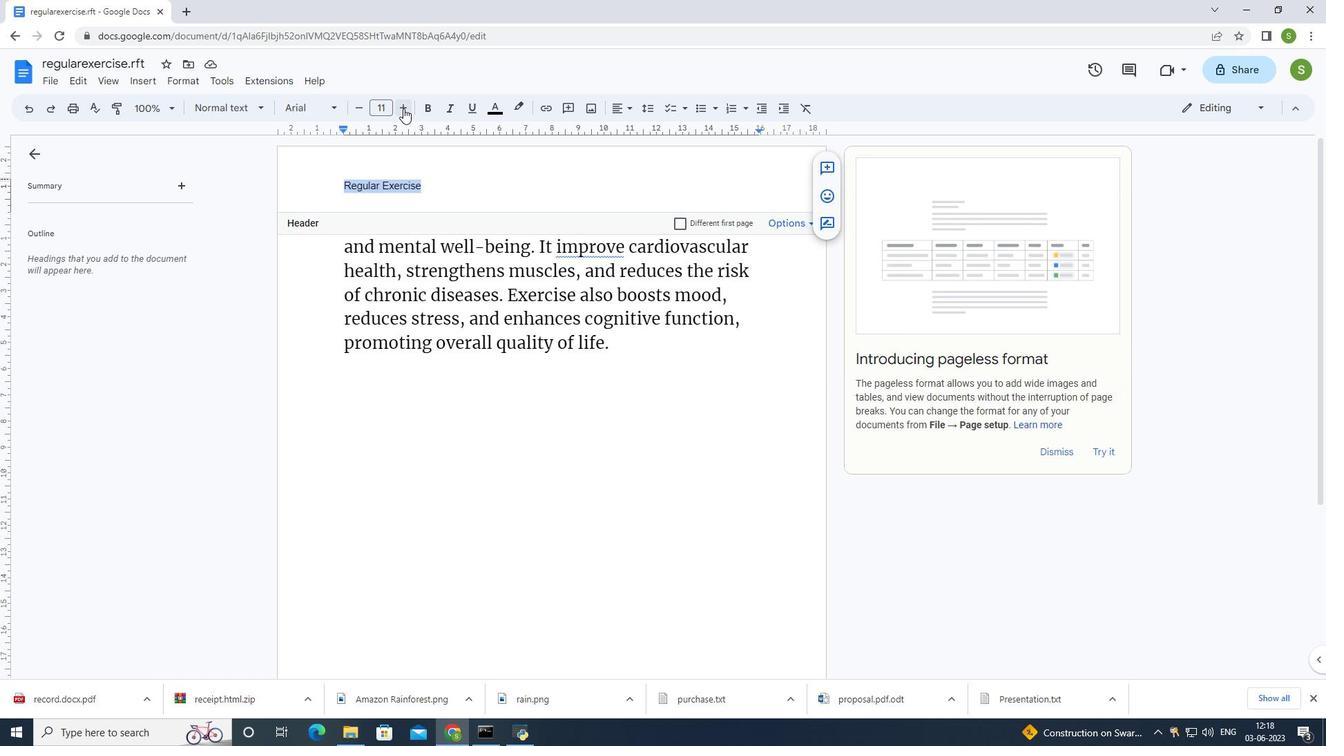 
Action: Mouse pressed left at (403, 108)
Screenshot: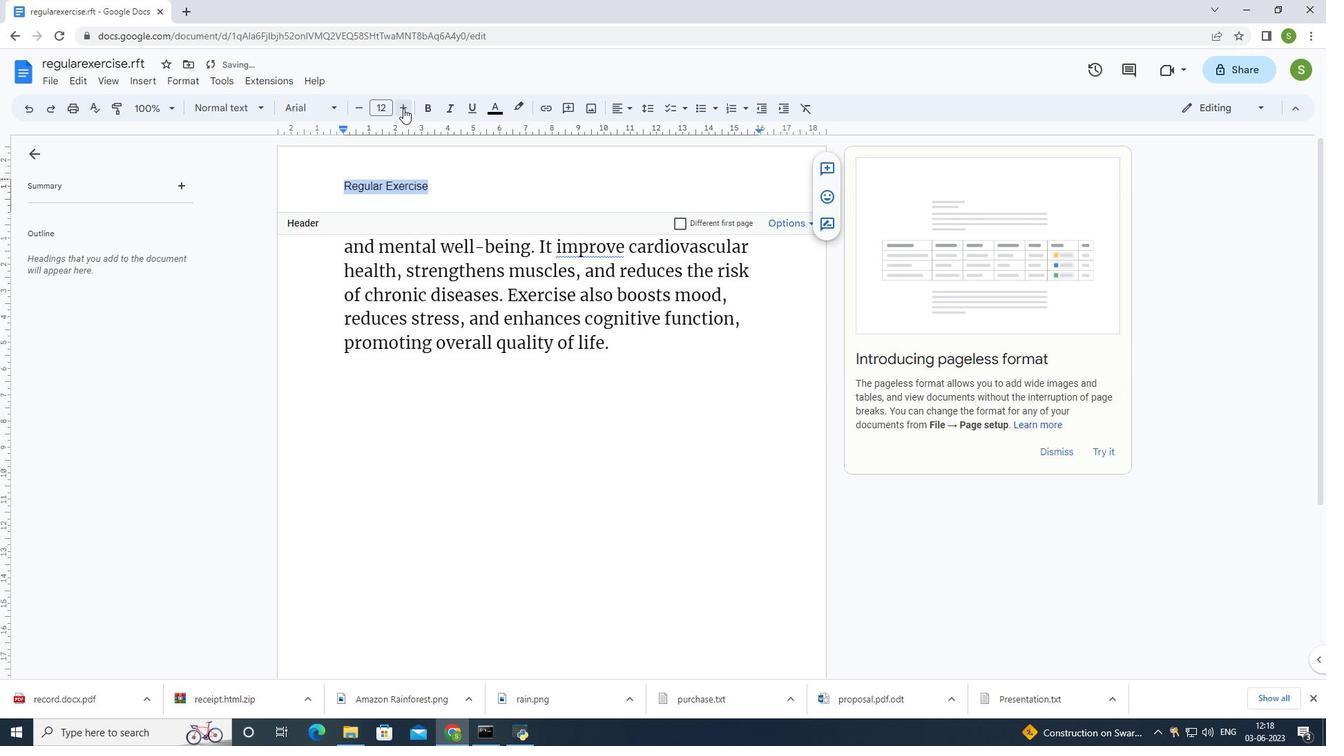 
Action: Mouse moved to (403, 108)
Screenshot: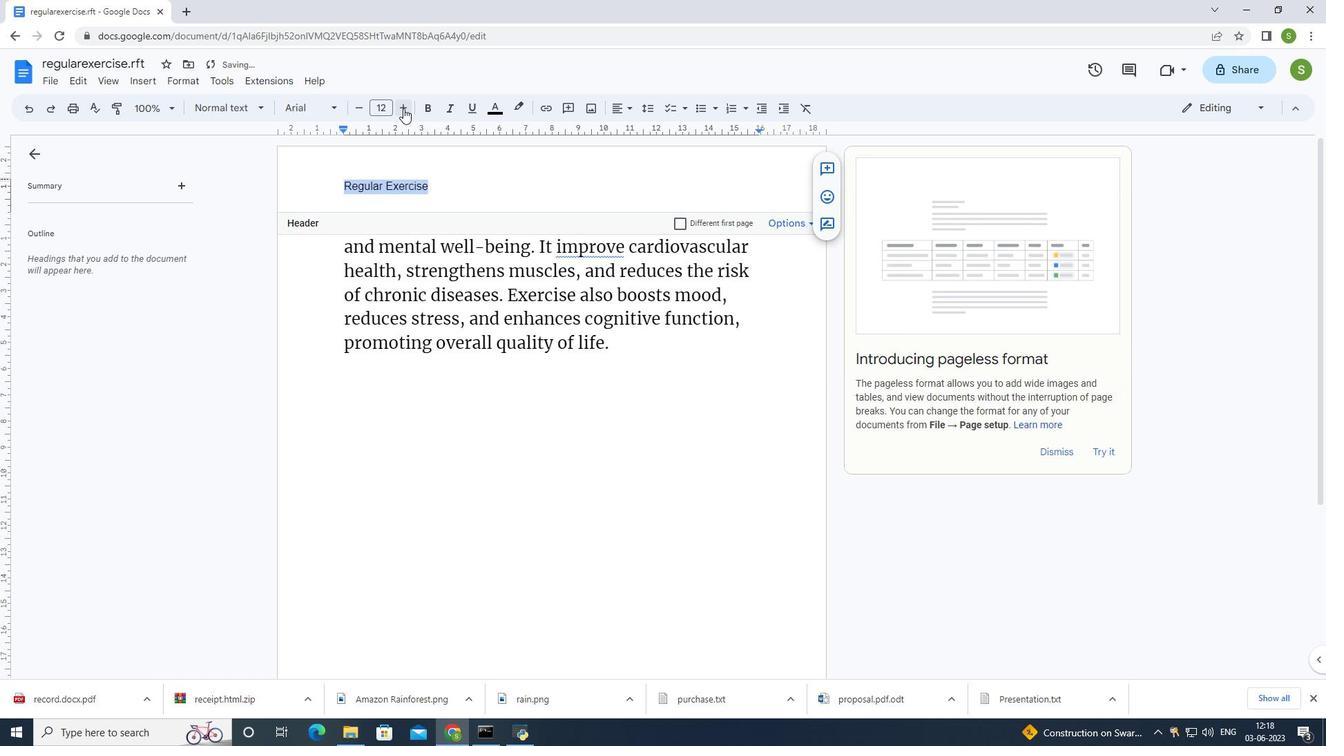 
Action: Mouse pressed left at (403, 108)
Screenshot: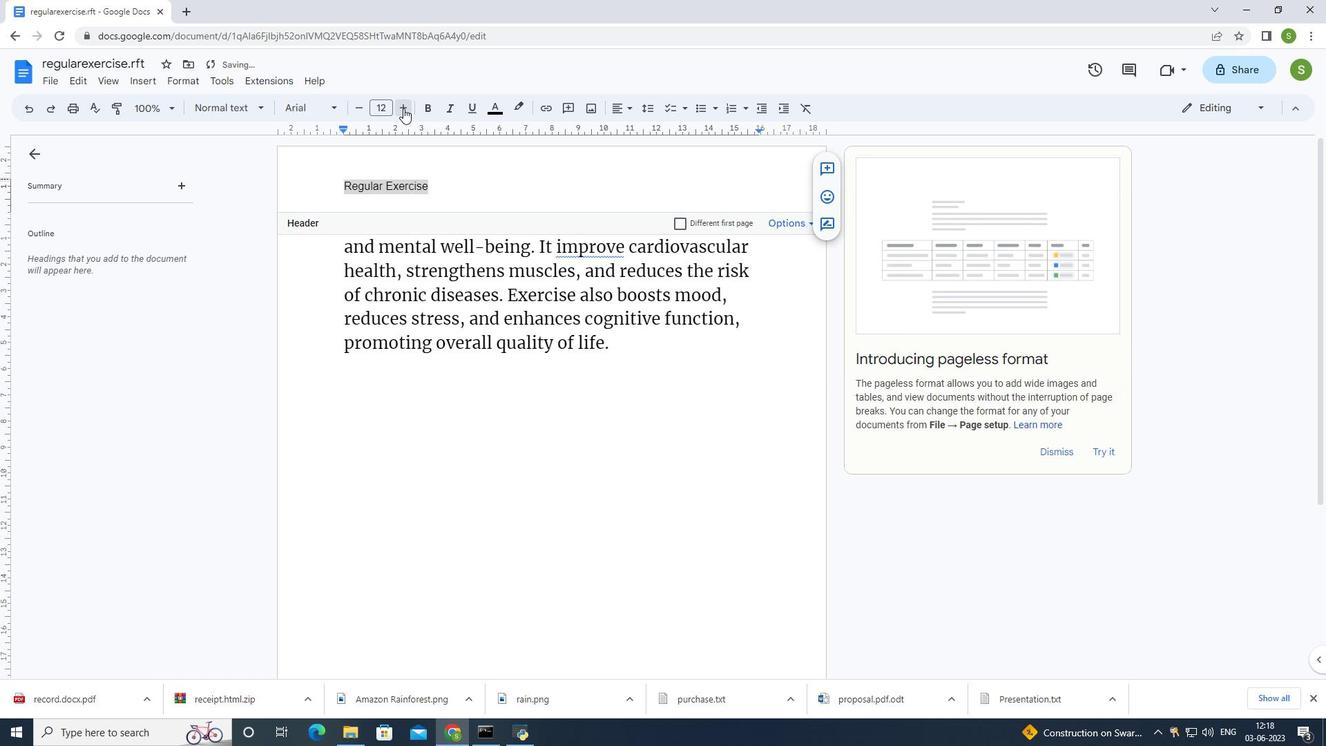 
Action: Mouse moved to (403, 107)
Screenshot: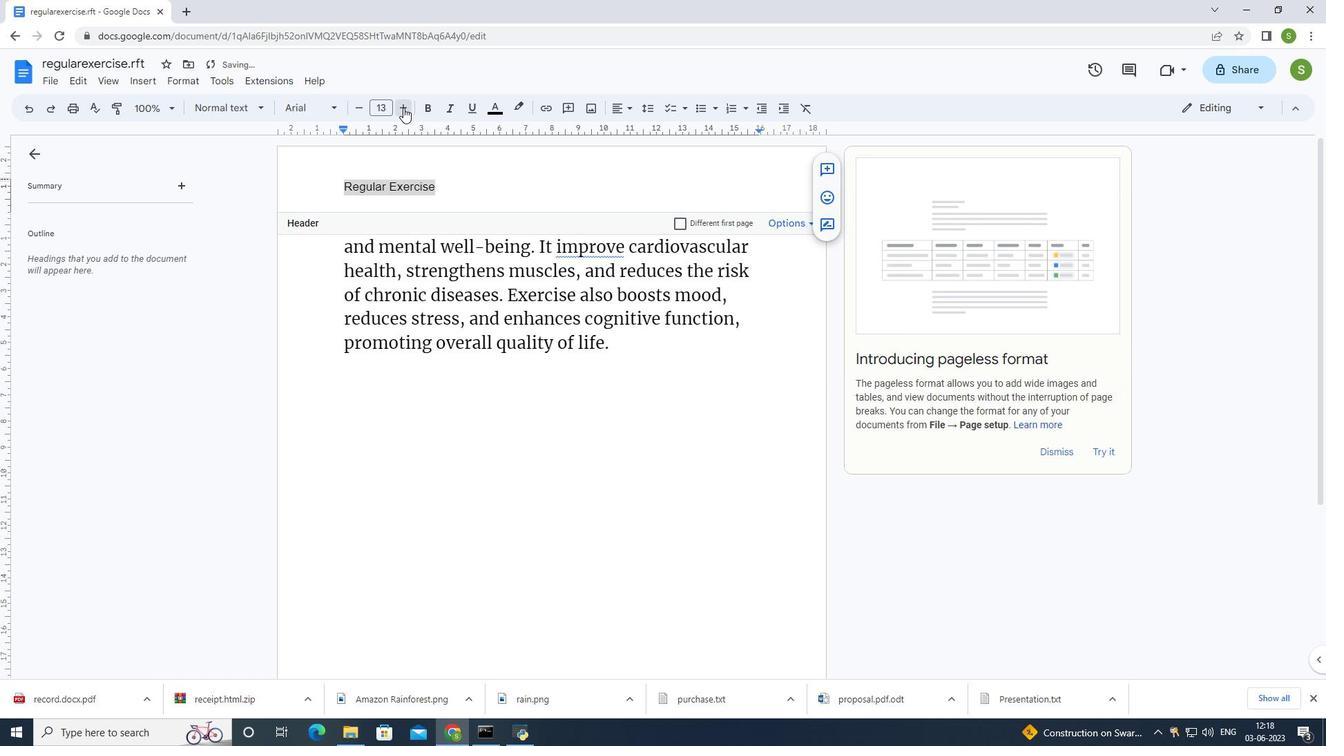 
Action: Mouse pressed left at (403, 107)
Screenshot: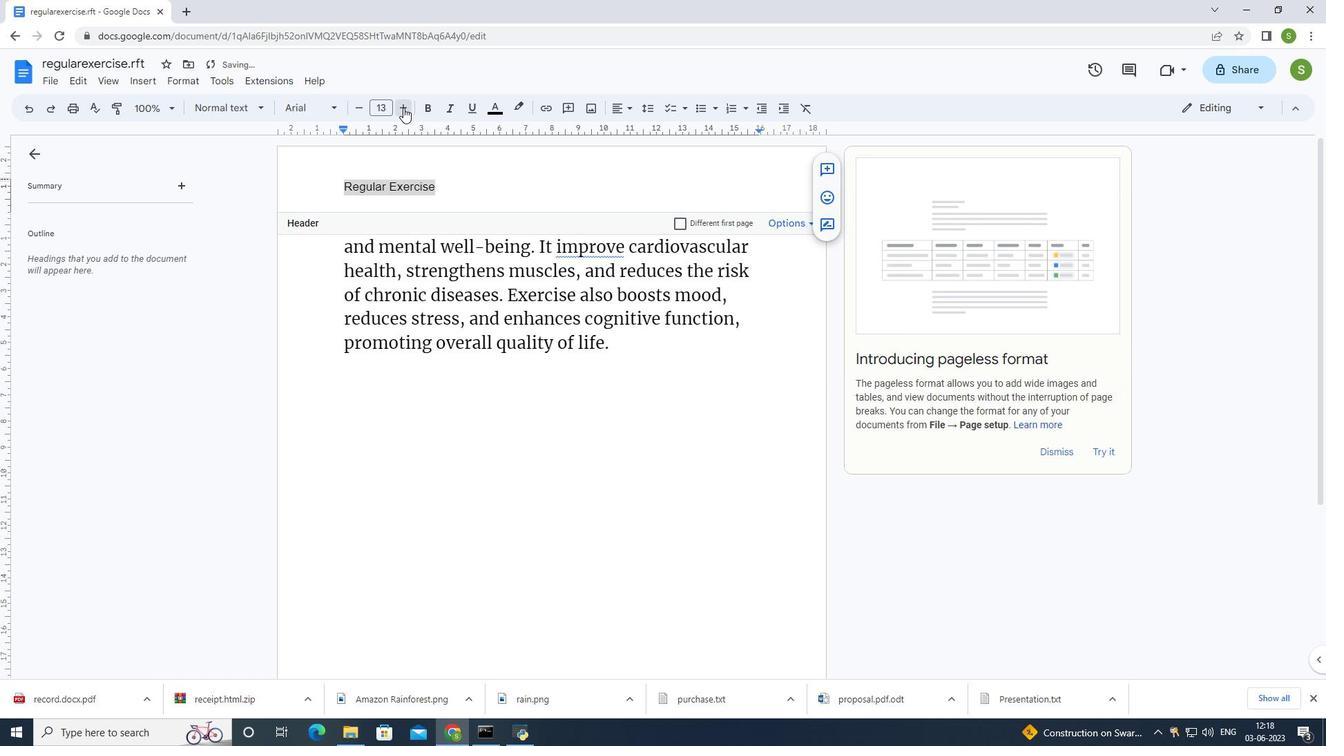 
Action: Mouse moved to (404, 107)
Screenshot: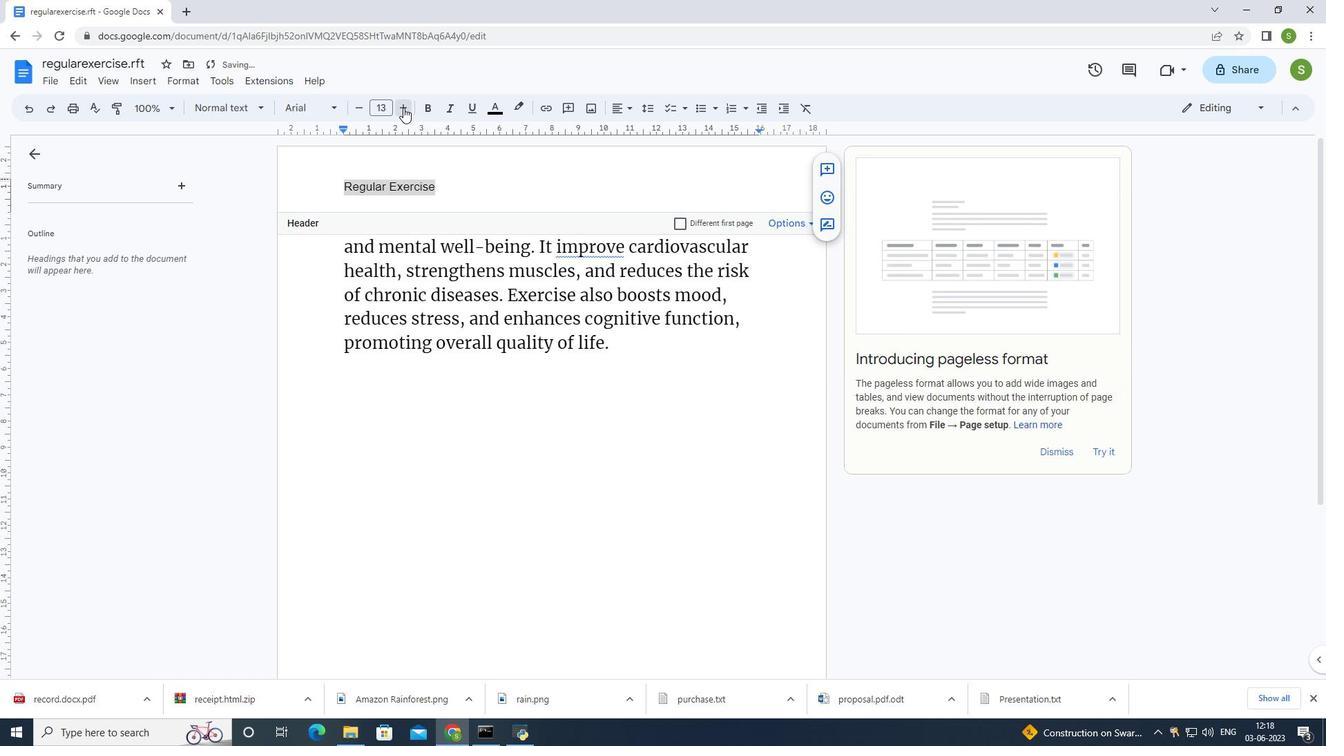 
Action: Mouse pressed left at (404, 107)
Screenshot: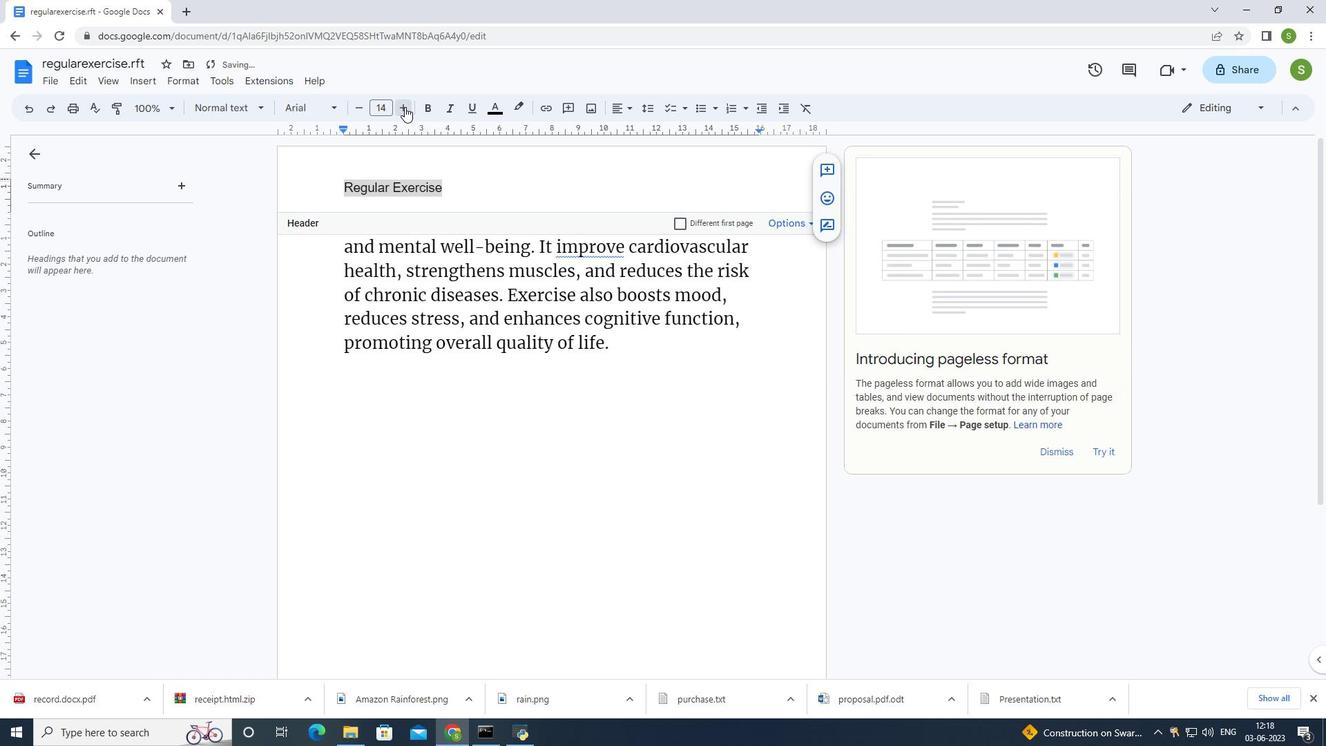 
Action: Mouse moved to (405, 106)
Screenshot: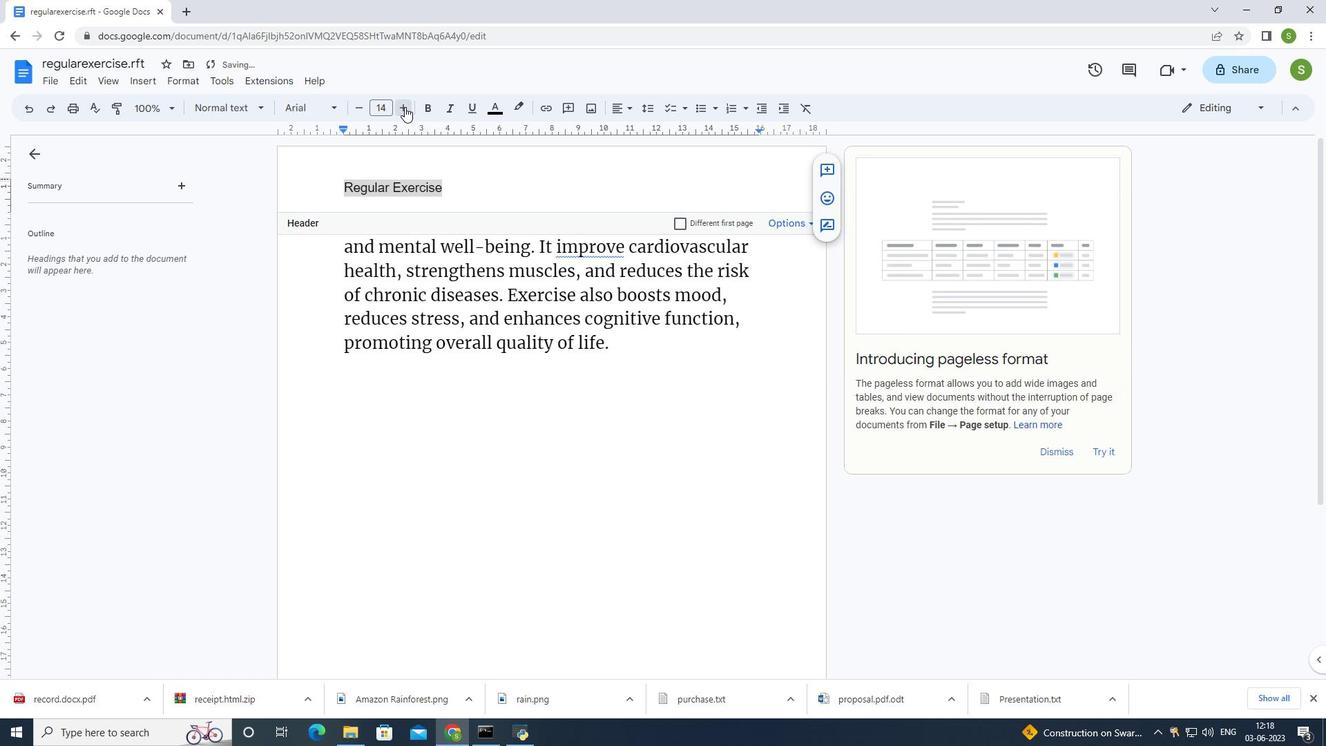
Action: Mouse pressed left at (405, 106)
Screenshot: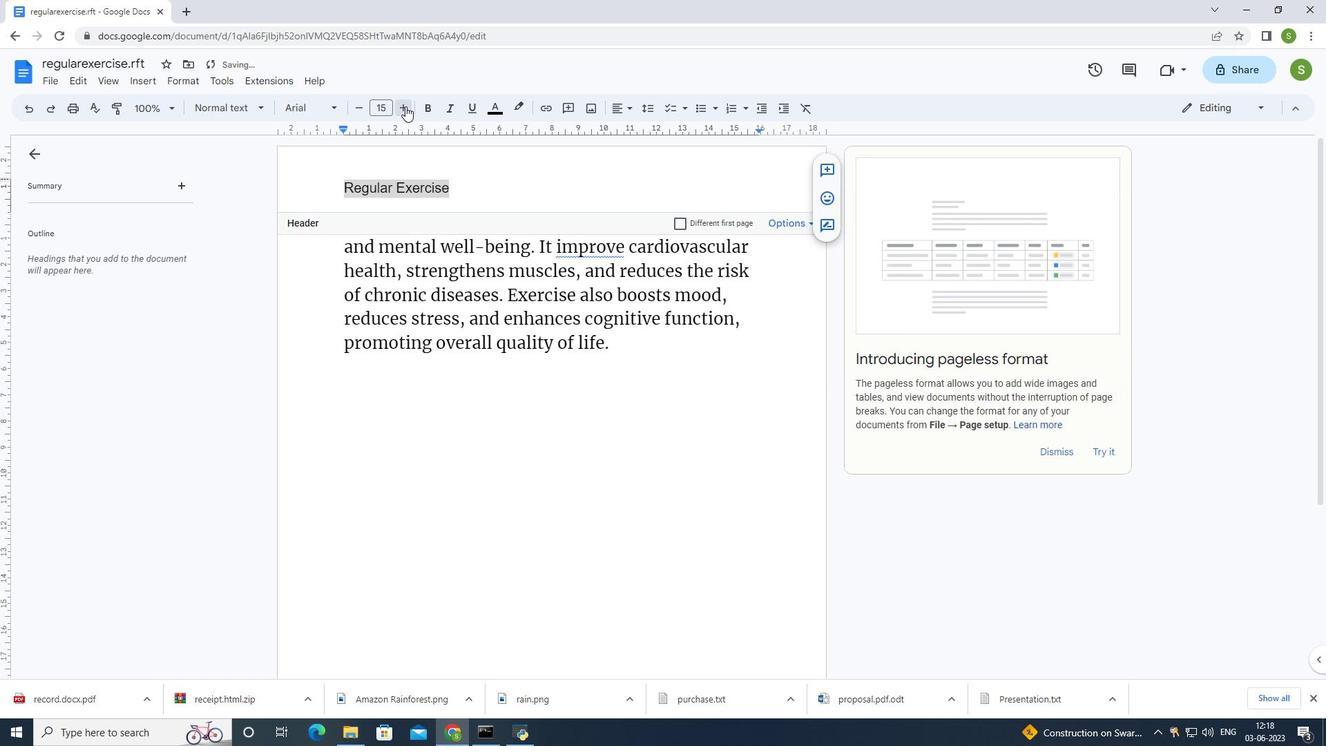 
Action: Mouse pressed left at (405, 106)
Screenshot: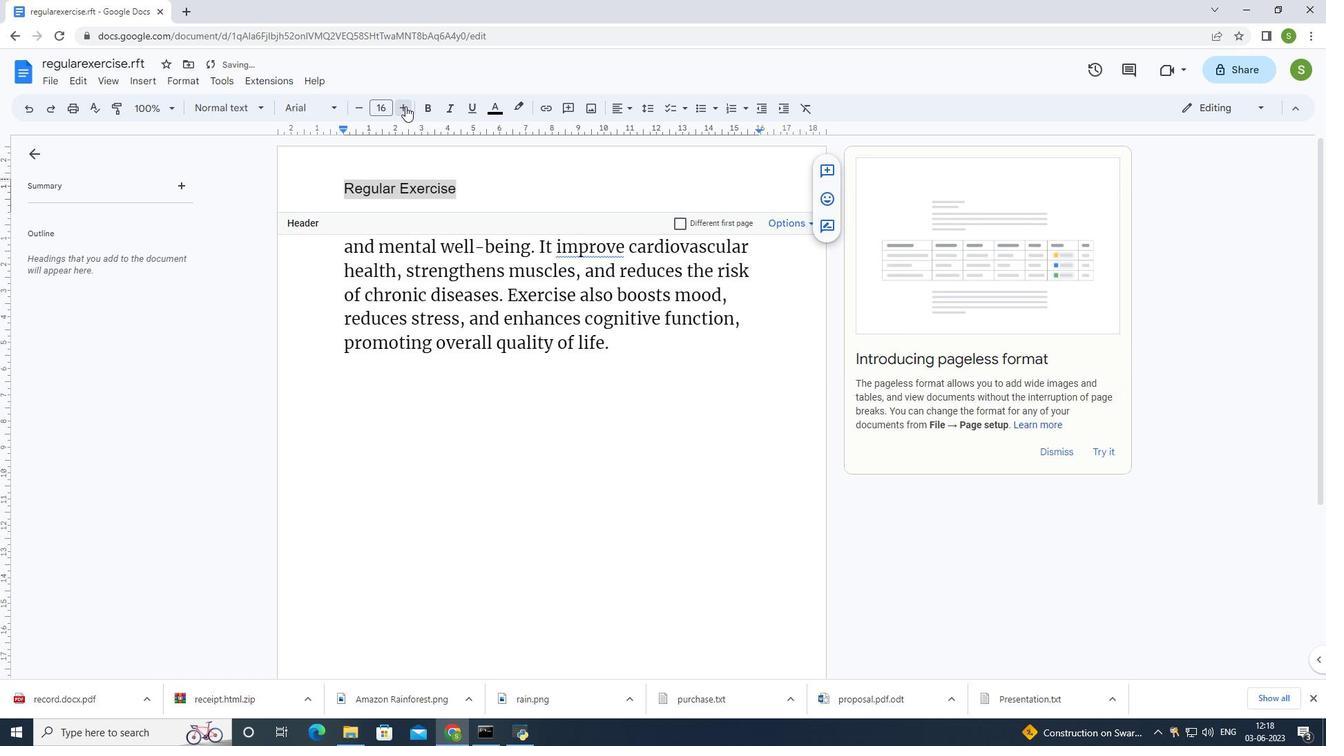 
Action: Mouse pressed left at (405, 106)
Screenshot: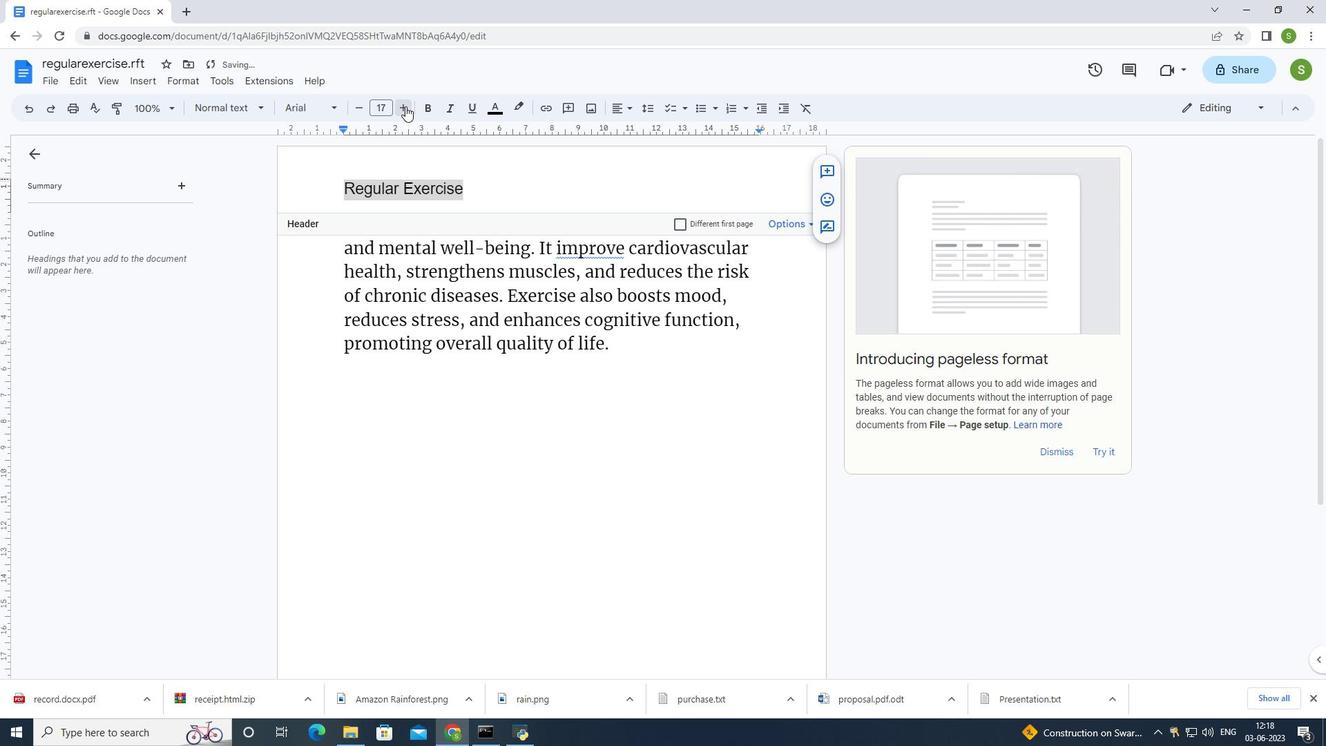 
Action: Mouse pressed left at (405, 106)
Screenshot: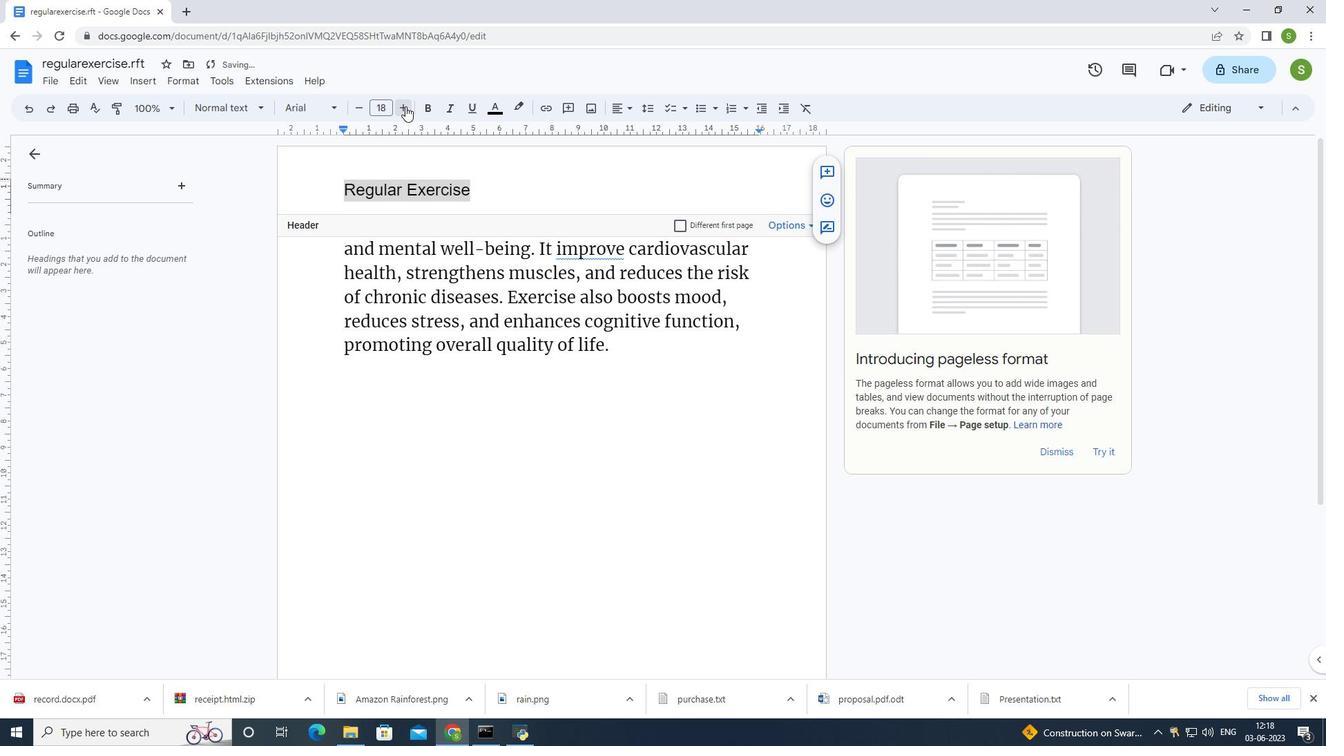 
Action: Mouse pressed left at (405, 106)
Screenshot: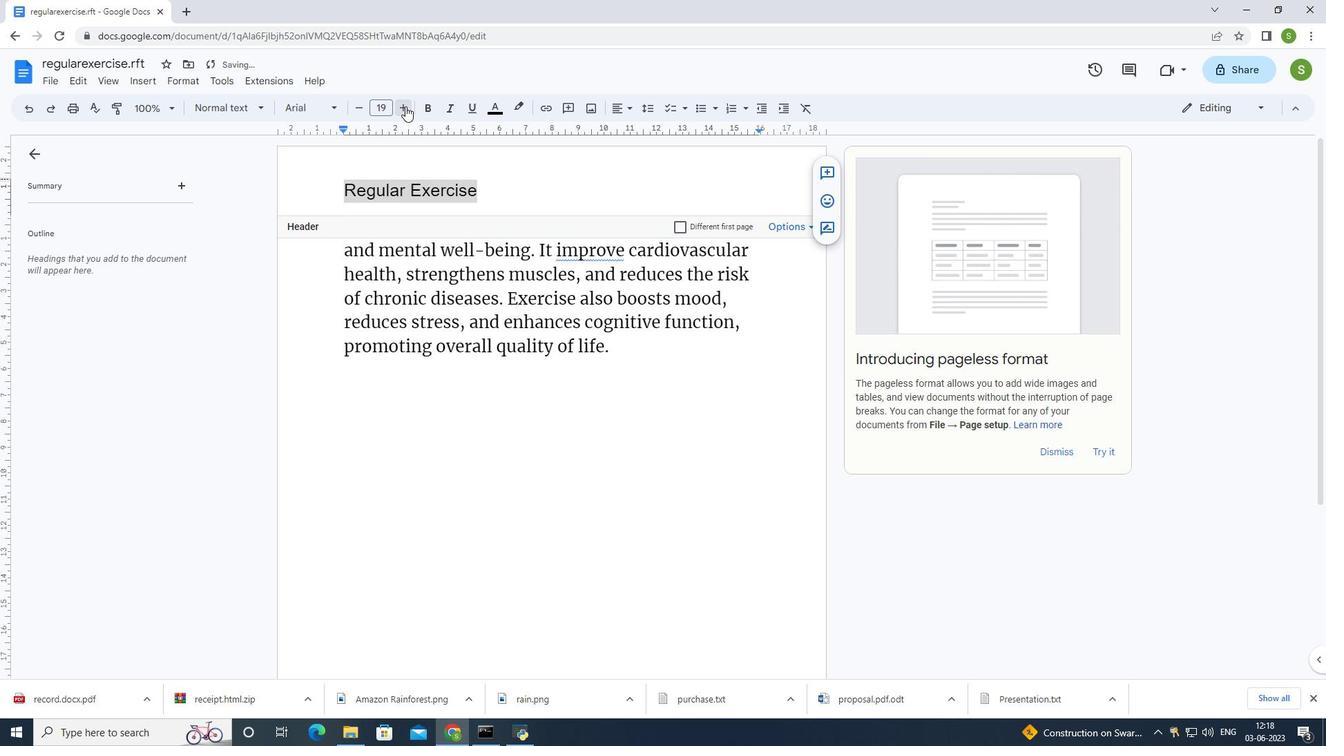 
Action: Mouse pressed left at (405, 106)
Screenshot: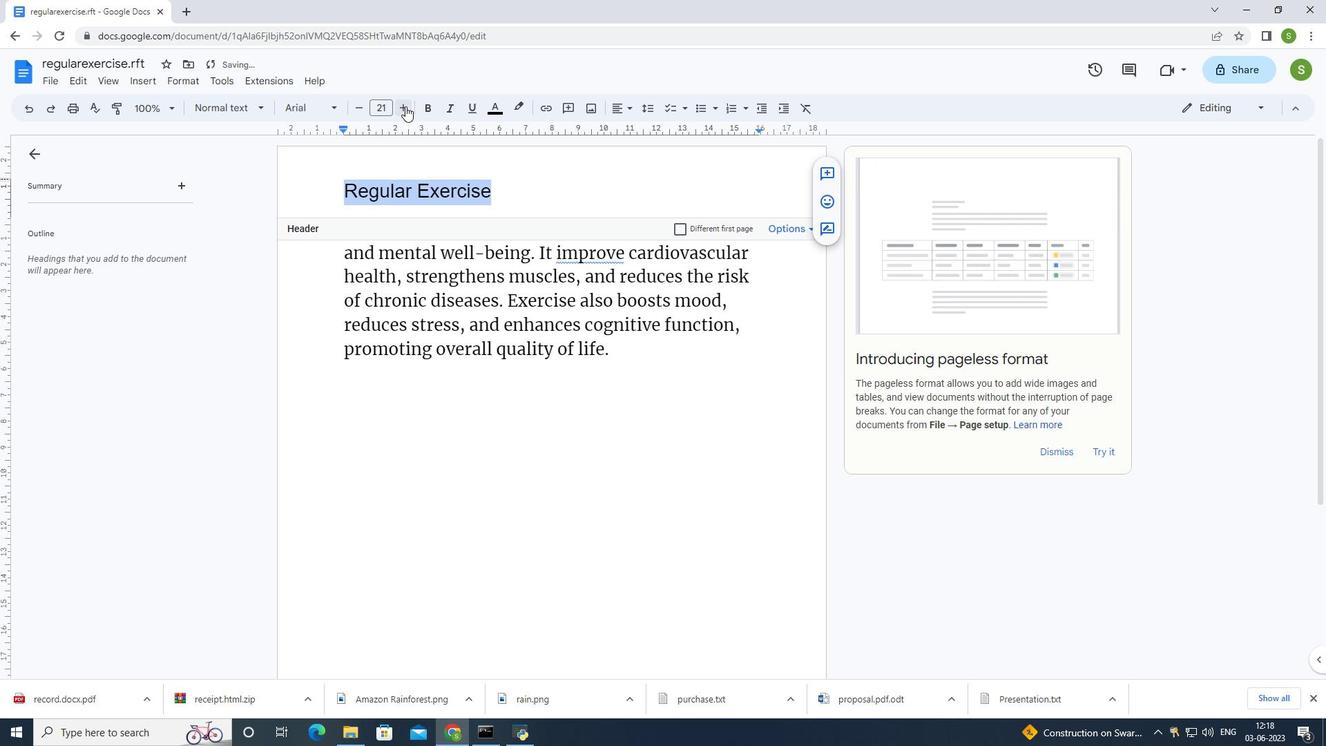 
Action: Mouse pressed left at (405, 106)
Screenshot: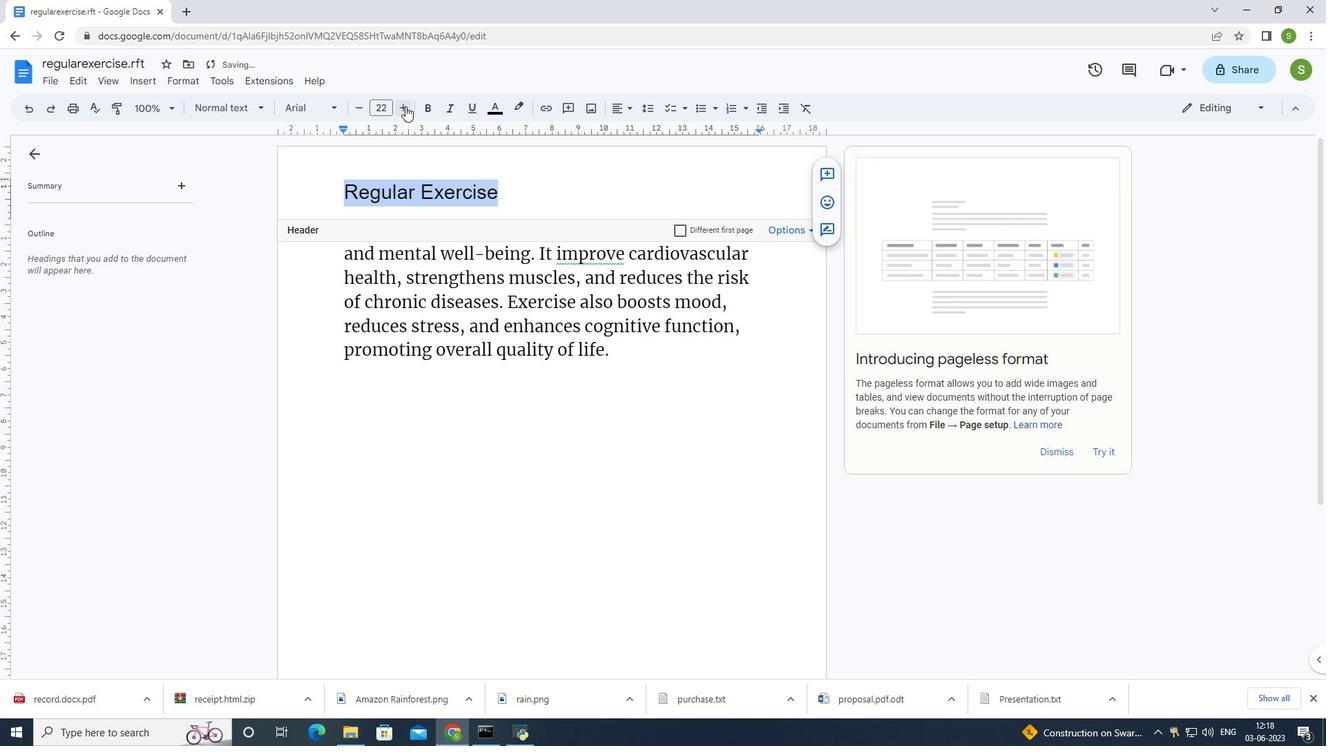 
Action: Mouse pressed left at (405, 106)
Screenshot: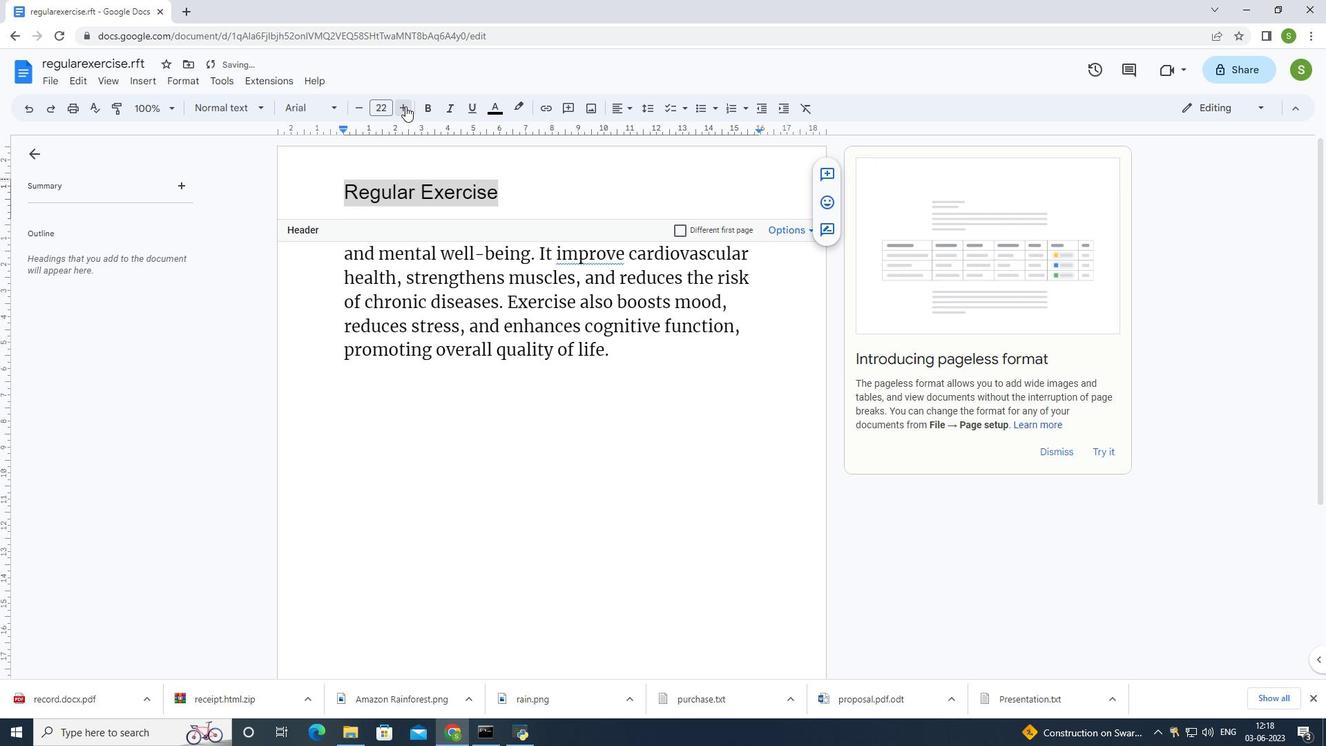 
Action: Mouse pressed left at (405, 106)
Screenshot: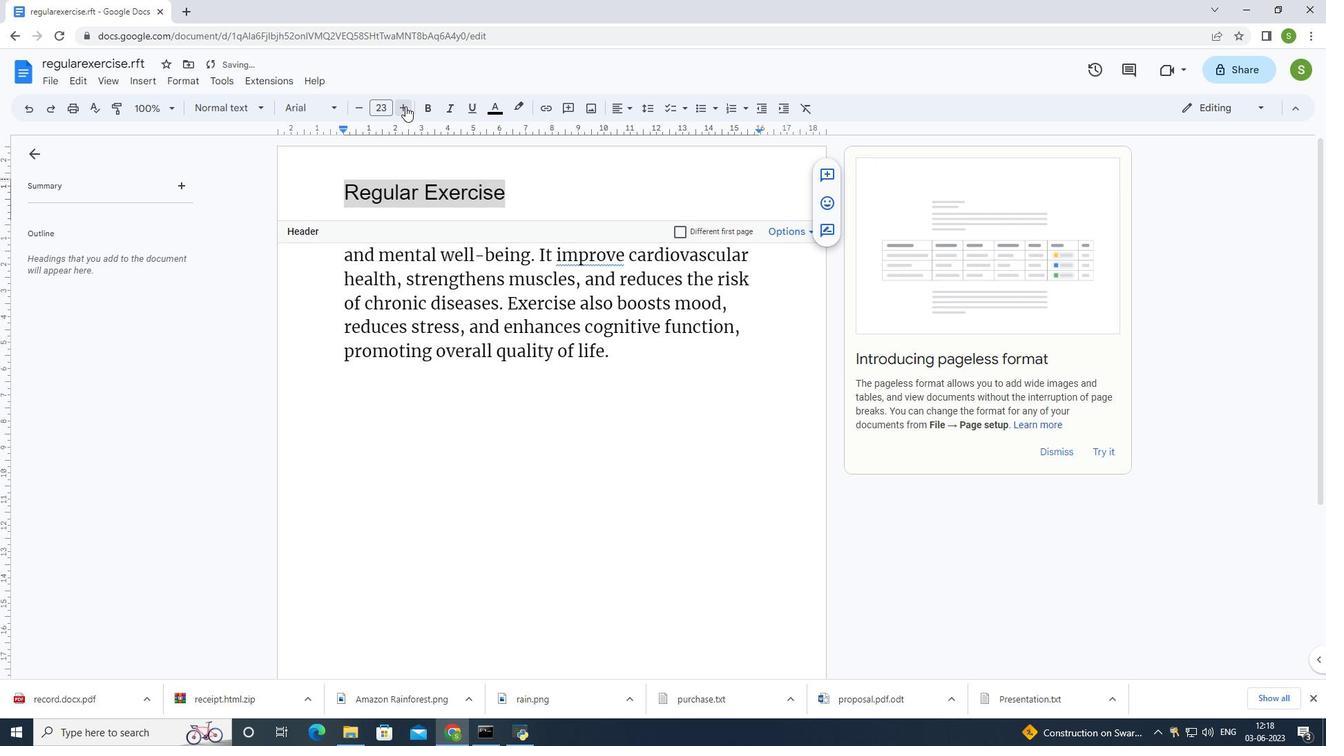
Action: Mouse pressed left at (405, 106)
Screenshot: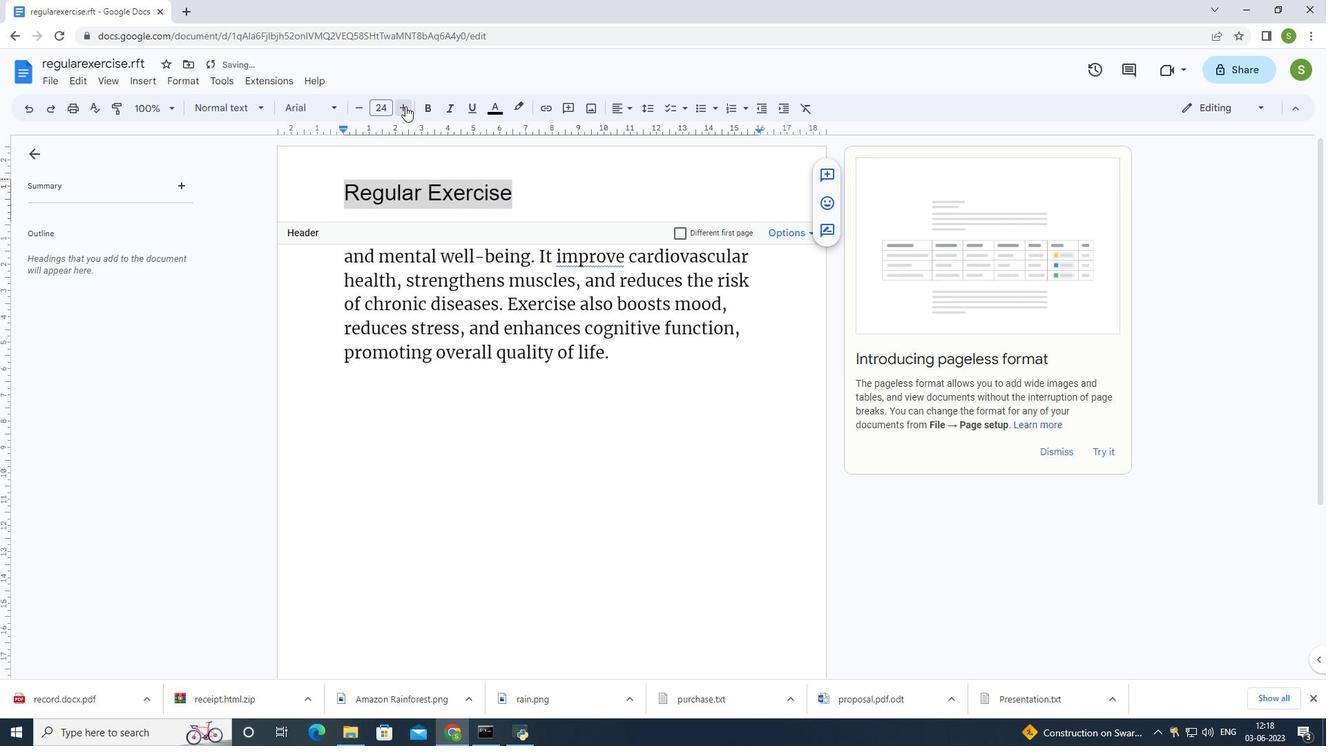 
Action: Mouse moved to (405, 106)
Screenshot: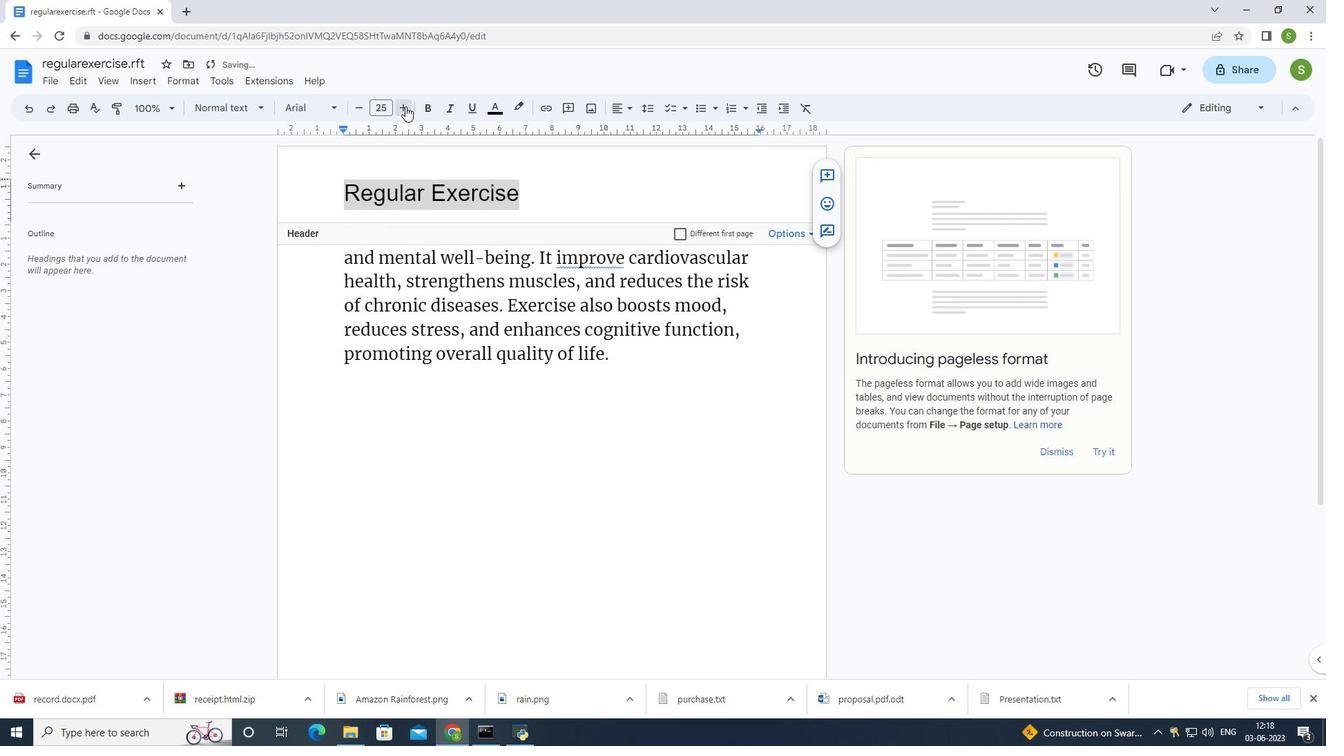 
Action: Mouse pressed left at (405, 106)
Screenshot: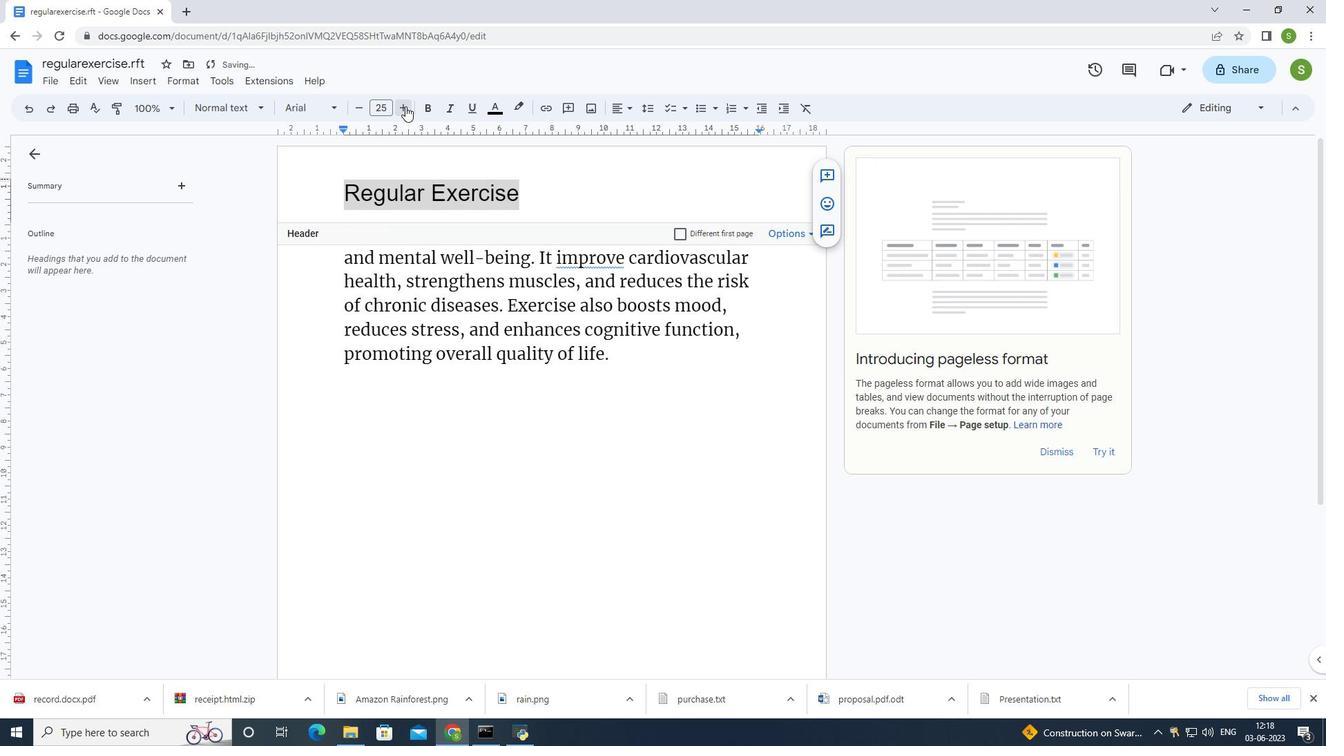 
Action: Mouse pressed left at (405, 106)
Screenshot: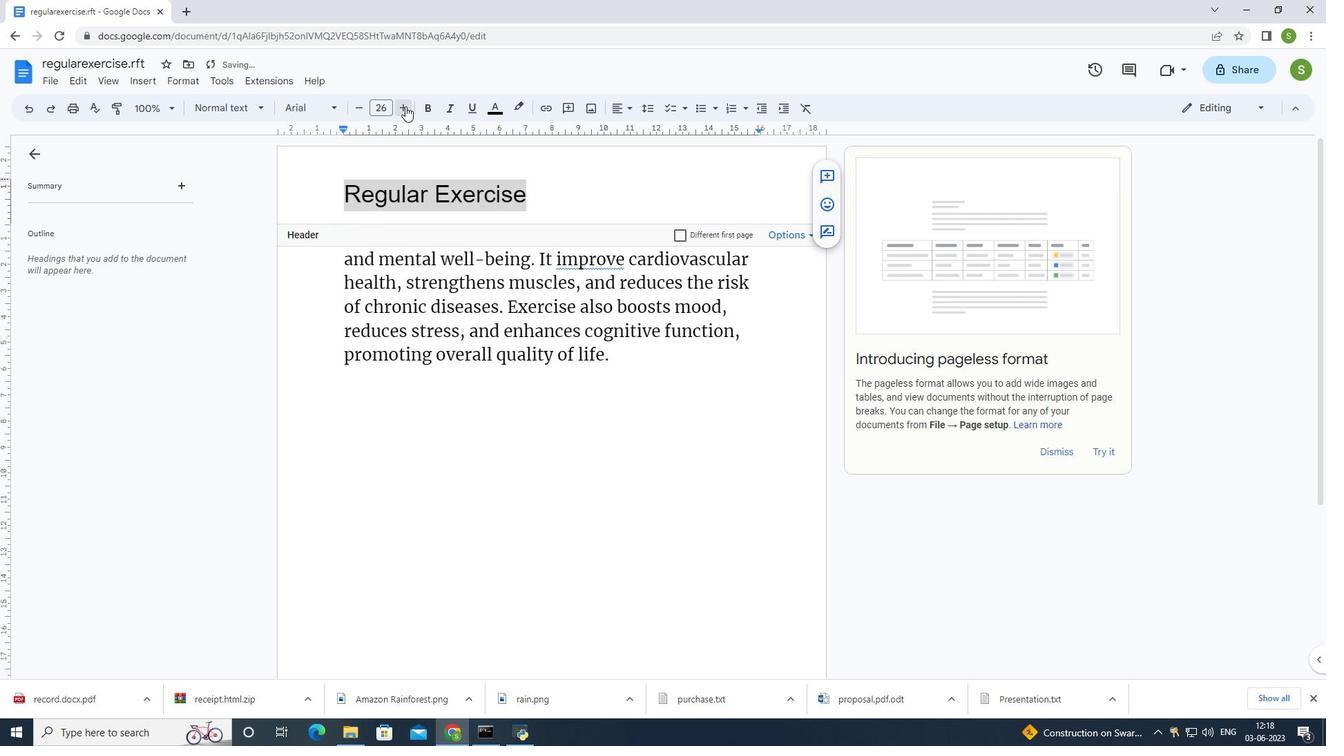 
Action: Mouse pressed left at (405, 106)
Screenshot: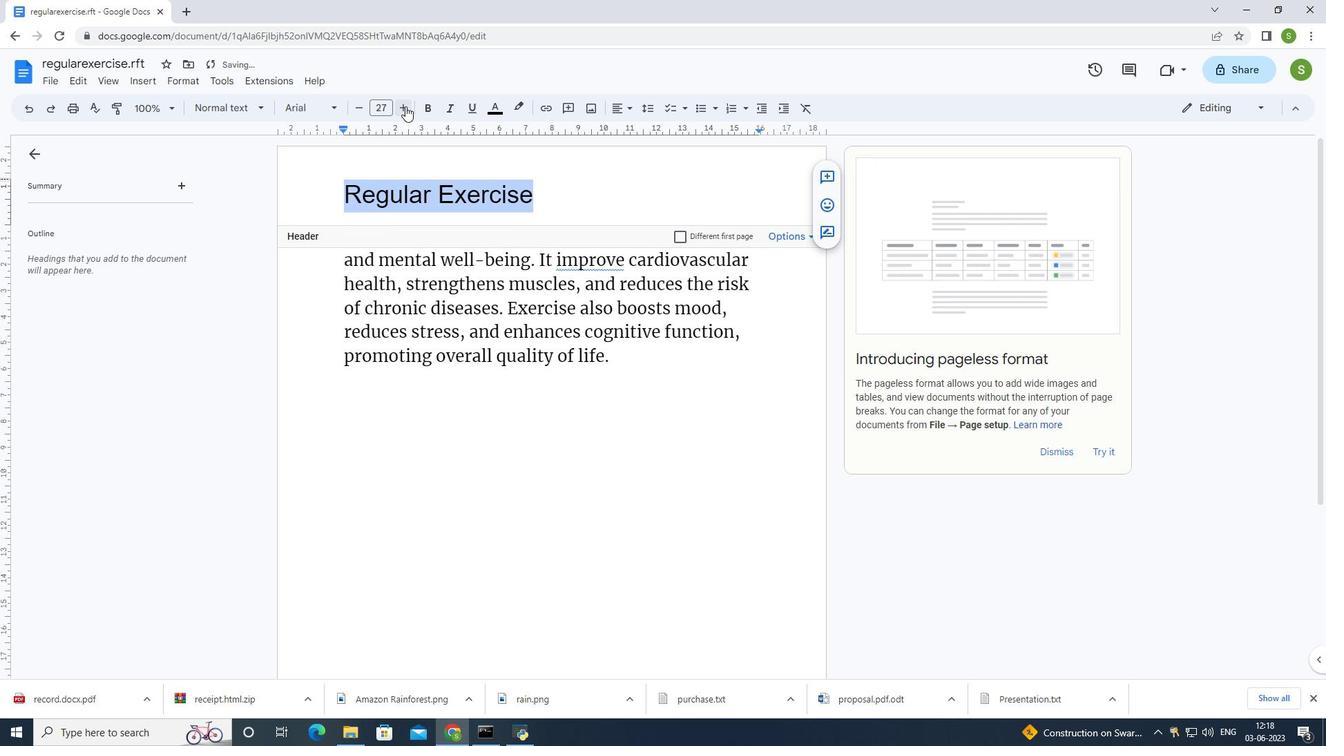 
Action: Mouse pressed left at (405, 106)
Screenshot: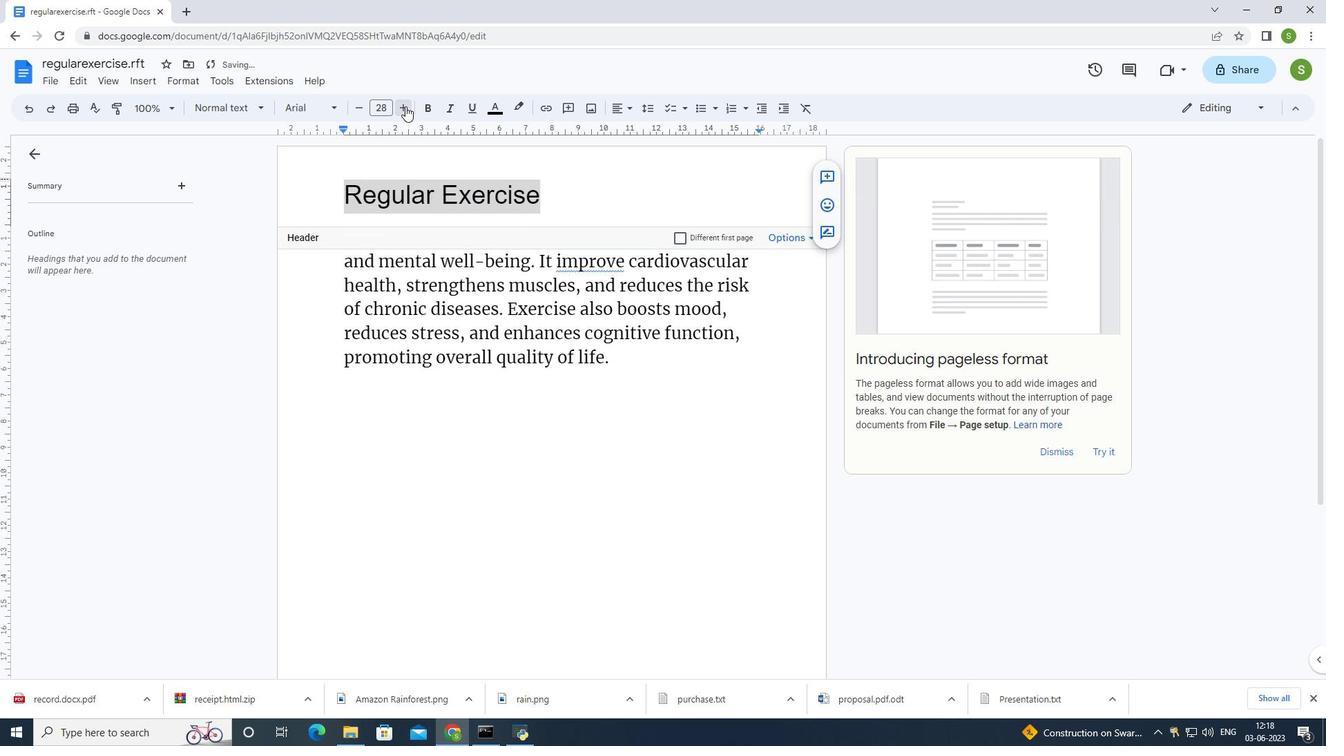 
Action: Mouse moved to (623, 107)
Screenshot: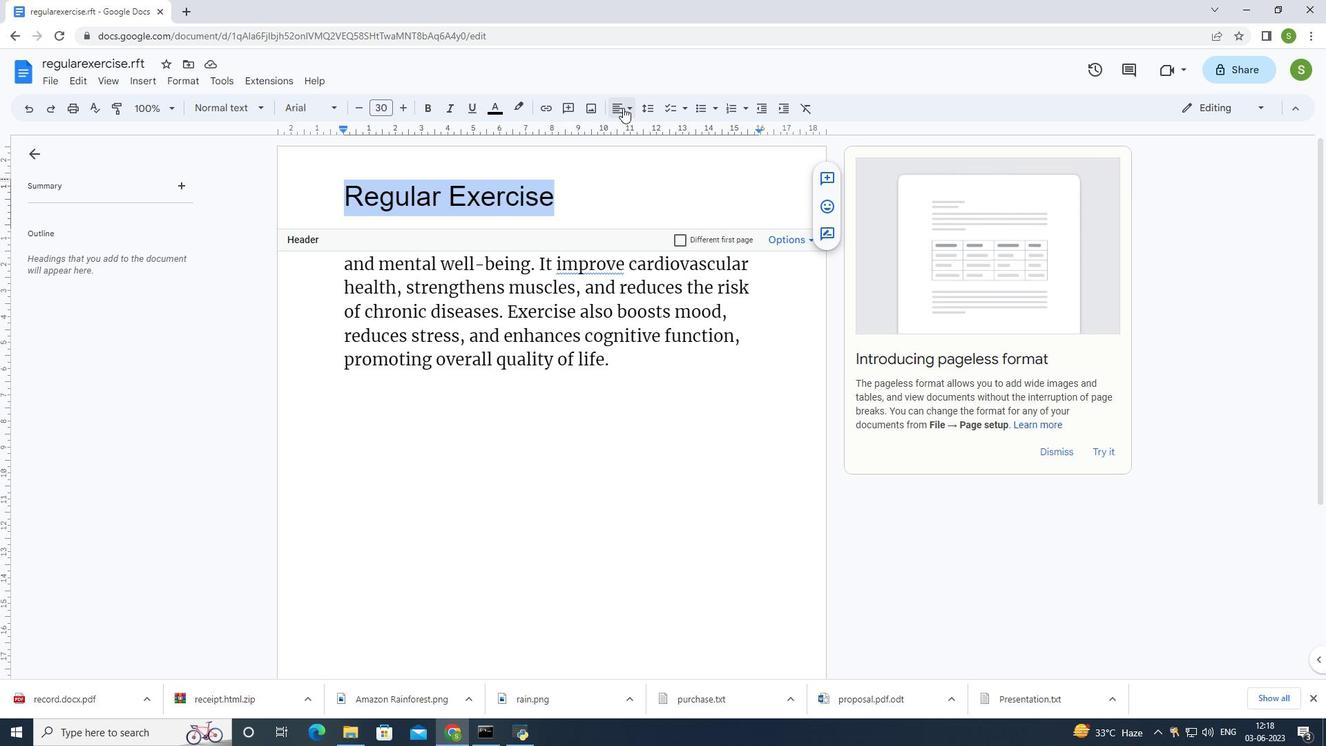 
Action: Mouse pressed left at (623, 107)
Screenshot: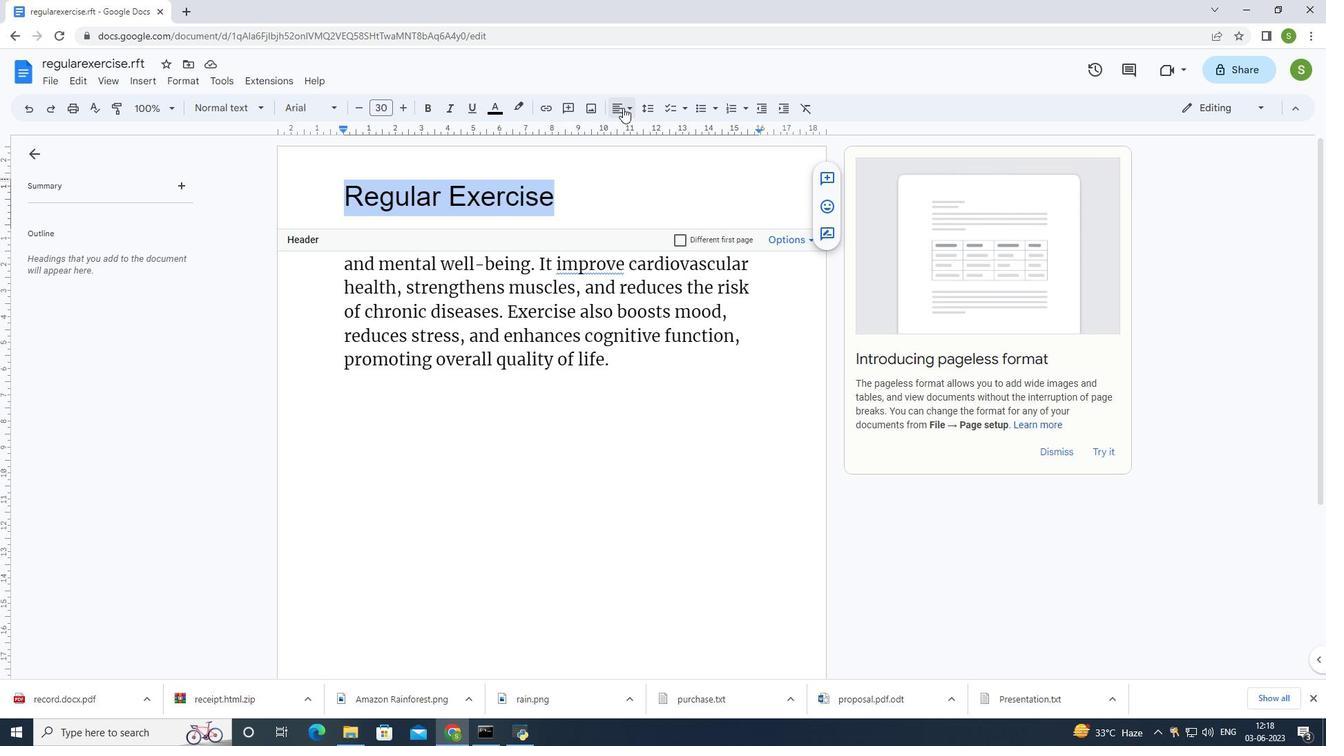 
Action: Mouse moved to (616, 128)
Screenshot: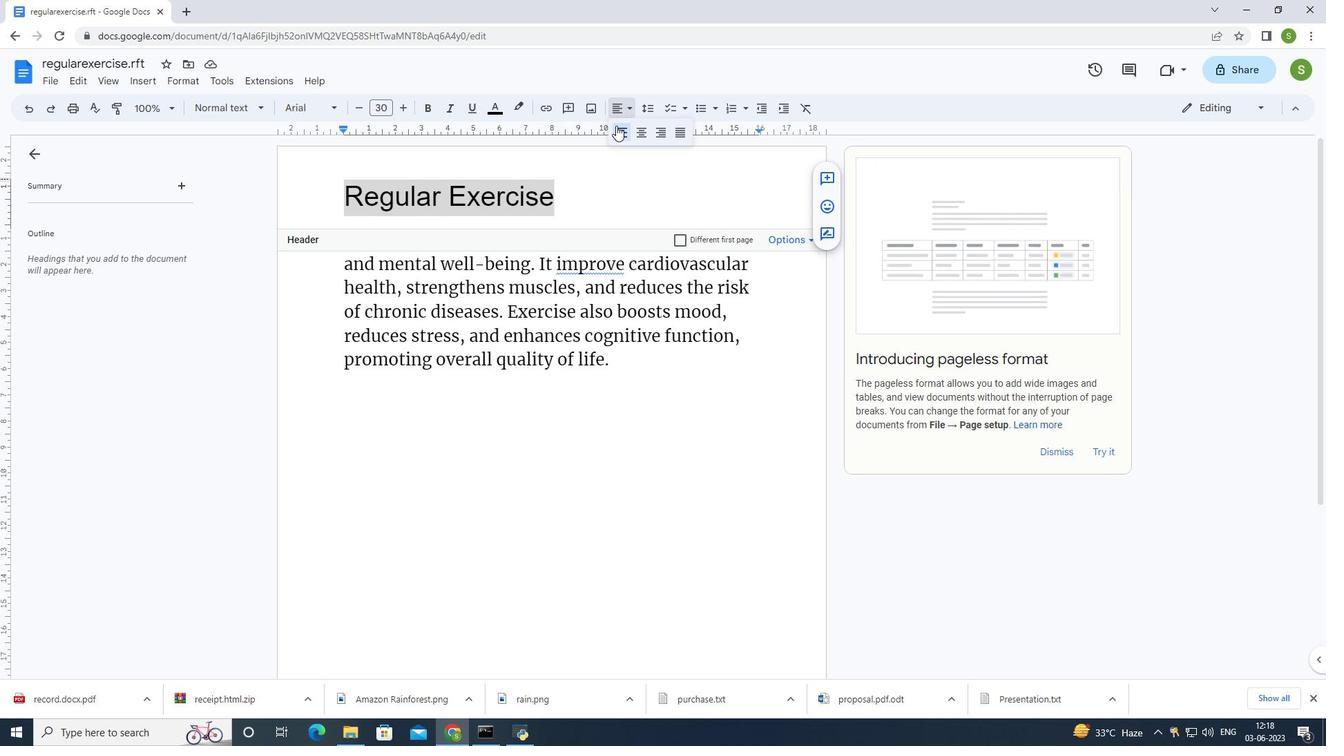 
Action: Mouse pressed left at (616, 128)
Screenshot: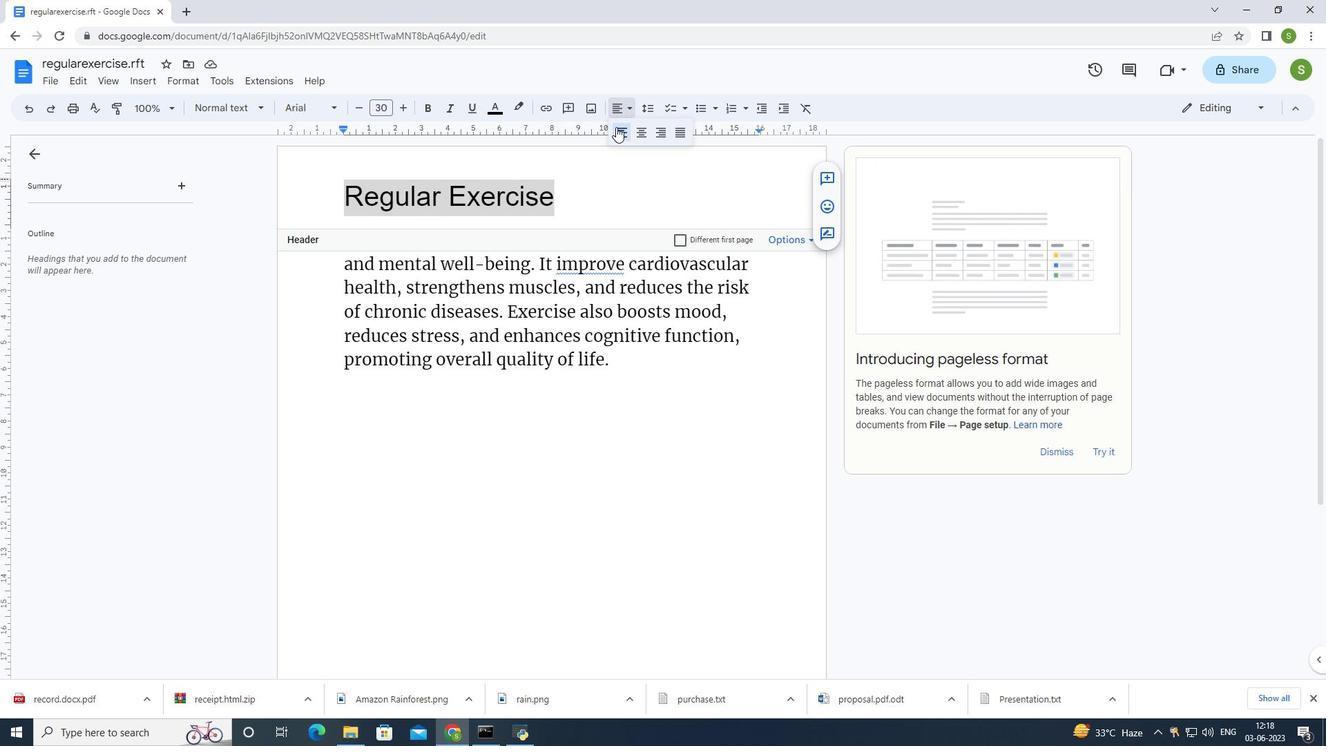 
Action: Mouse moved to (594, 262)
Screenshot: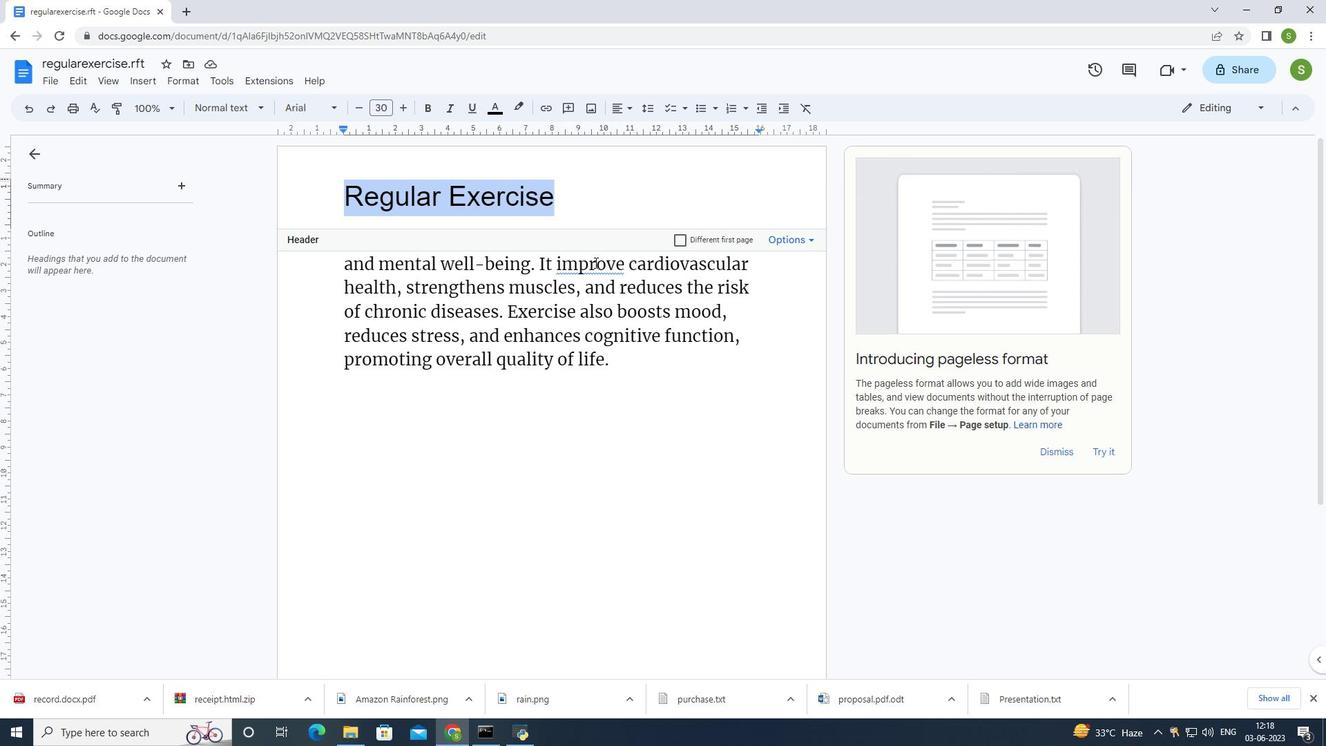 
Action: Mouse pressed right at (594, 262)
Screenshot: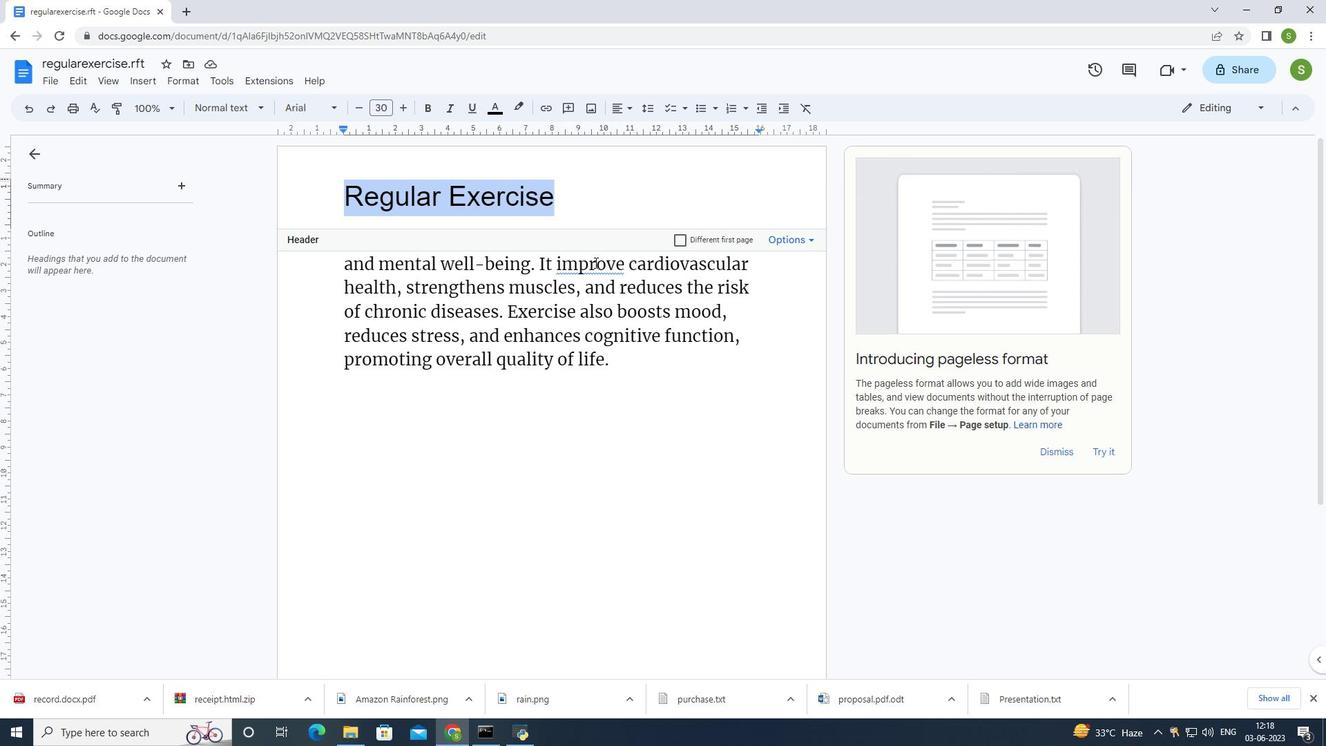 
Action: Mouse moved to (636, 295)
Screenshot: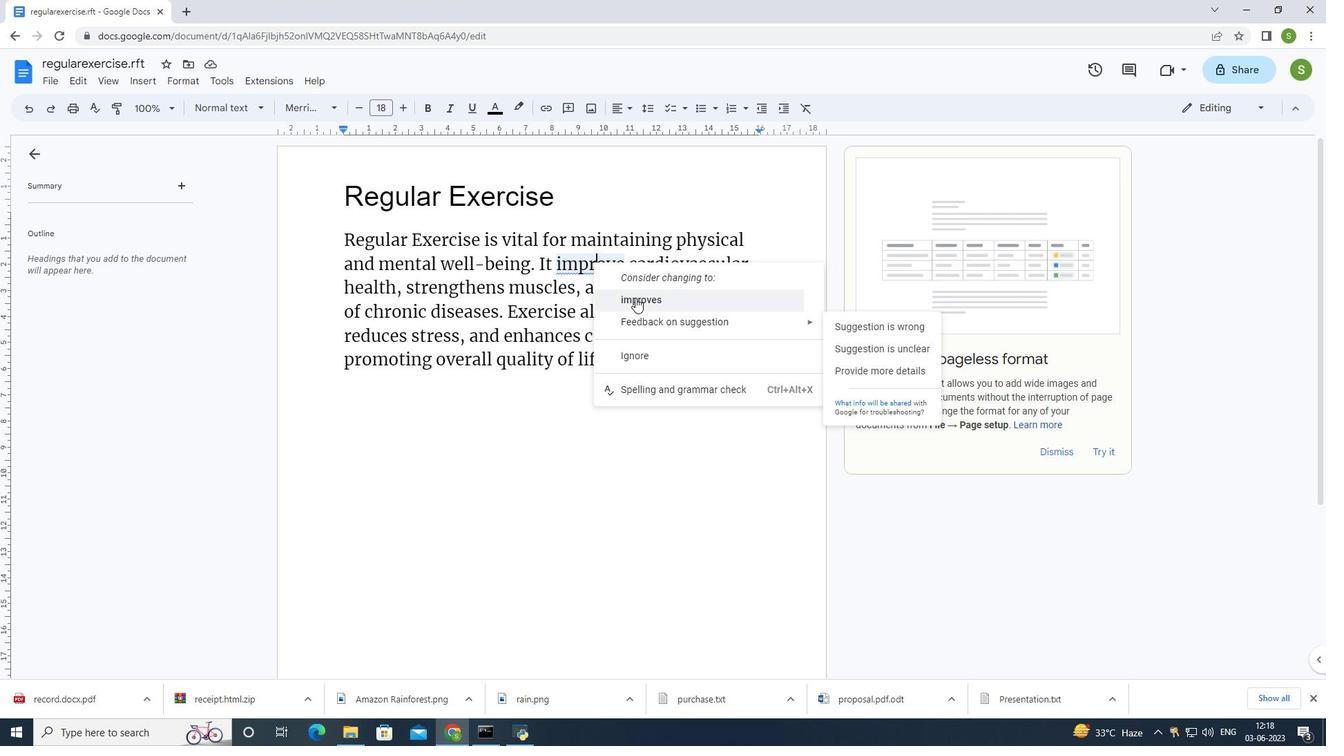 
Action: Mouse pressed left at (636, 295)
Screenshot: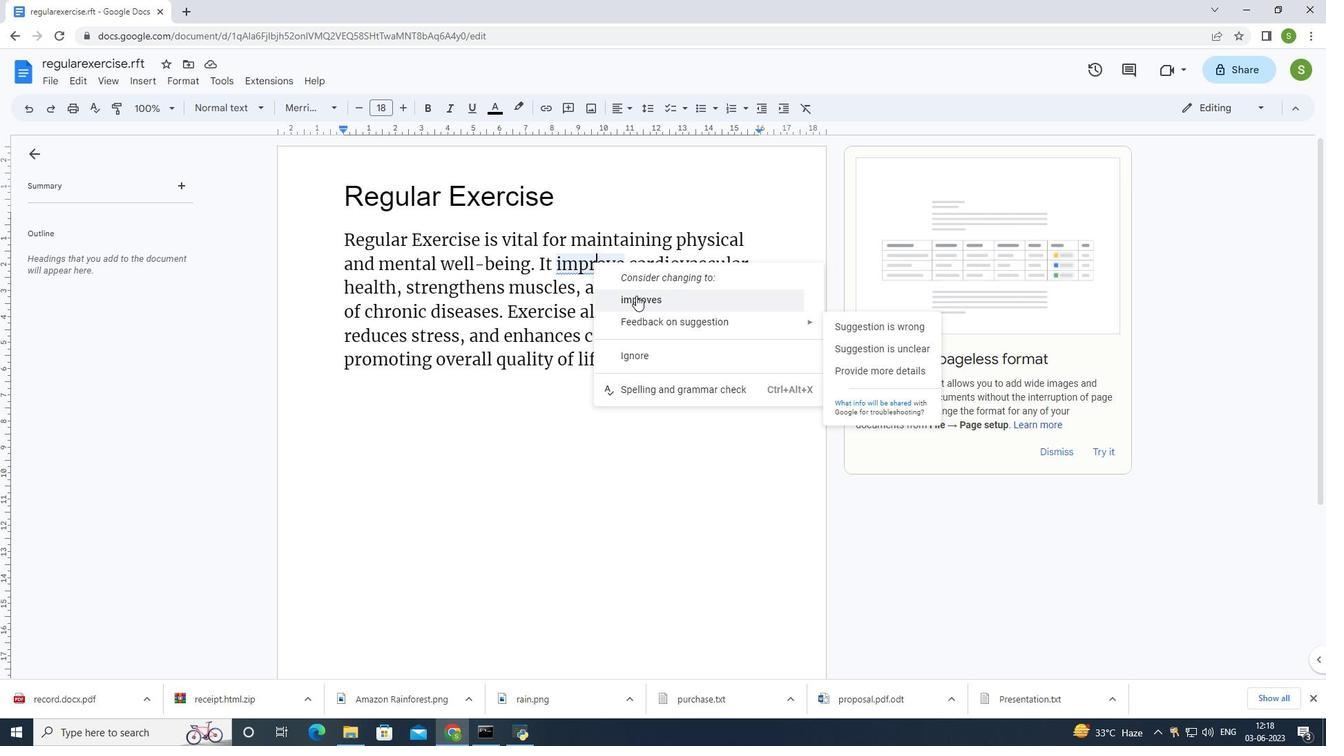 
Action: Mouse moved to (344, 234)
Screenshot: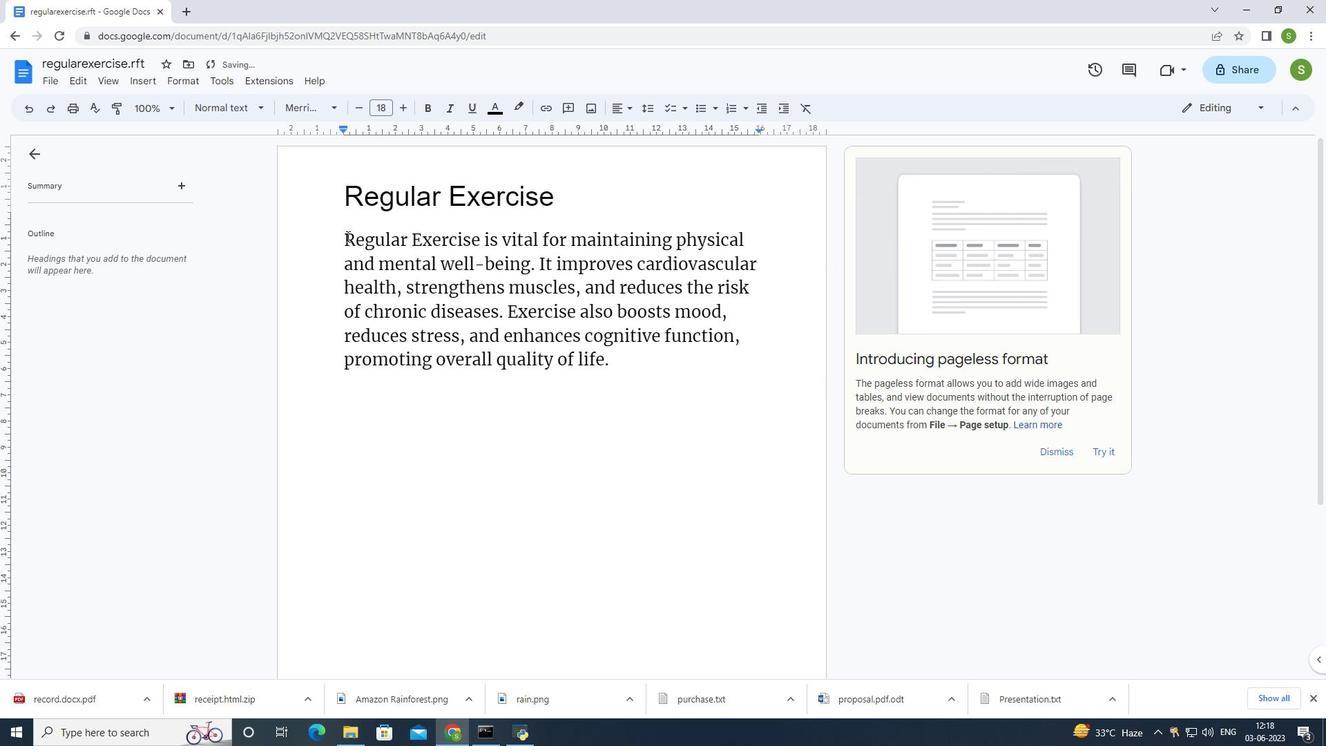 
Action: Mouse pressed left at (344, 234)
Screenshot: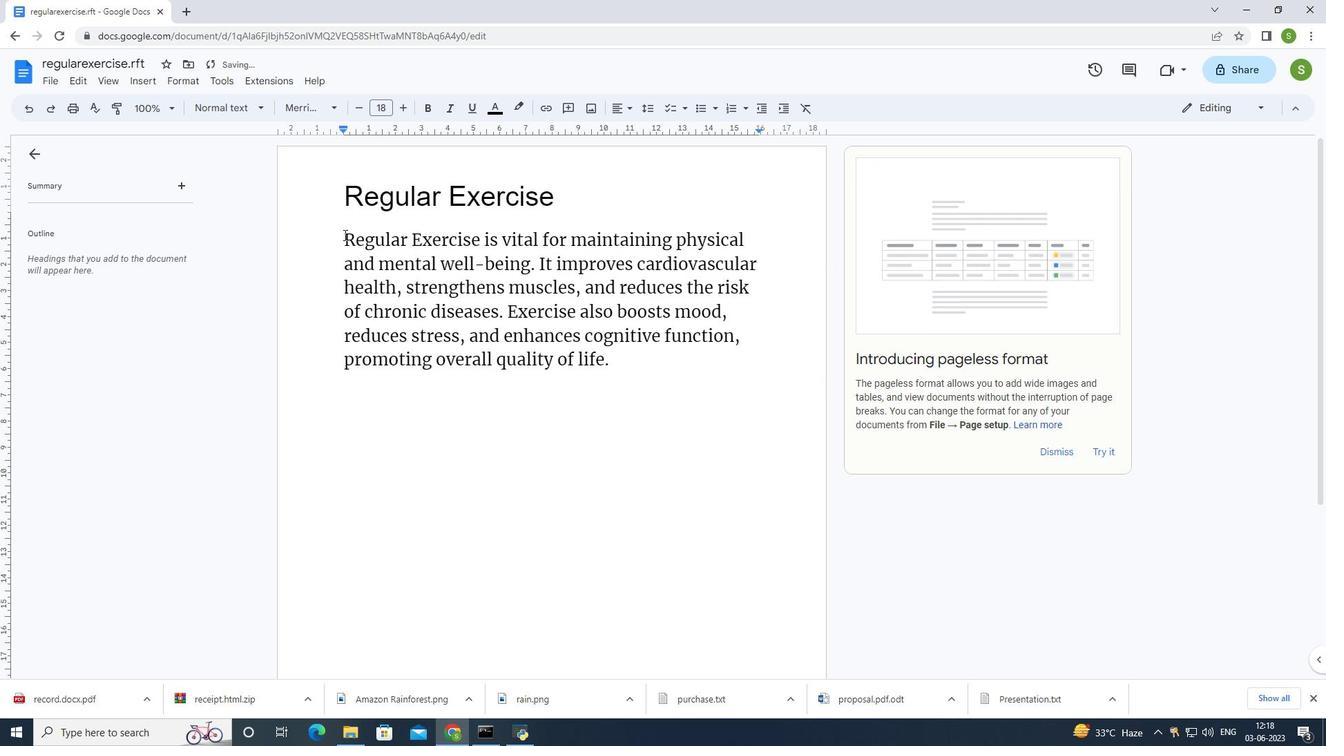 
Action: Mouse moved to (619, 107)
Screenshot: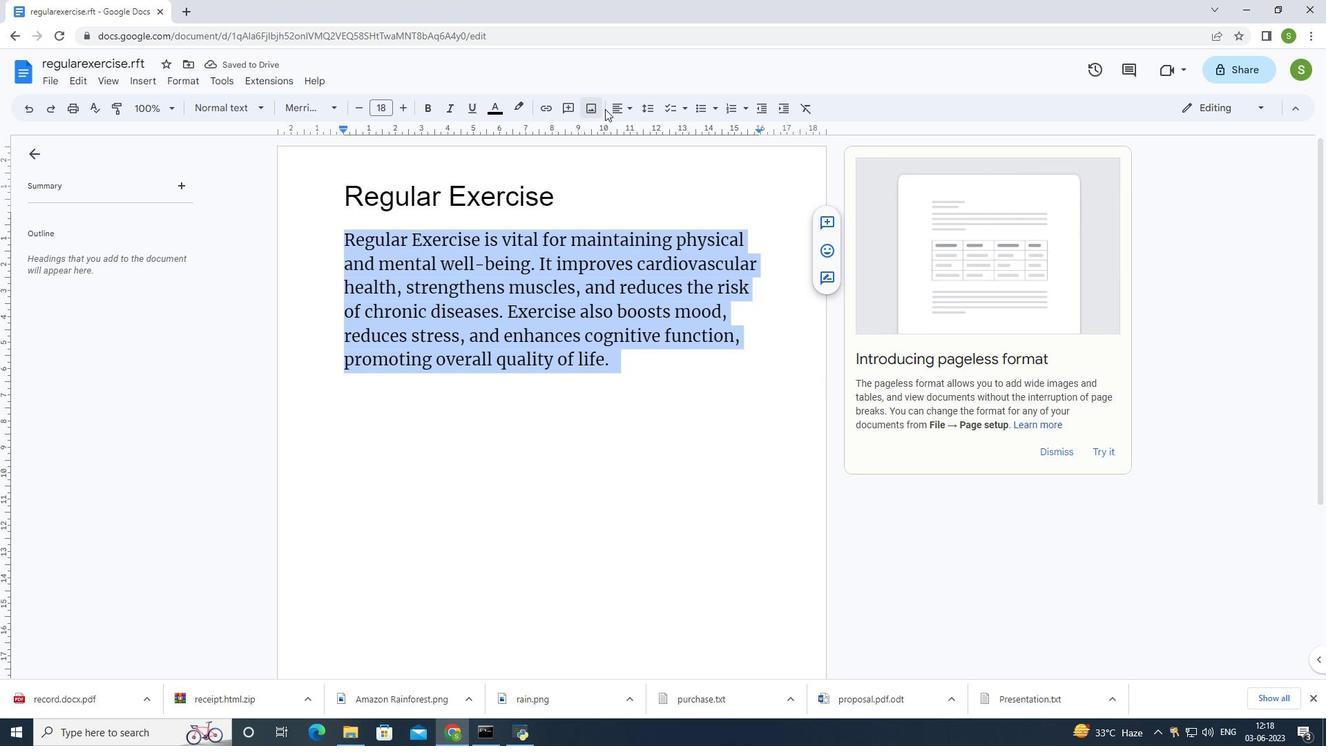 
Action: Mouse pressed left at (619, 107)
Screenshot: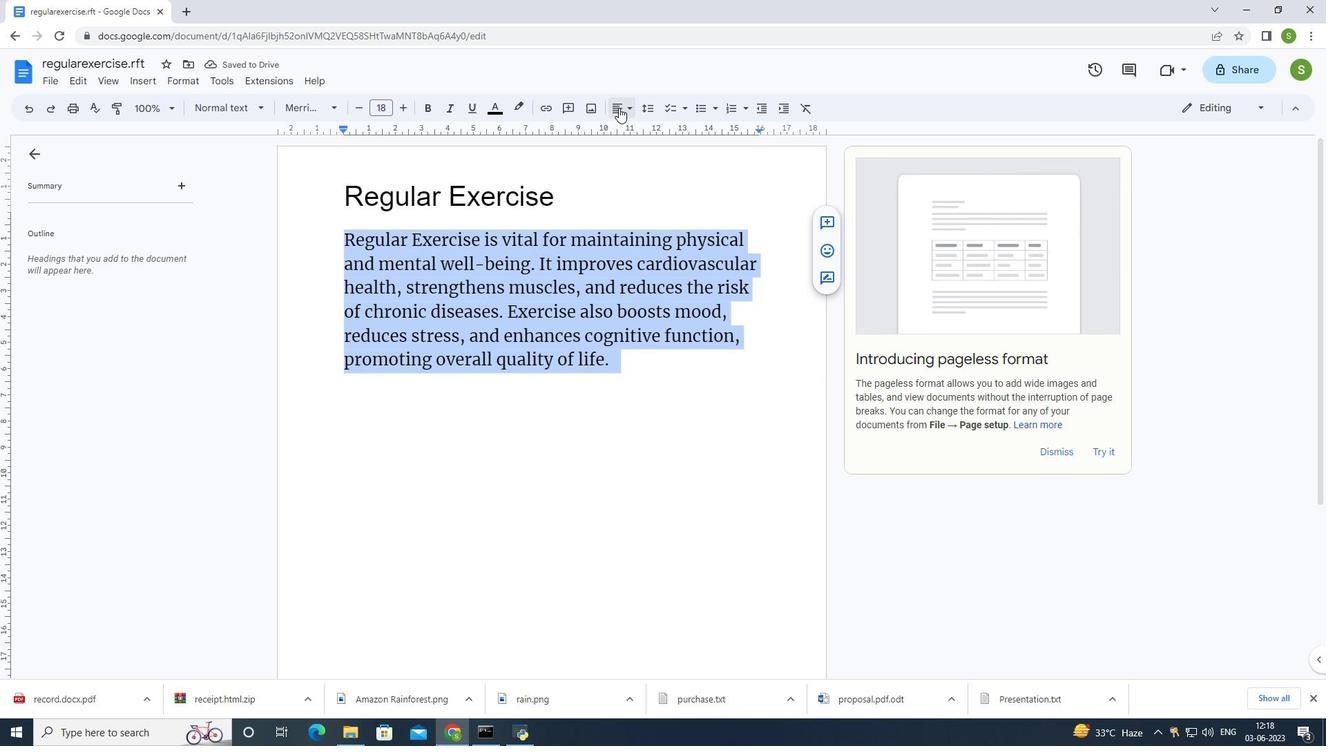 
Action: Mouse moved to (619, 125)
Screenshot: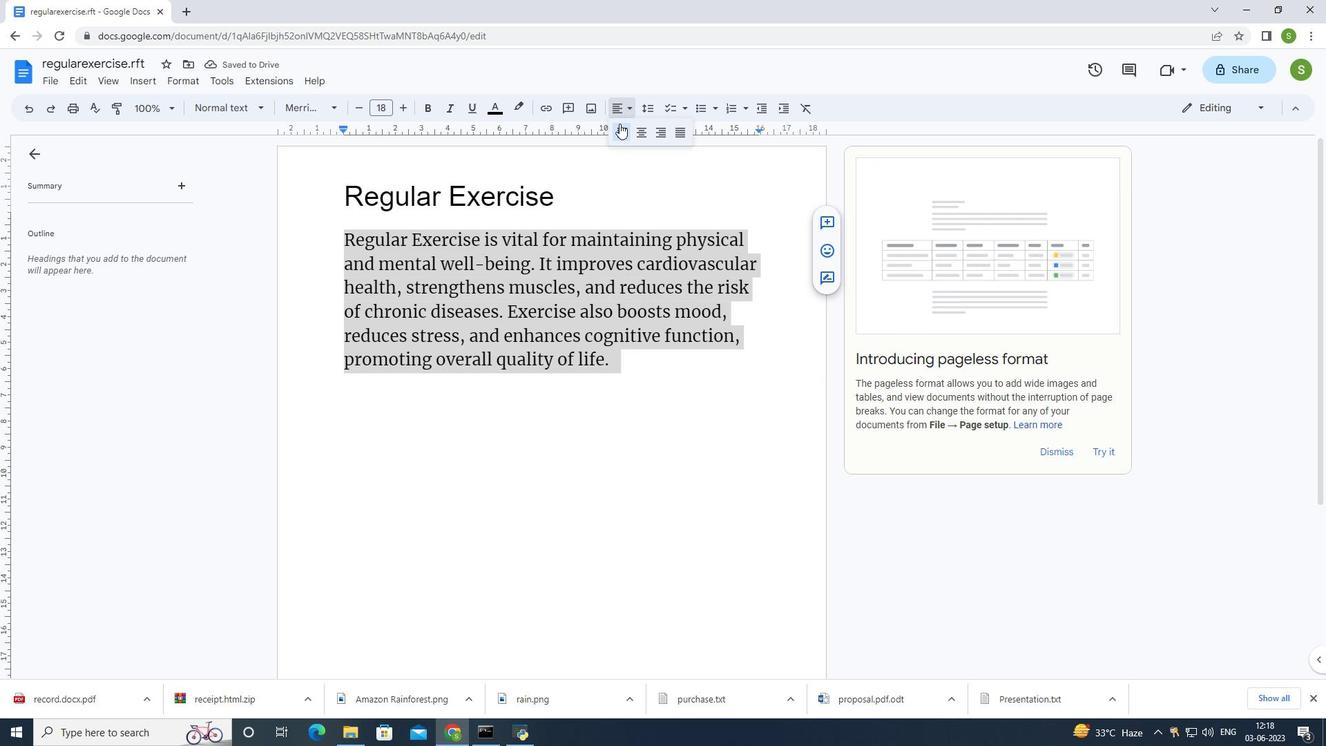 
Action: Mouse pressed left at (619, 125)
Screenshot: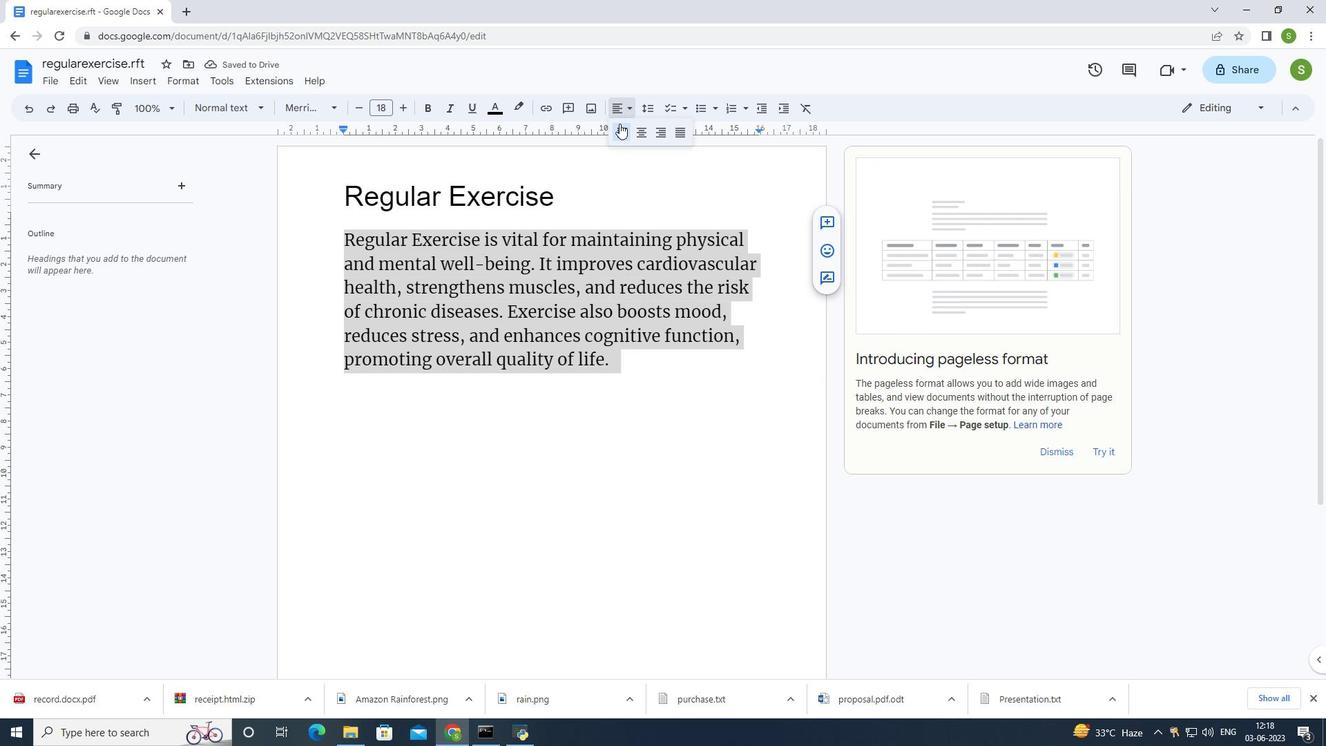 
Action: Mouse moved to (656, 379)
Screenshot: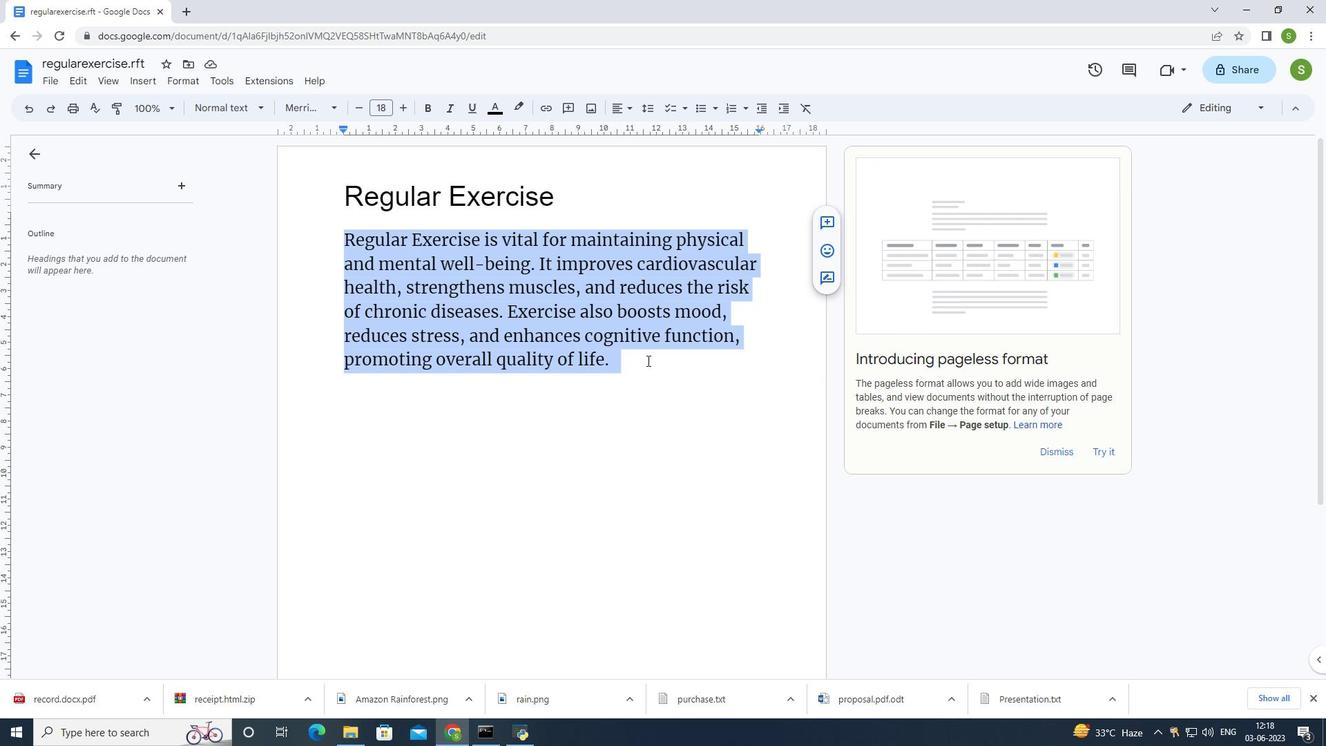 
Action: Mouse pressed left at (656, 379)
Screenshot: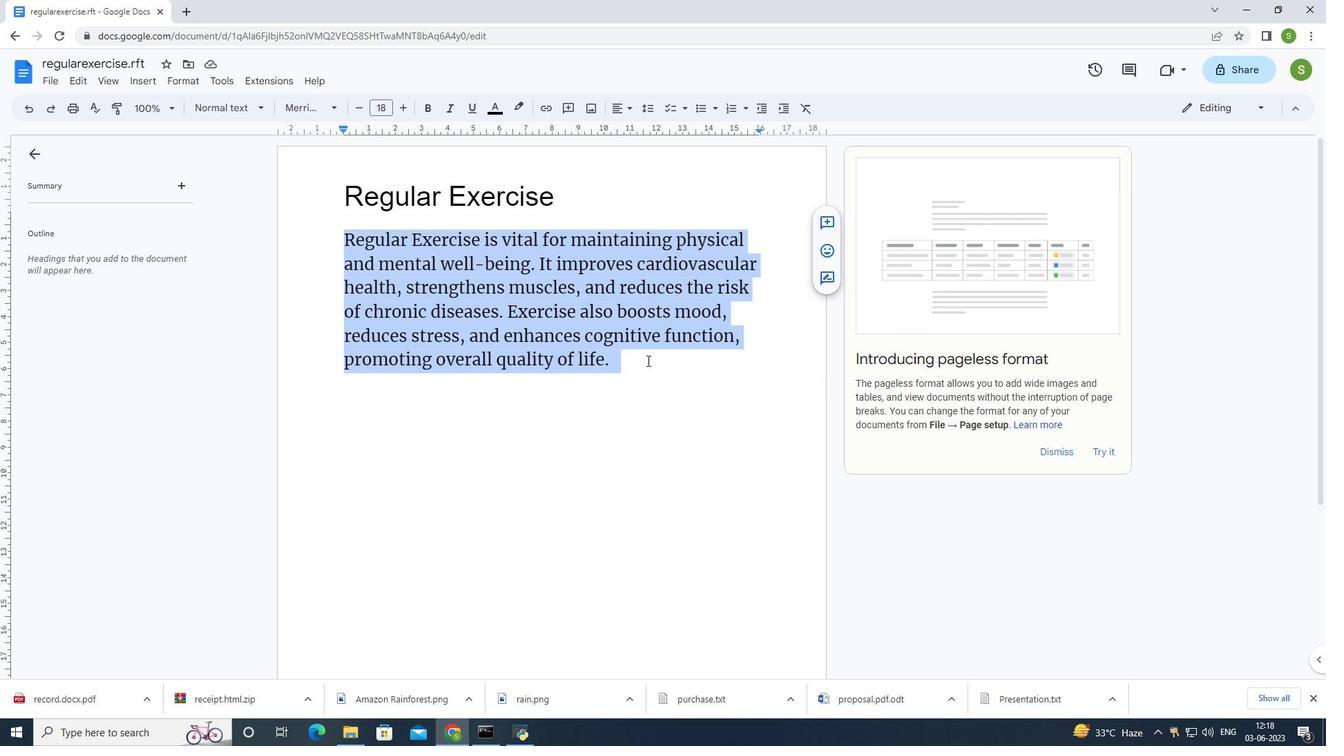 
Action: Mouse moved to (654, 379)
Screenshot: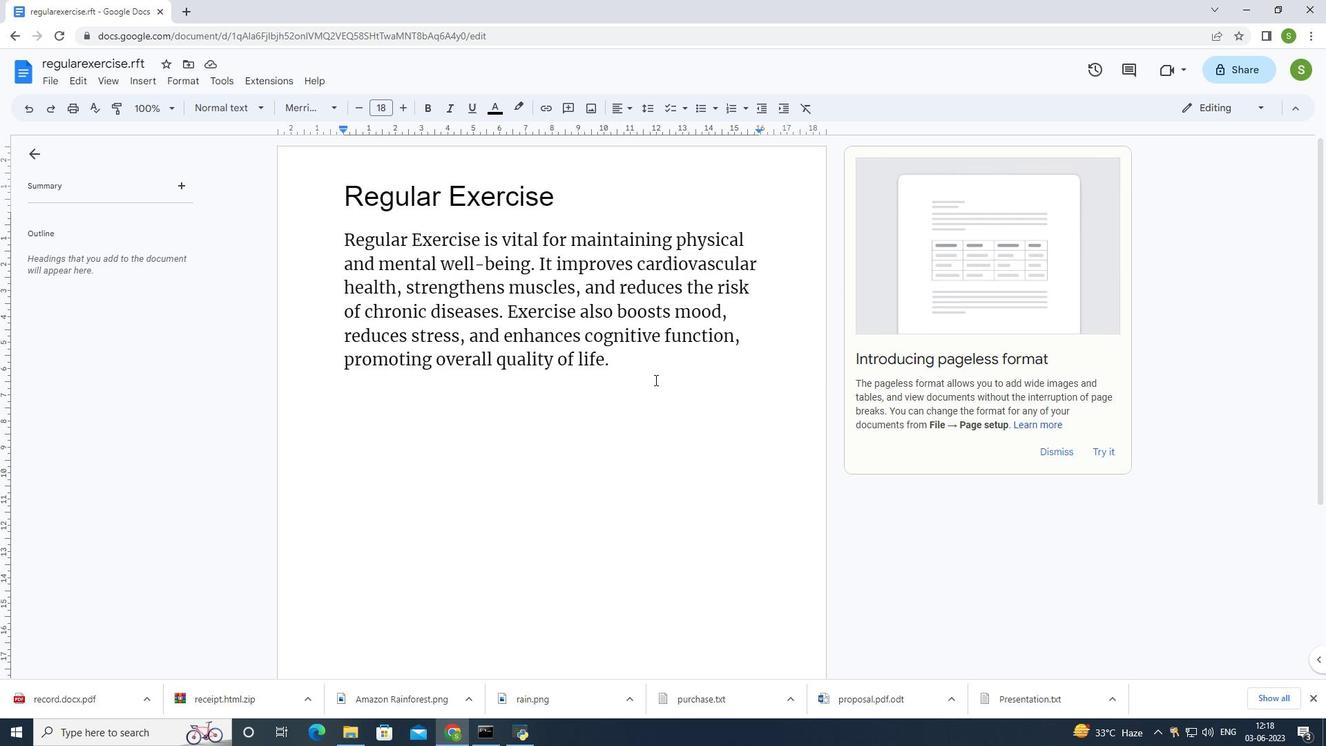 
